 Task: Change  the formatting of the data to Which is Greater than 5, in conditional formating, put the option 'Green Fill with Dark Green Text. . 'add another formatting option Format As Table, insert the option Orangee Table style Medium 3 , change the format of Column Width to AutoFit Column Width and sort the data in descending order In the sheet   Summit Sales review   book
Action: Mouse moved to (46, 200)
Screenshot: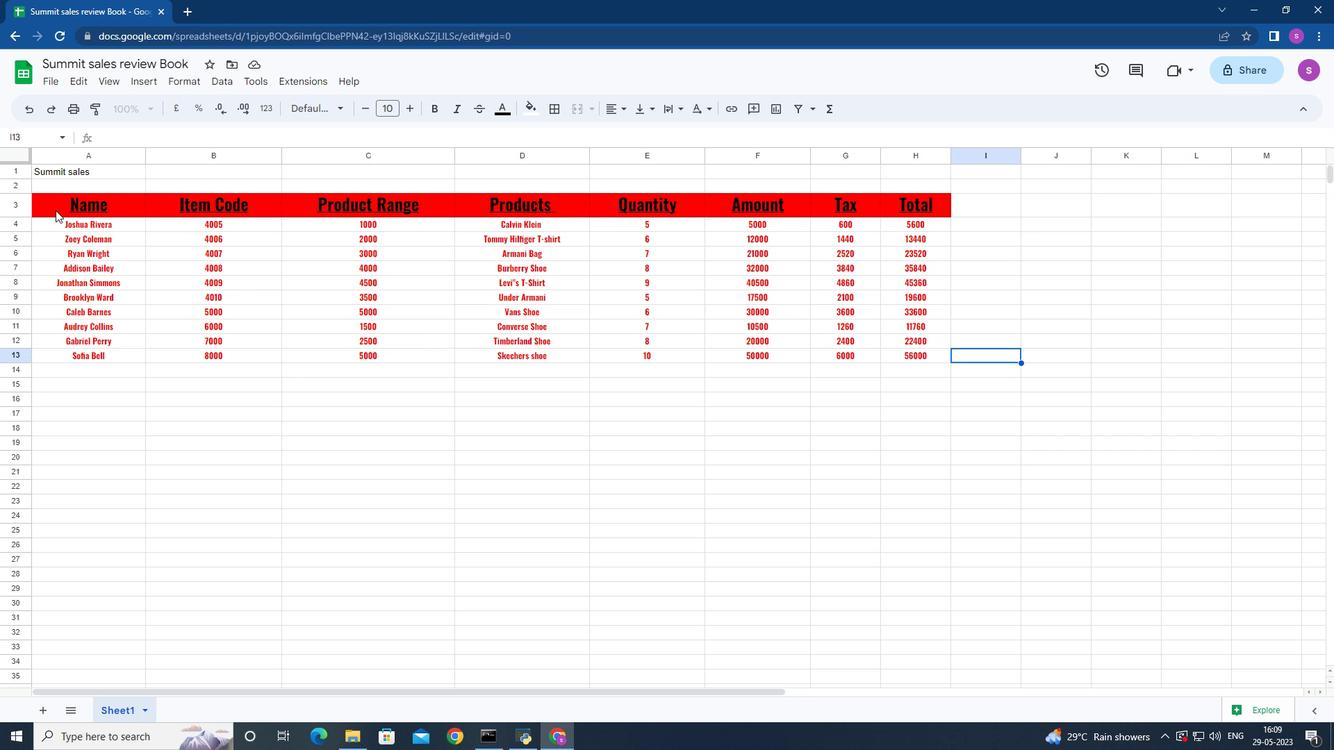 
Action: Mouse pressed left at (46, 200)
Screenshot: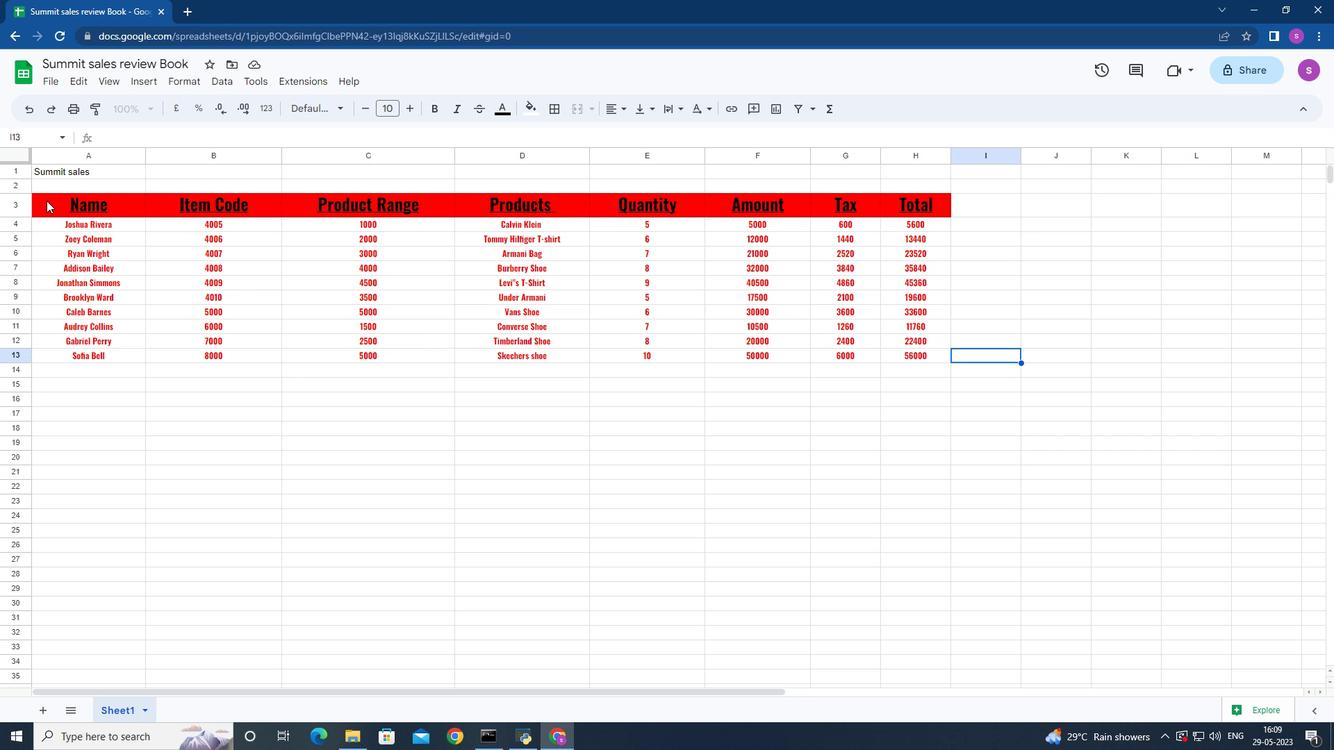 
Action: Mouse moved to (216, 77)
Screenshot: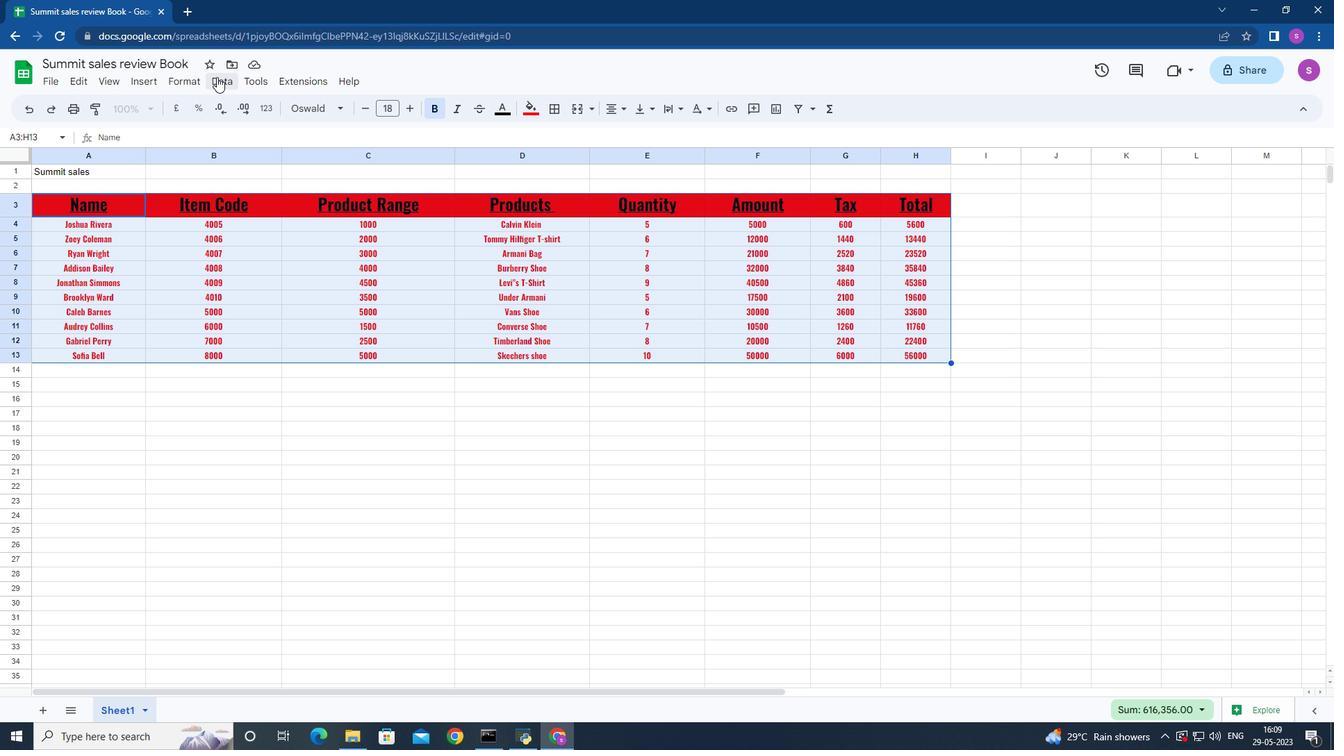 
Action: Mouse pressed left at (216, 77)
Screenshot: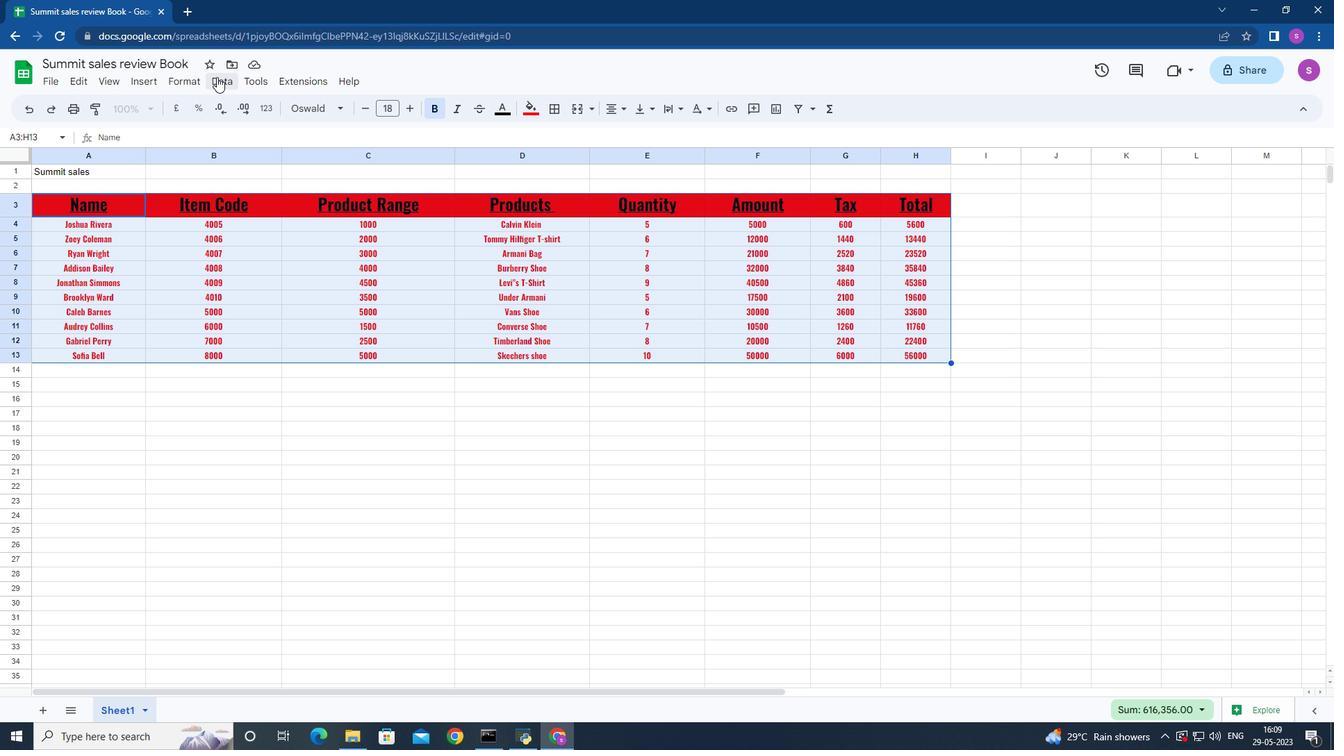 
Action: Mouse moved to (756, 567)
Screenshot: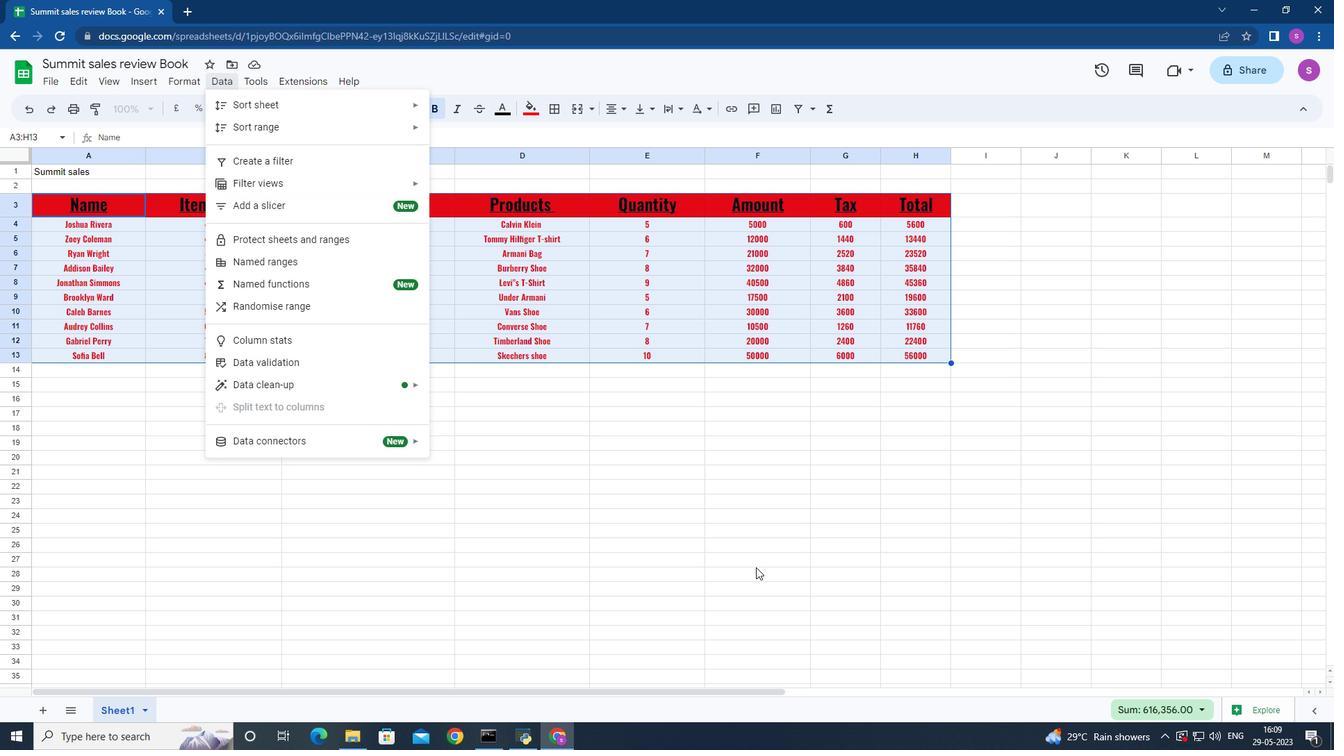 
Action: Mouse pressed left at (756, 567)
Screenshot: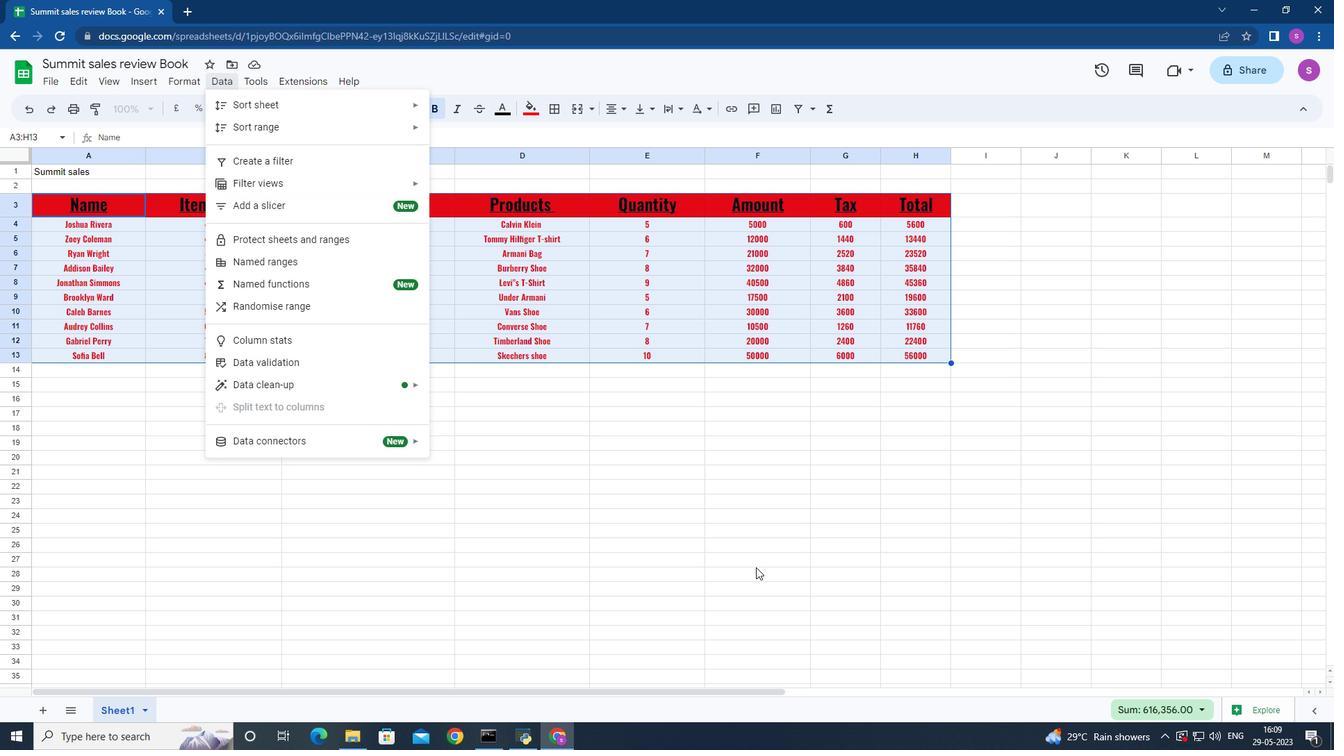
Action: Mouse moved to (47, 214)
Screenshot: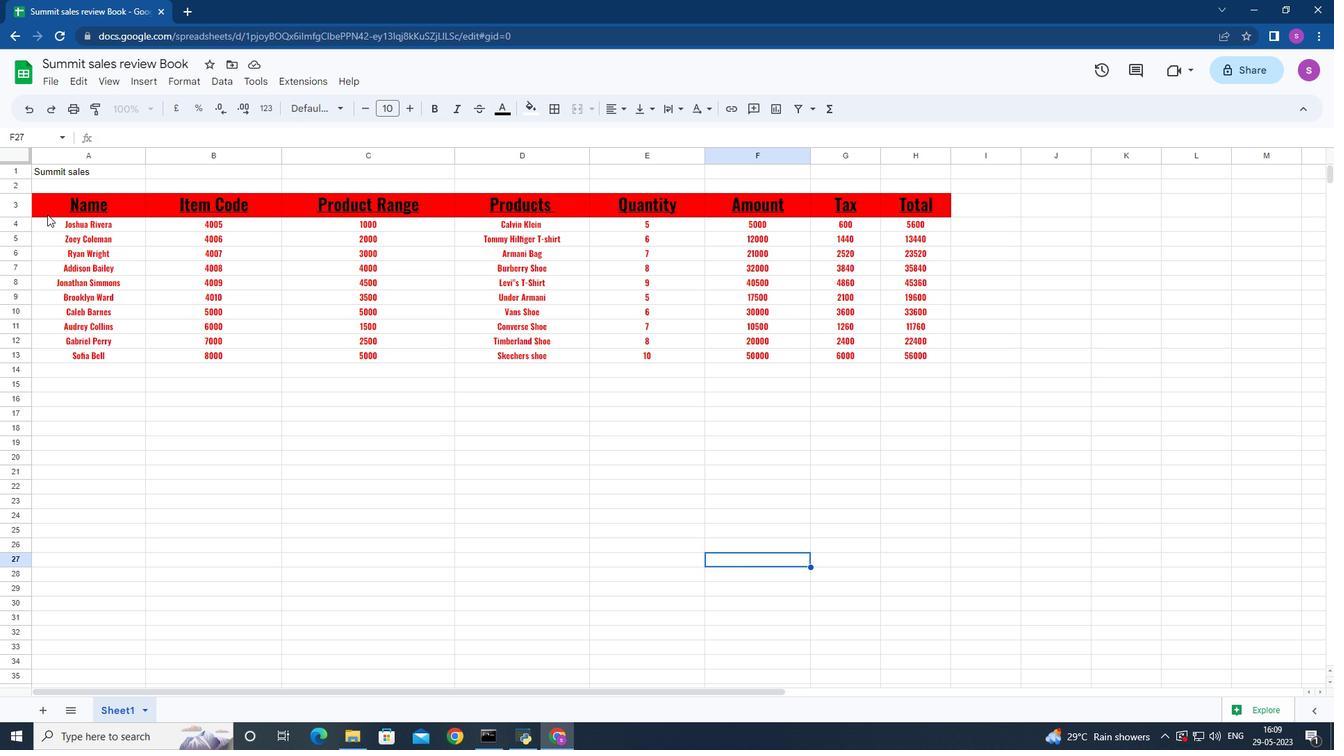 
Action: Mouse pressed left at (47, 214)
Screenshot: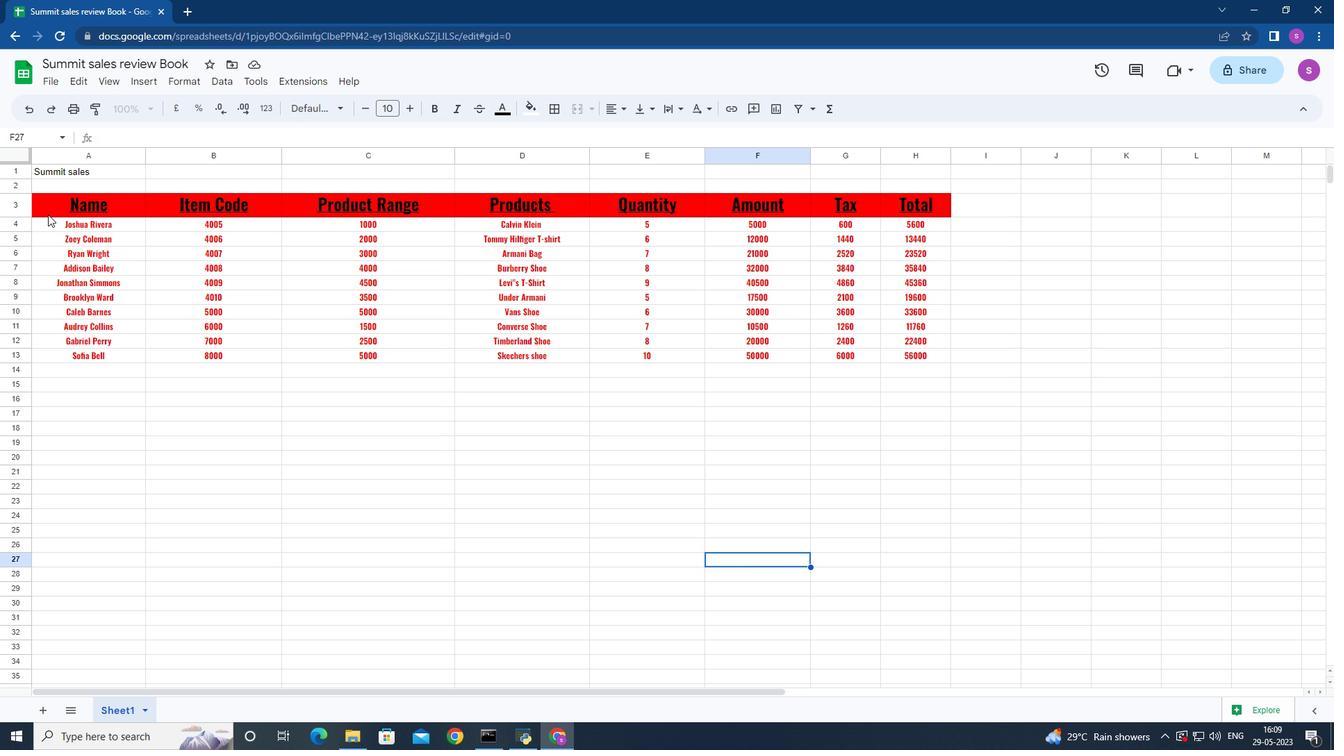 
Action: Mouse moved to (175, 82)
Screenshot: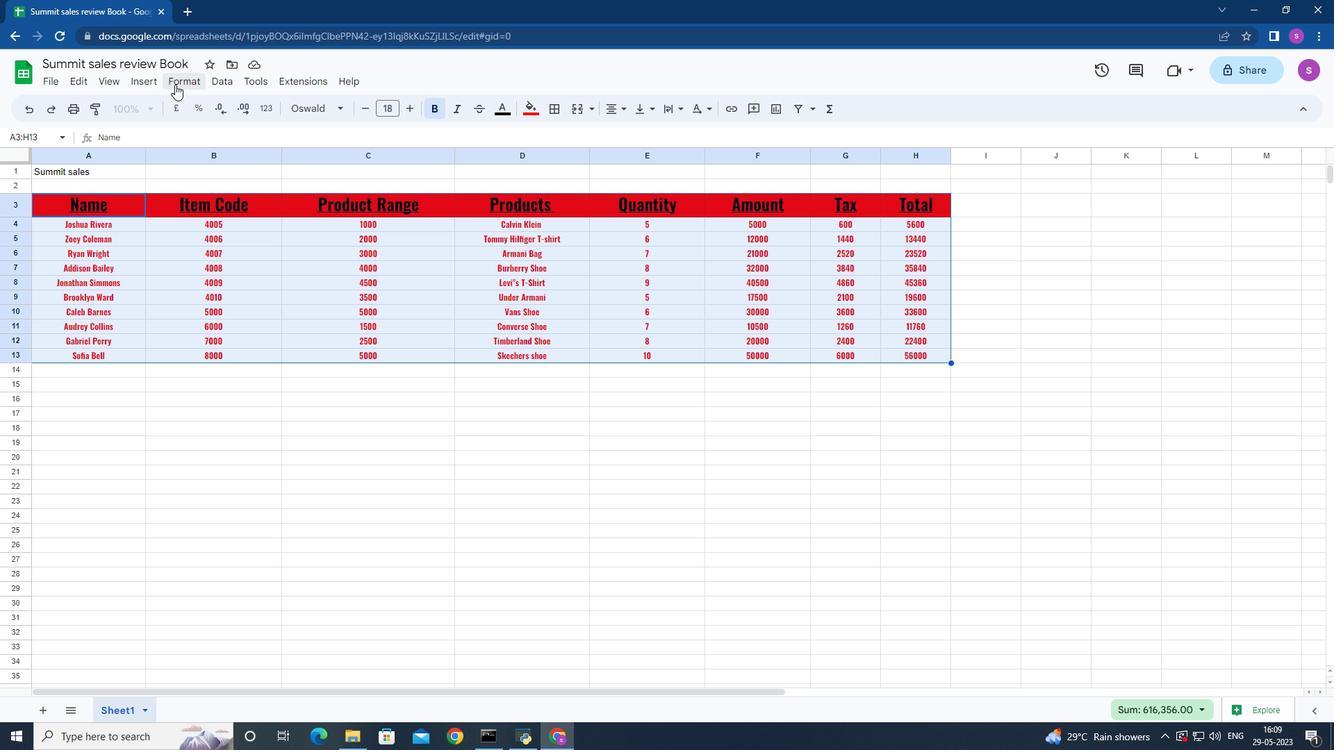 
Action: Mouse pressed left at (175, 82)
Screenshot: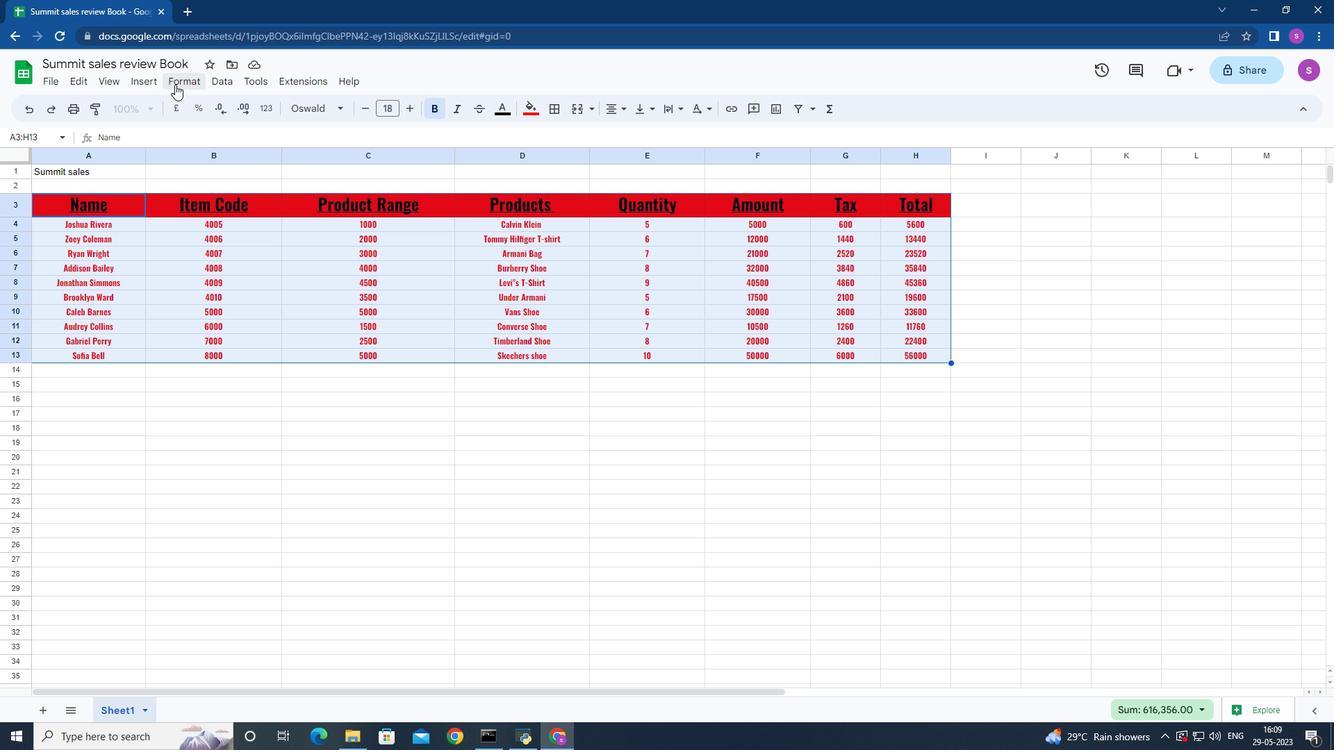 
Action: Mouse moved to (244, 316)
Screenshot: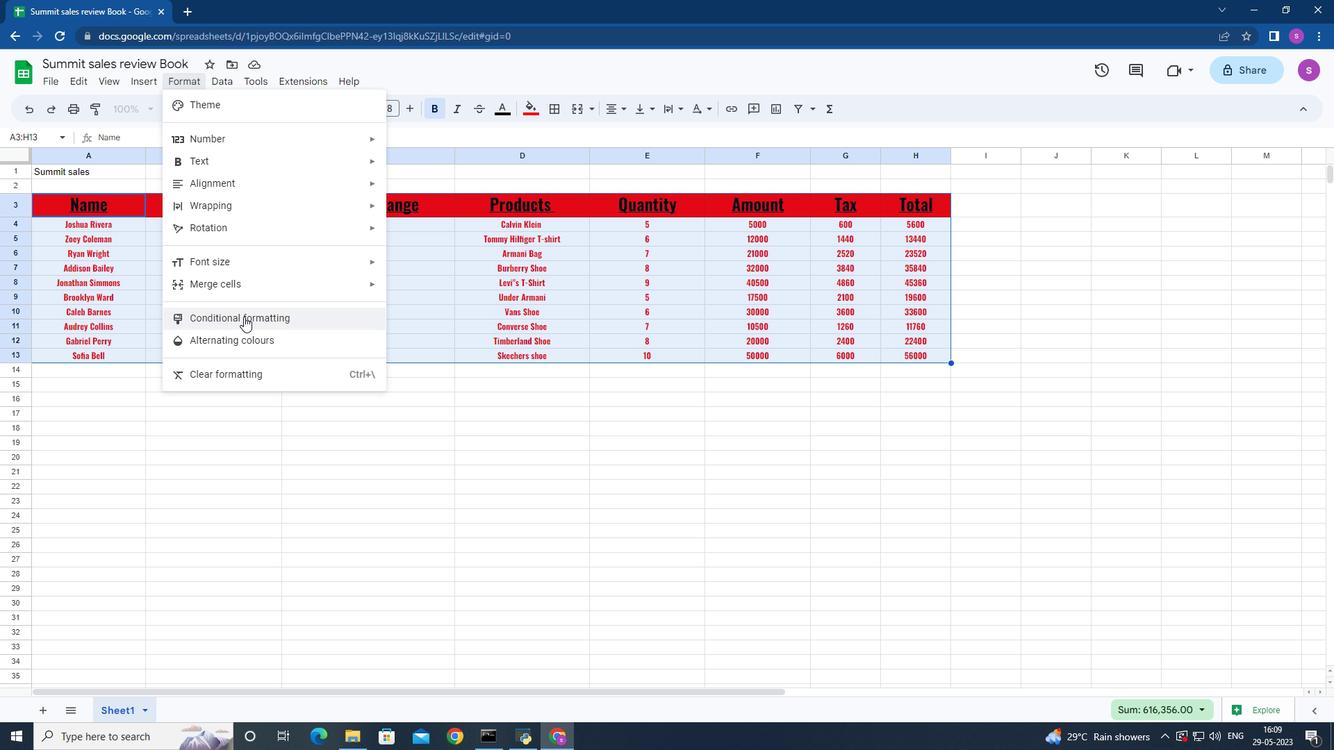 
Action: Mouse pressed left at (244, 316)
Screenshot: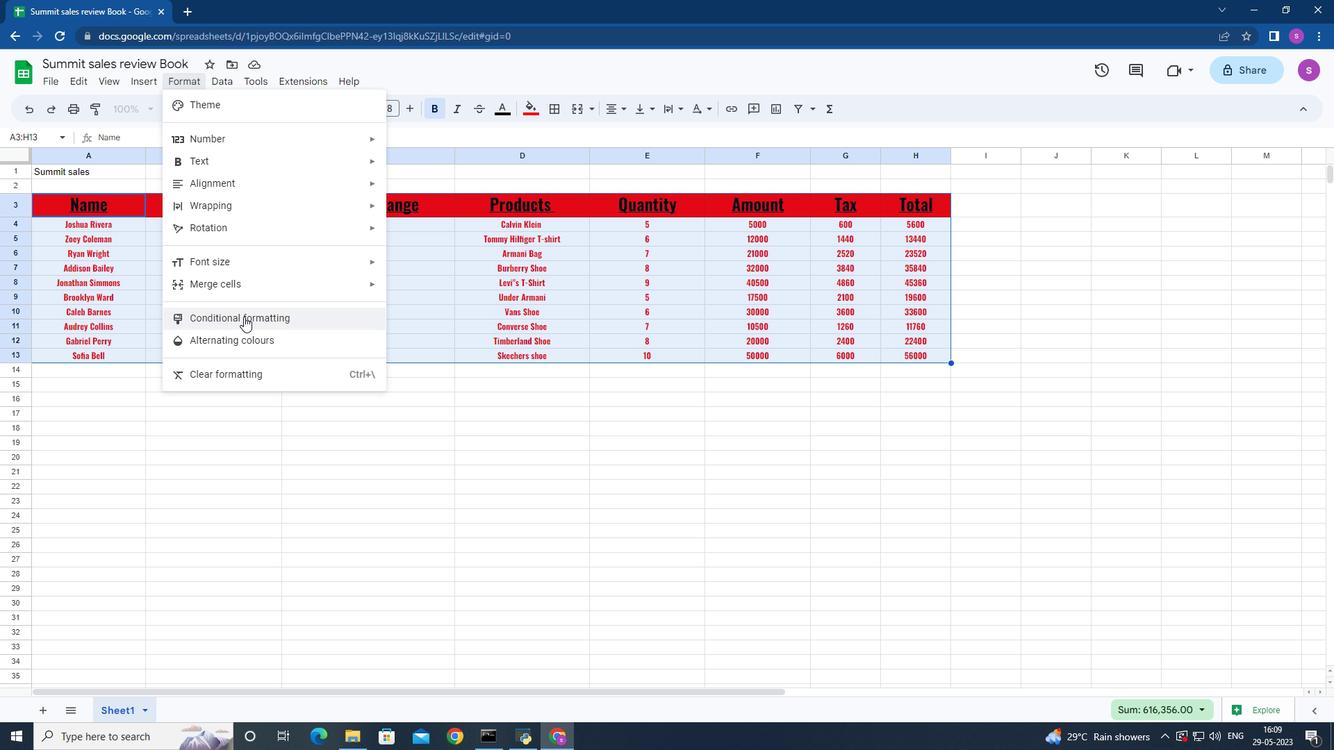 
Action: Mouse moved to (1289, 295)
Screenshot: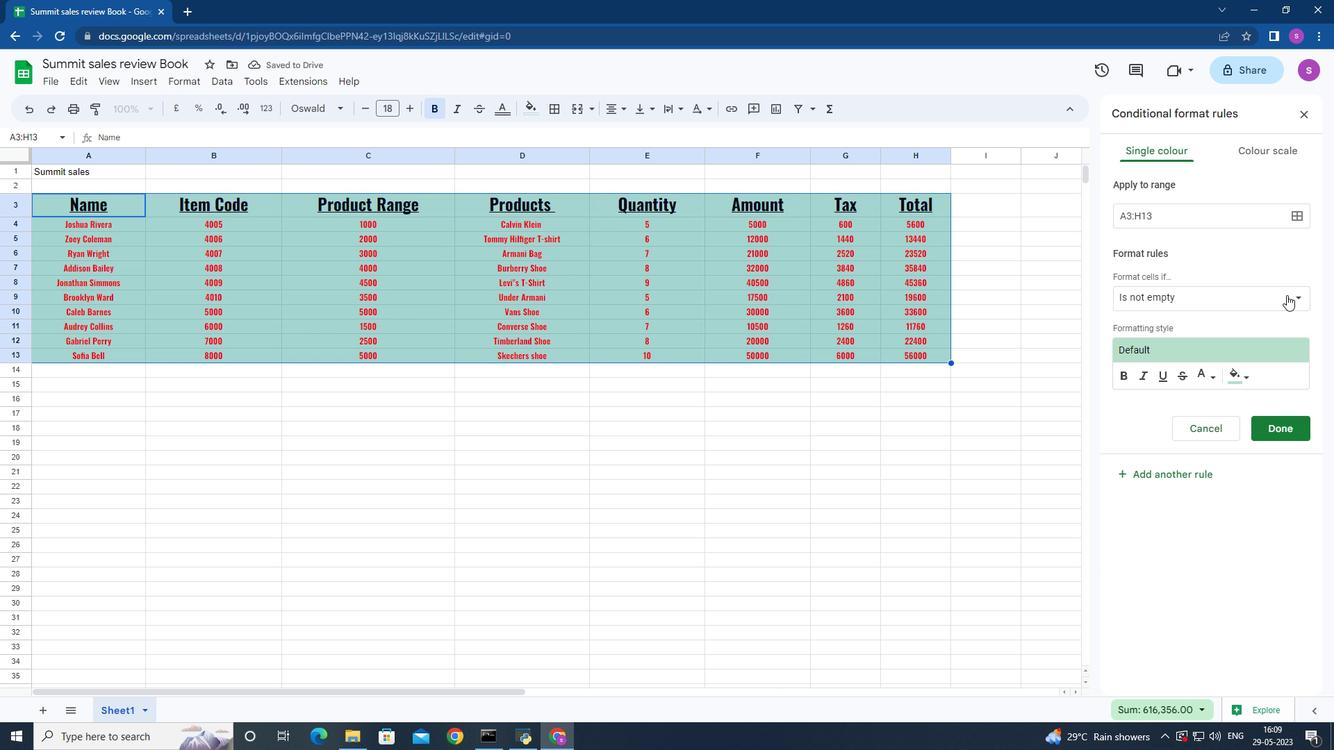 
Action: Mouse pressed left at (1289, 295)
Screenshot: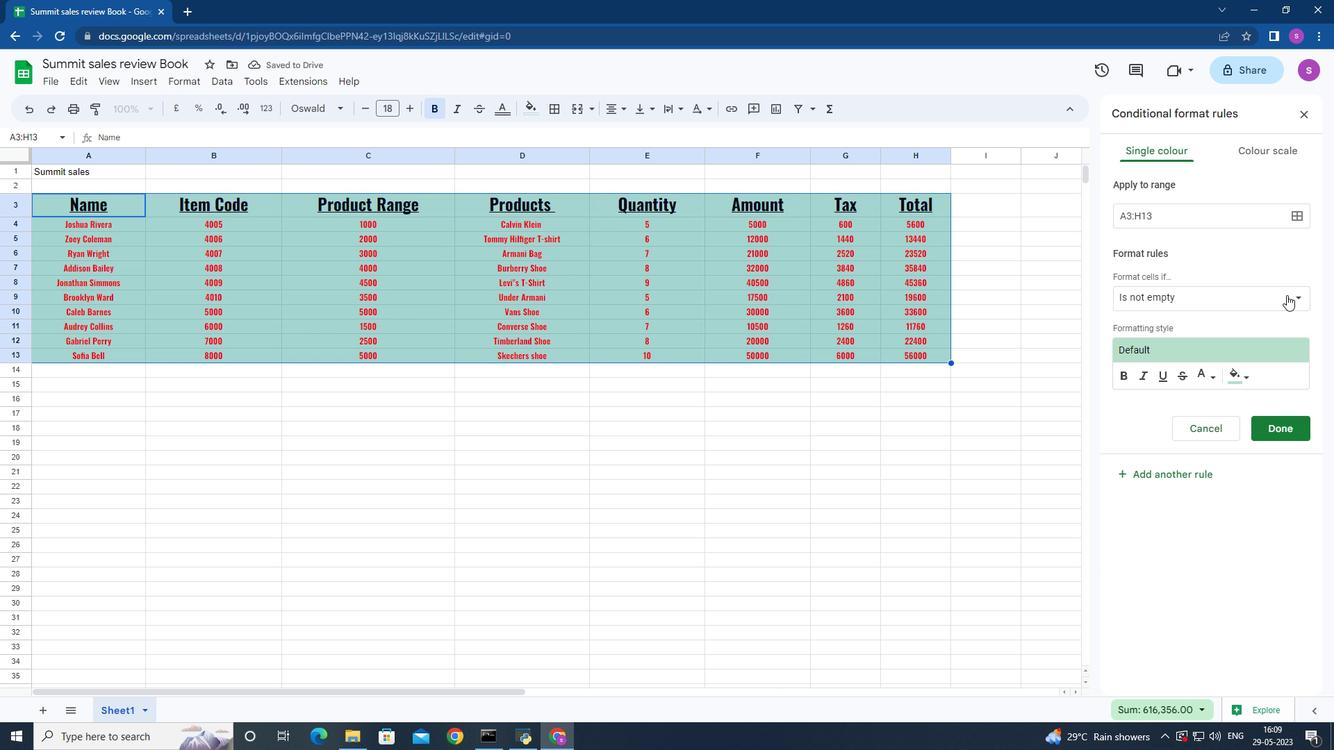 
Action: Mouse moved to (1187, 519)
Screenshot: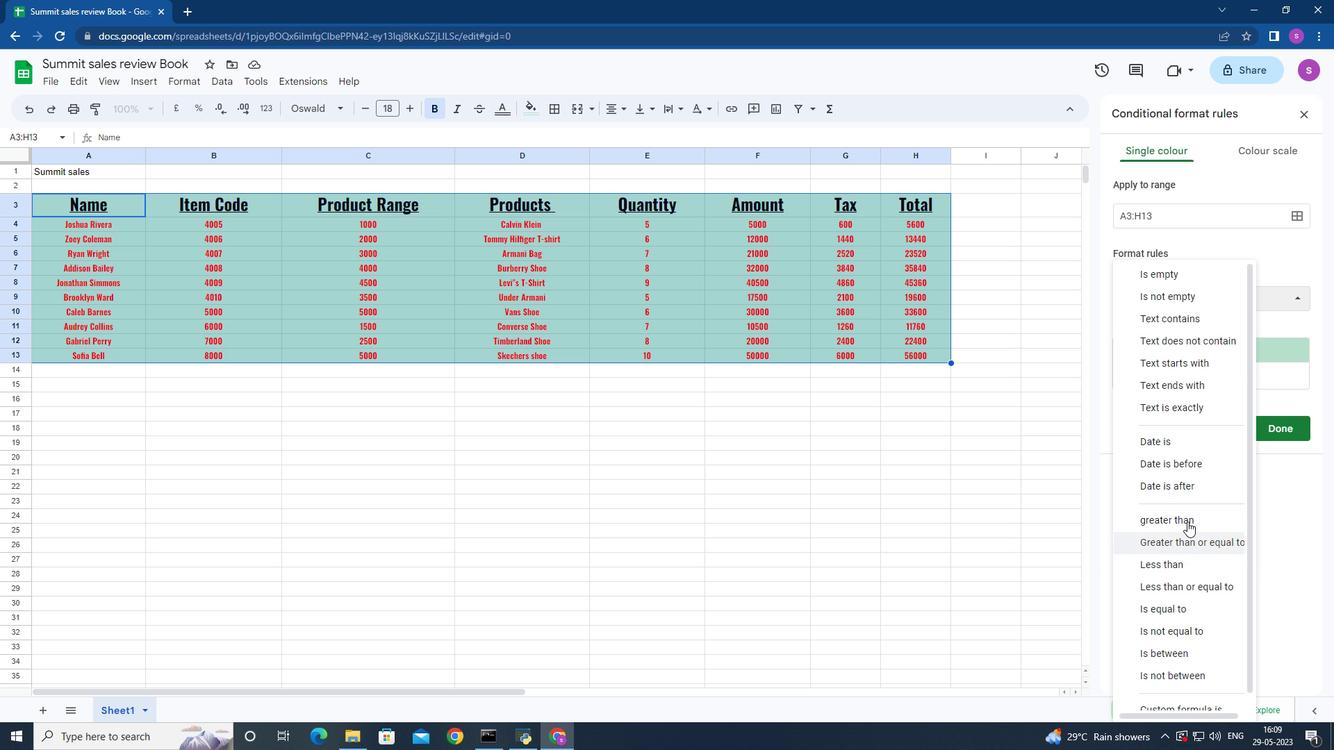 
Action: Mouse pressed left at (1187, 519)
Screenshot: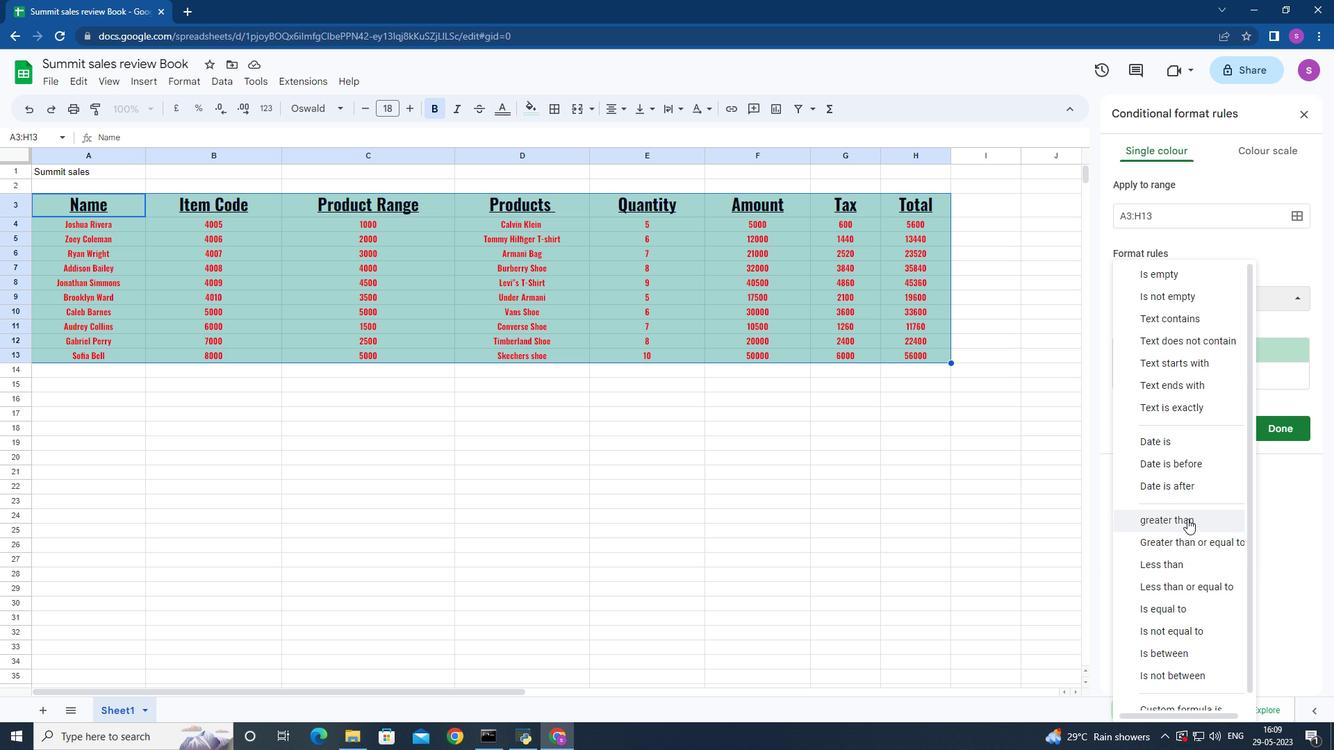 
Action: Mouse moved to (1139, 329)
Screenshot: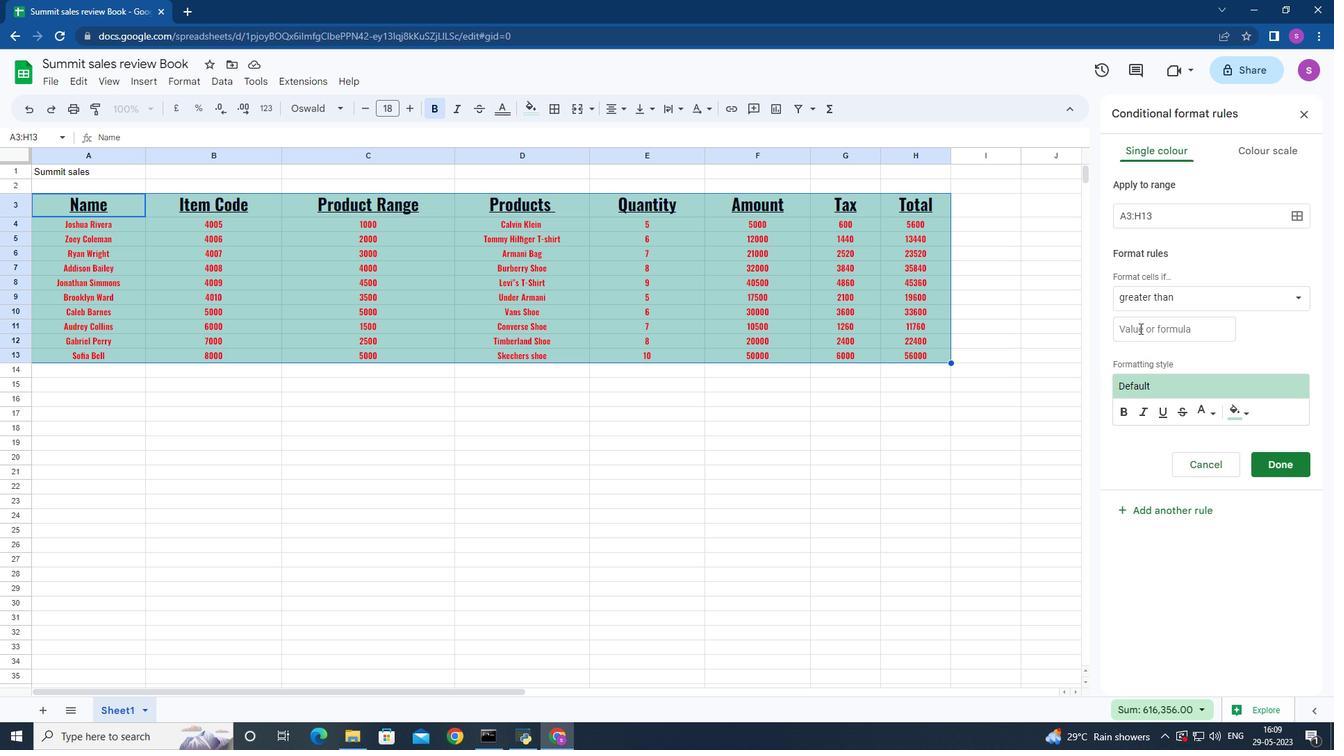 
Action: Mouse pressed left at (1139, 329)
Screenshot: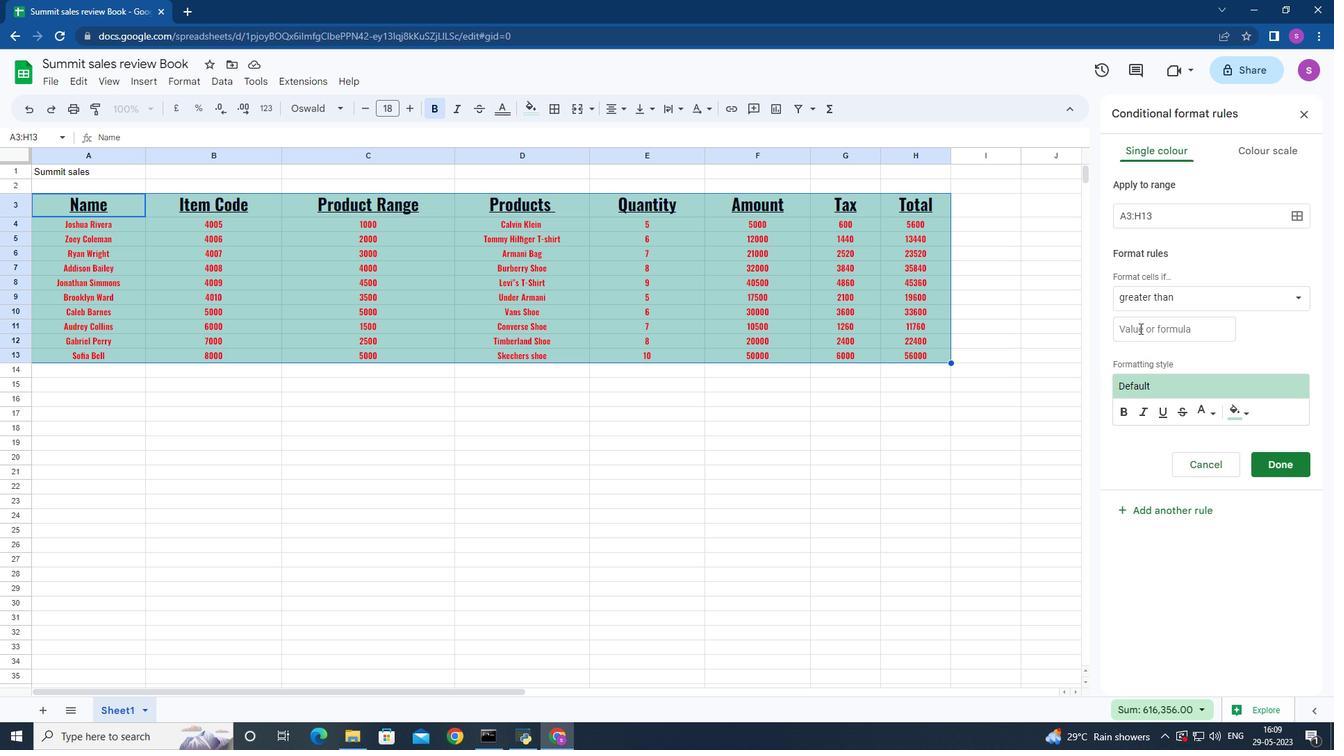
Action: Mouse moved to (1137, 329)
Screenshot: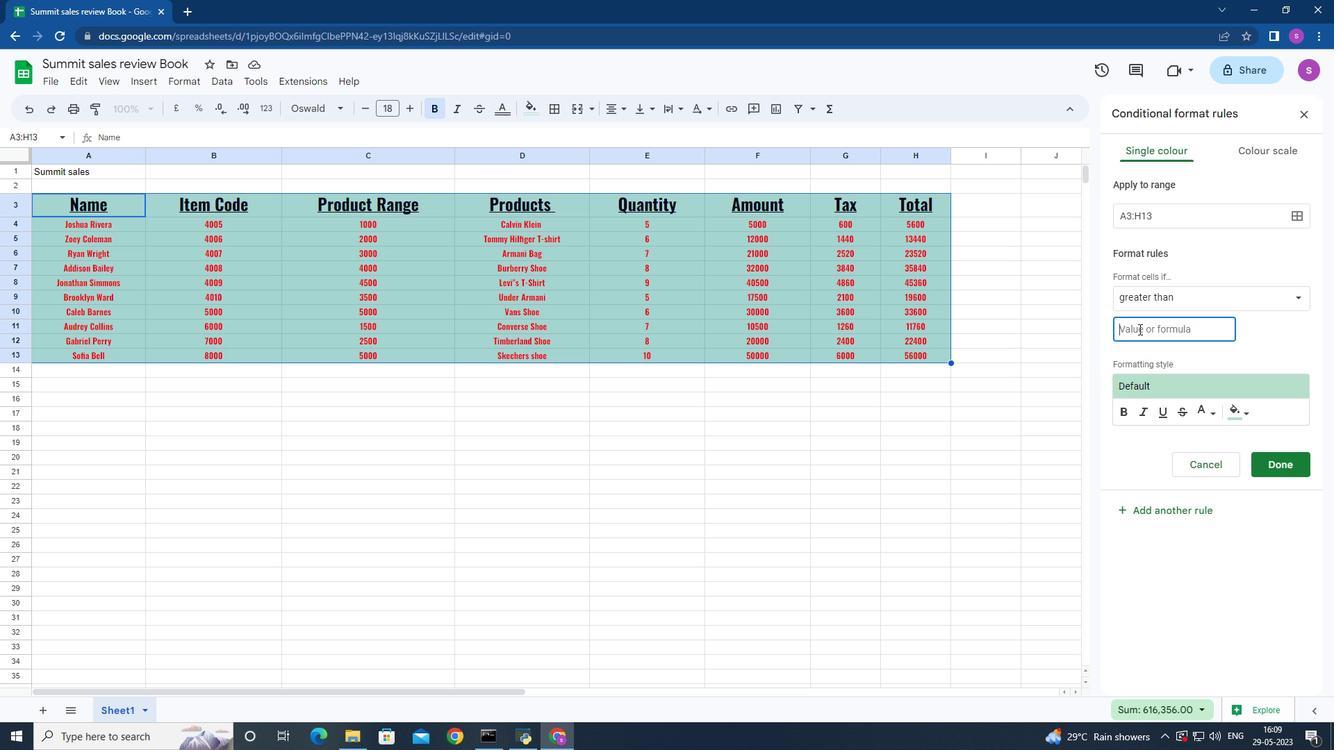 
Action: Key pressed 5
Screenshot: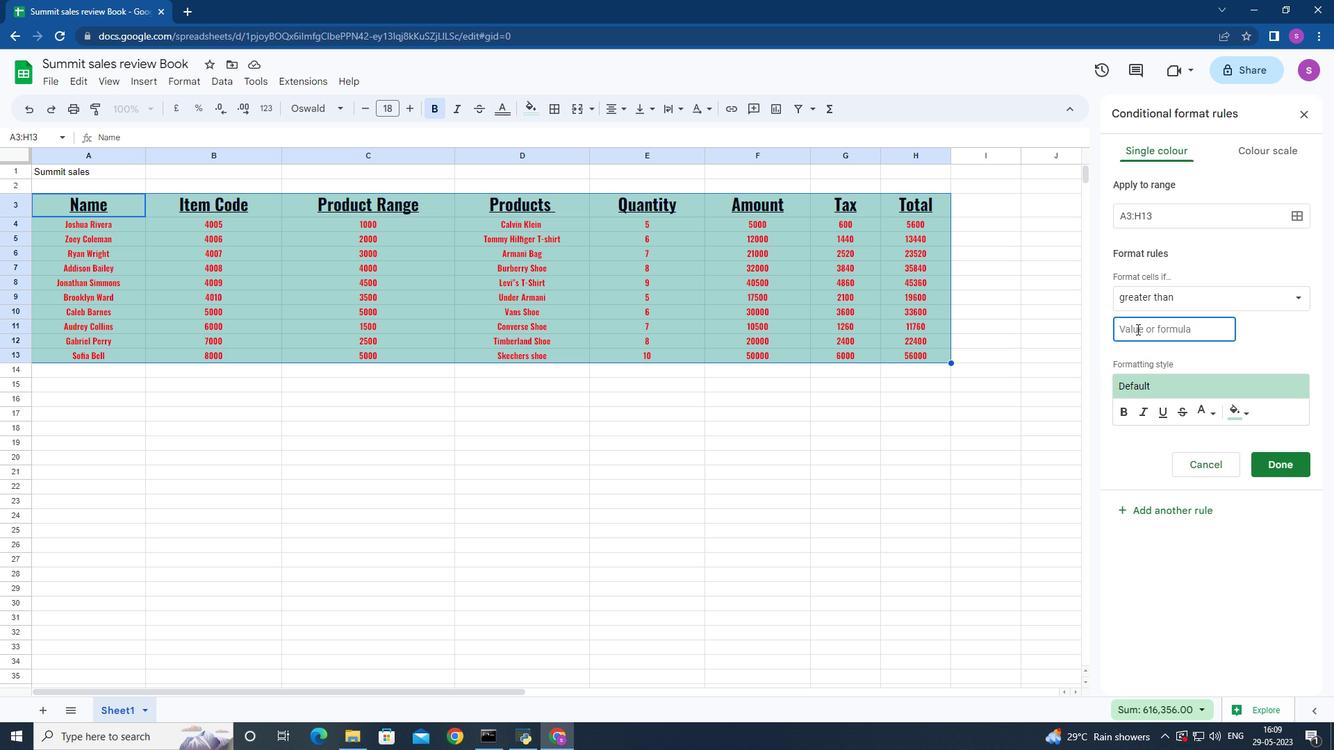 
Action: Mouse moved to (1244, 412)
Screenshot: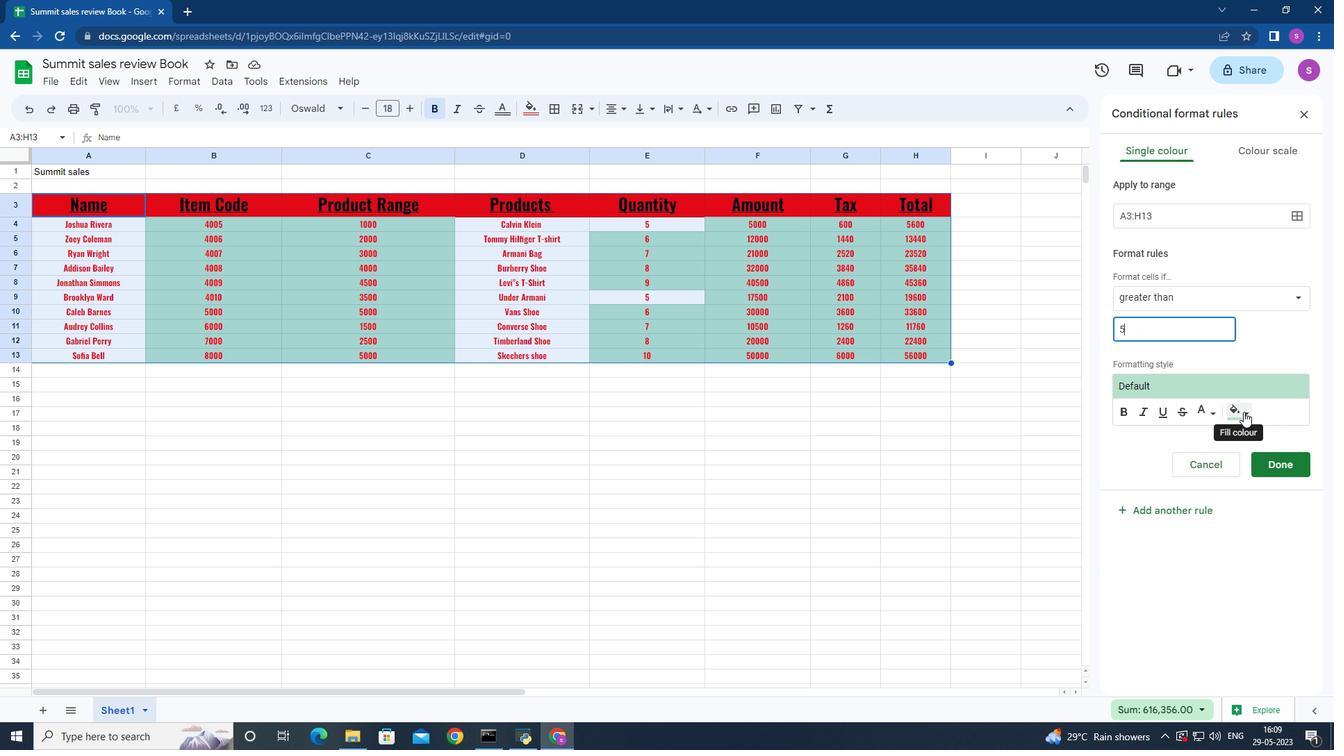 
Action: Mouse pressed left at (1244, 412)
Screenshot: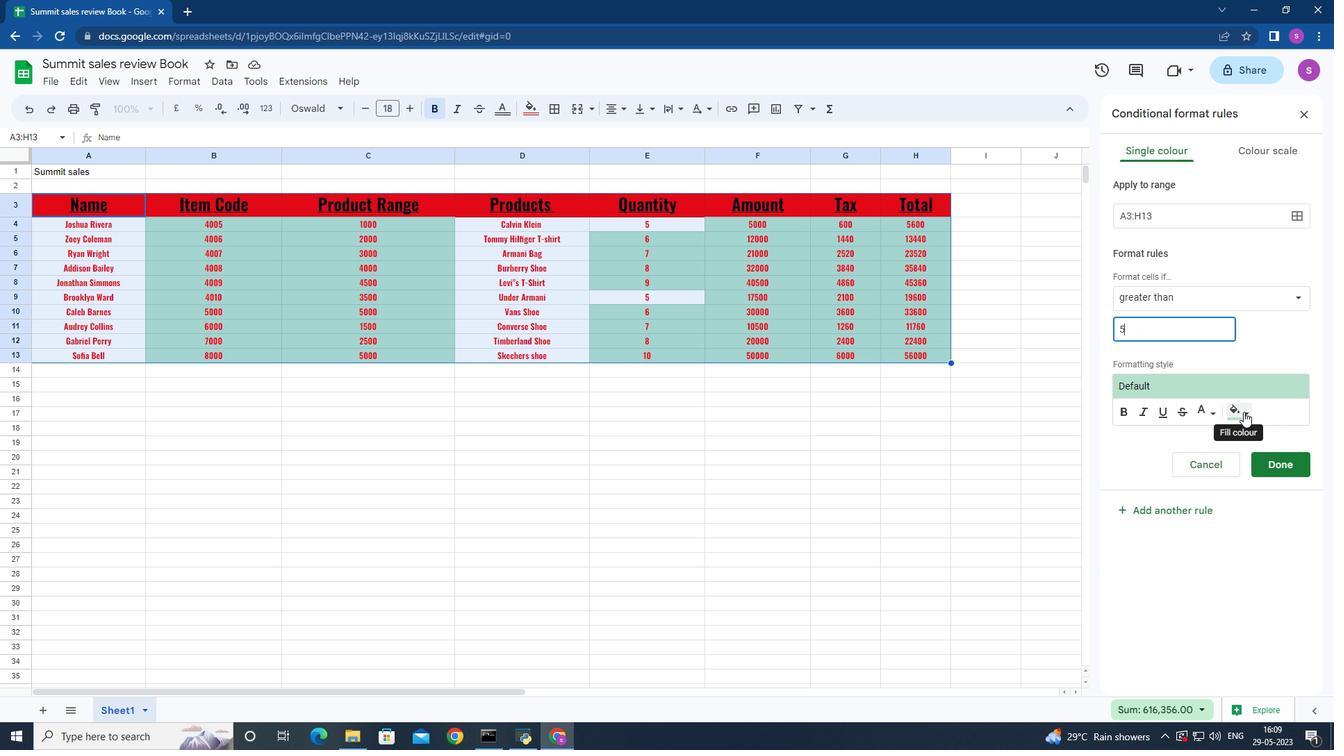 
Action: Mouse moved to (1159, 535)
Screenshot: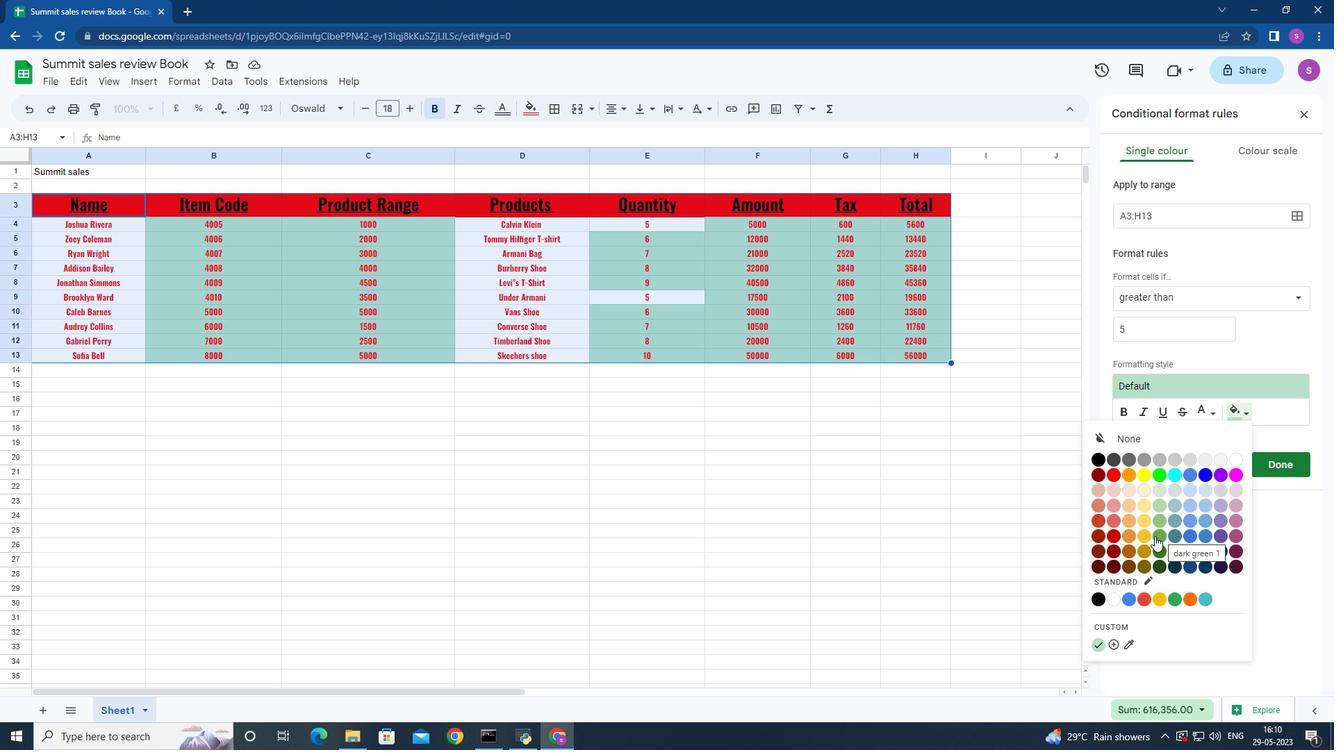 
Action: Mouse pressed left at (1159, 535)
Screenshot: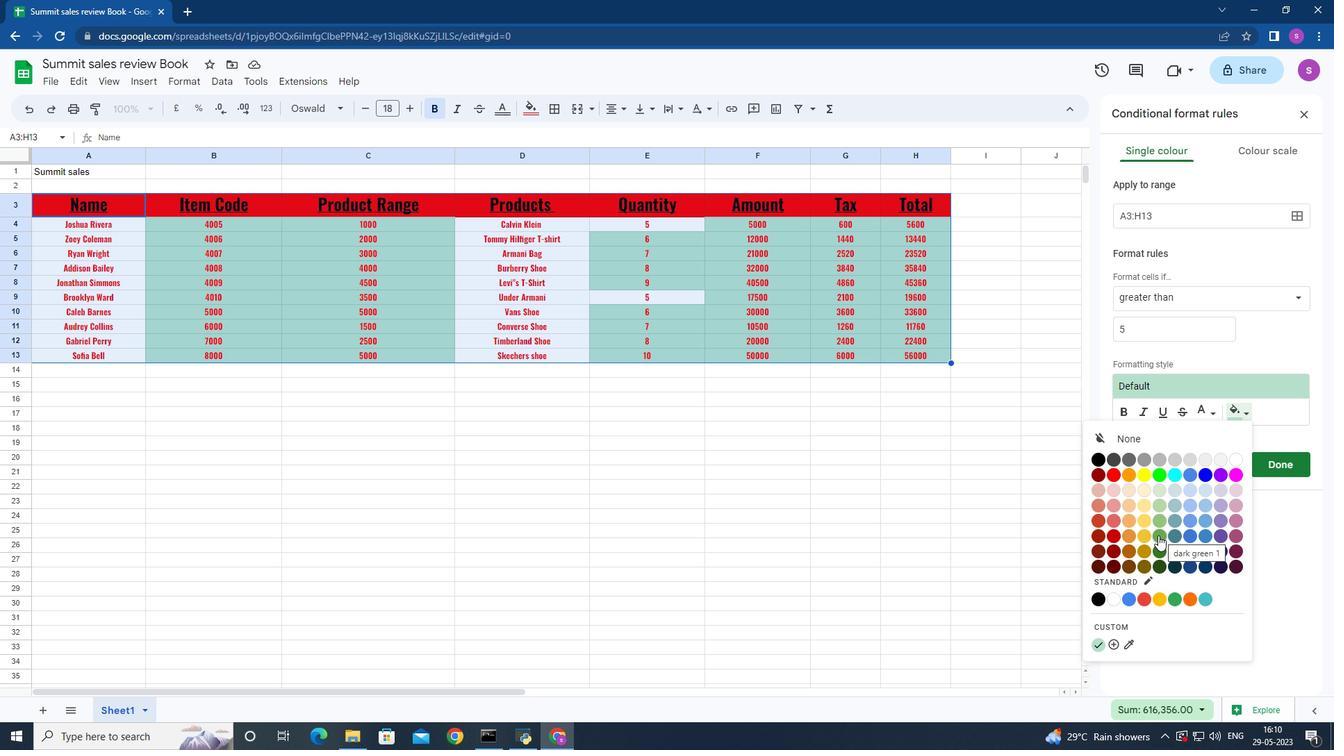 
Action: Mouse moved to (1210, 412)
Screenshot: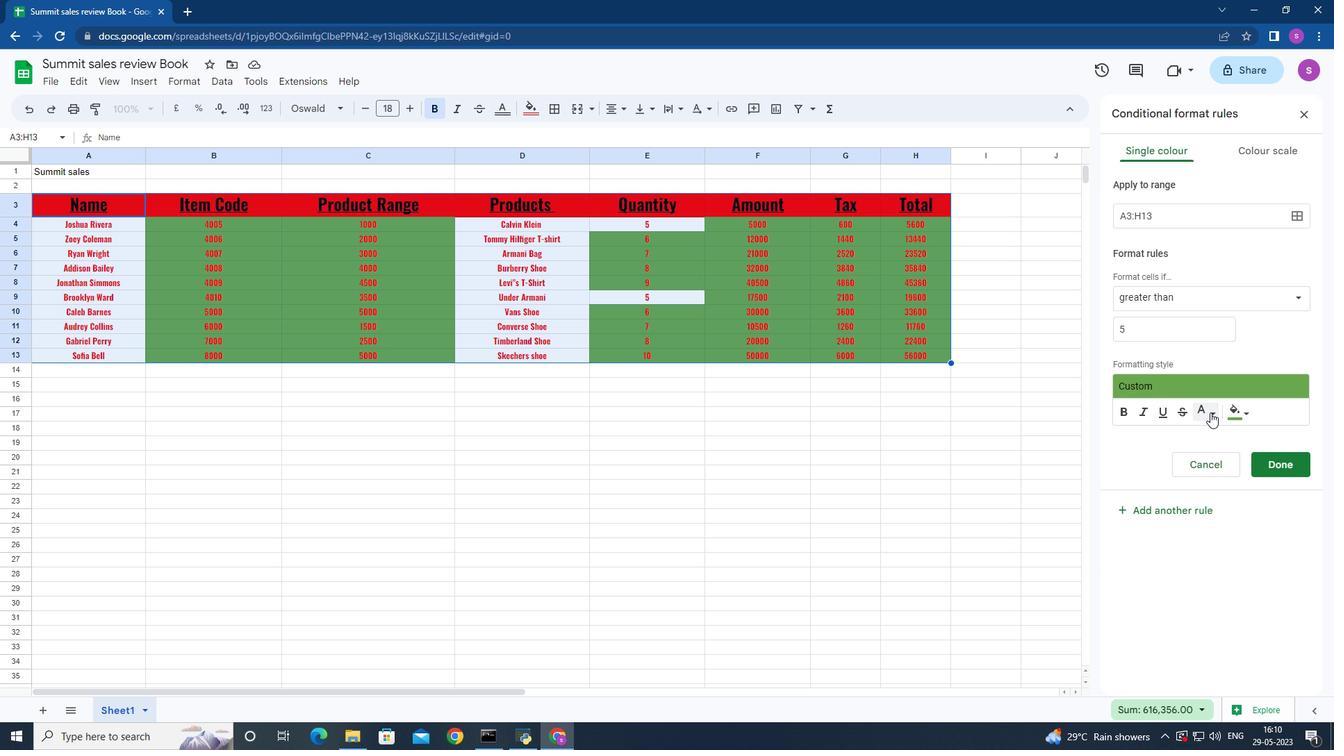 
Action: Mouse pressed left at (1210, 412)
Screenshot: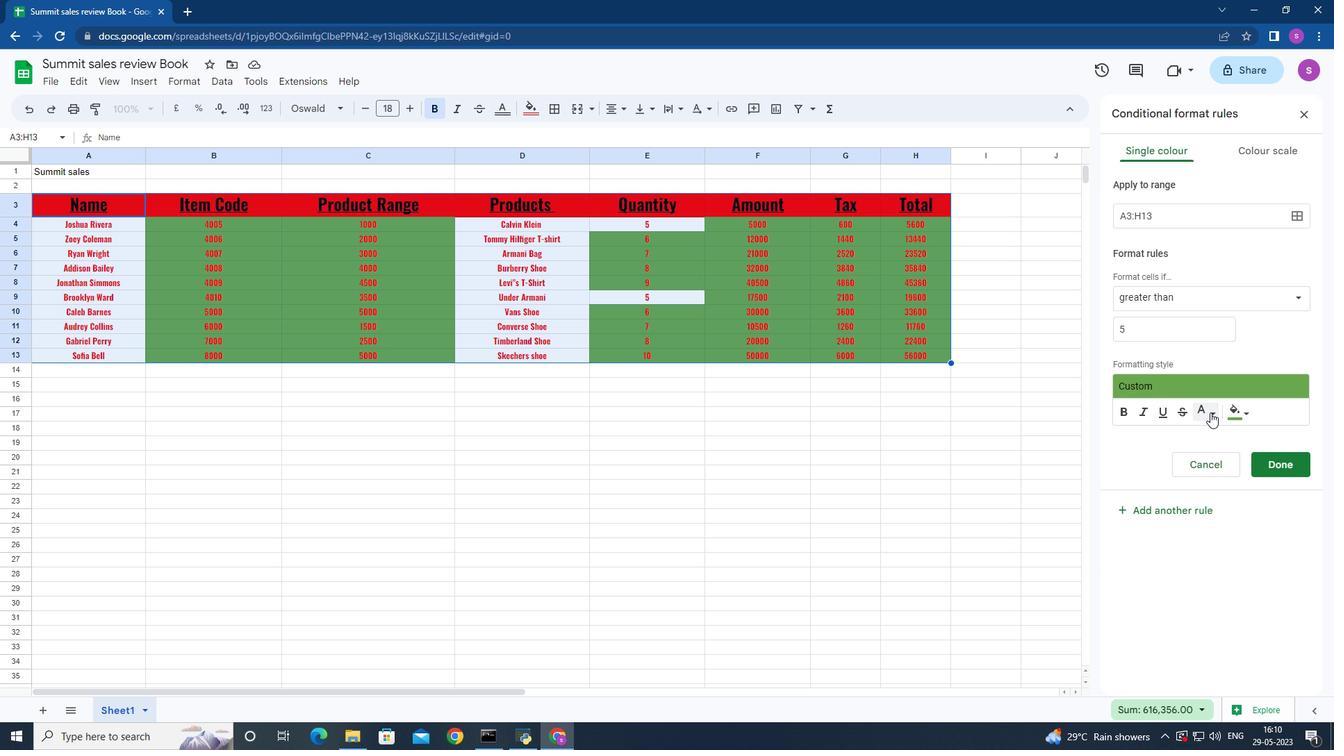 
Action: Mouse moved to (1128, 560)
Screenshot: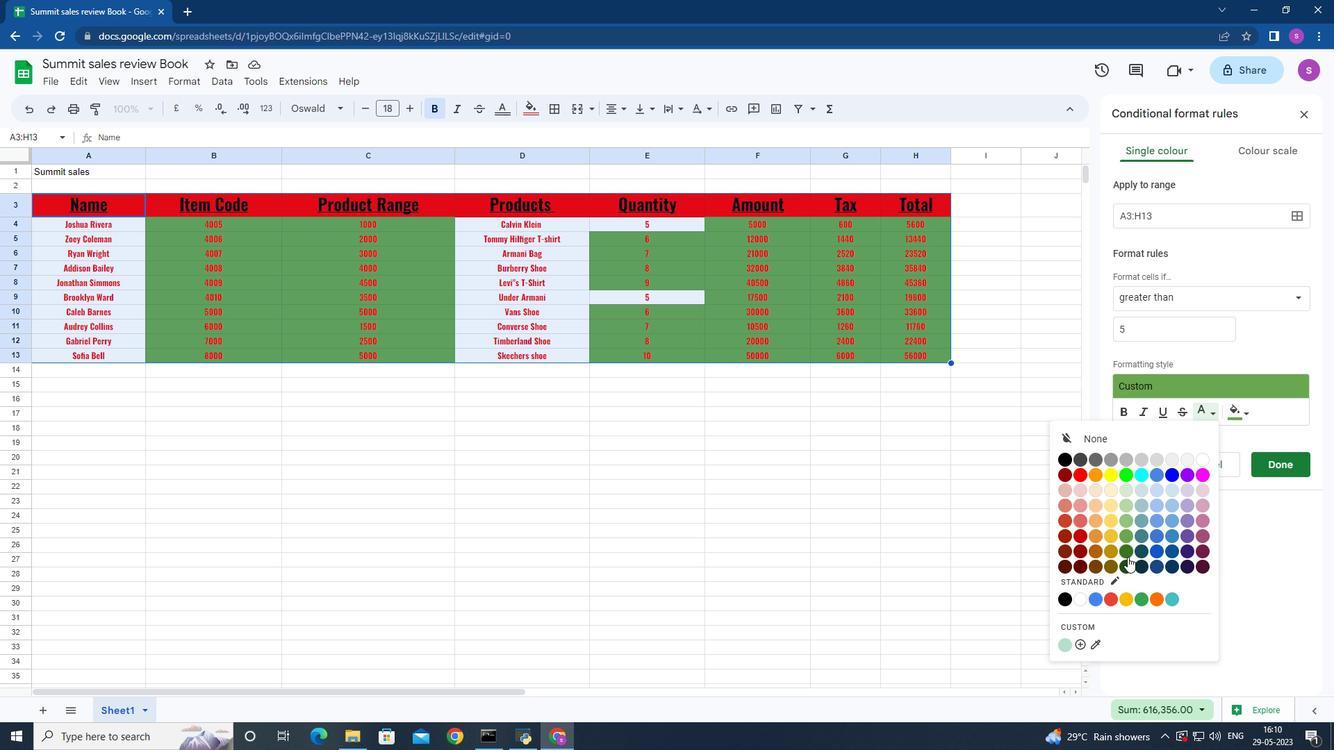
Action: Mouse pressed left at (1128, 560)
Screenshot: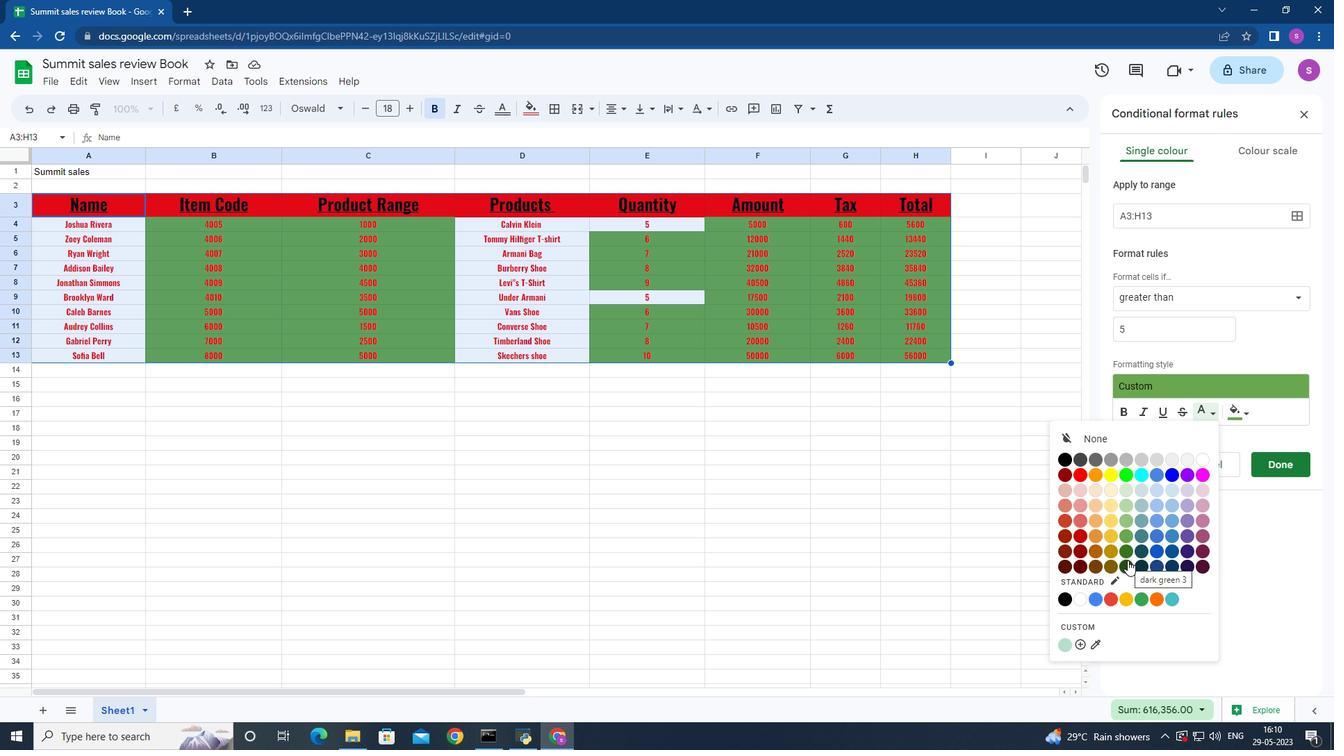 
Action: Mouse moved to (1278, 465)
Screenshot: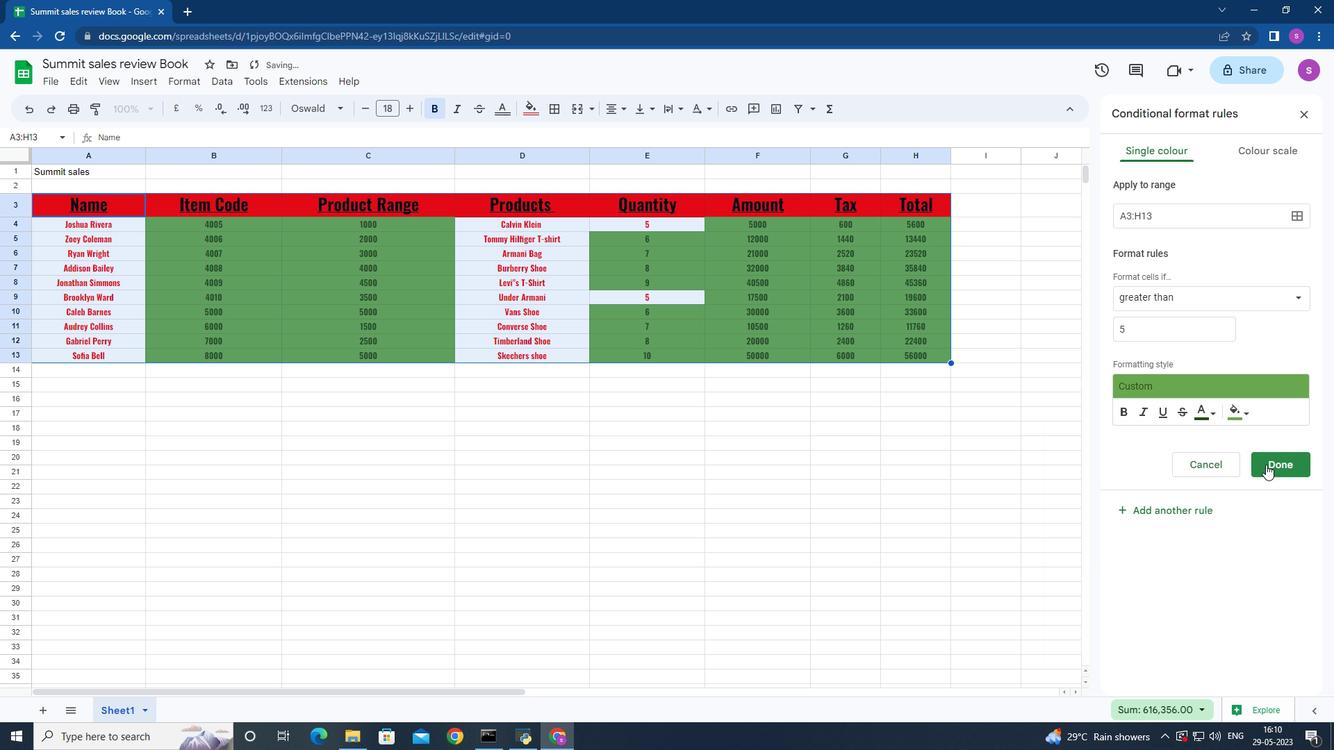 
Action: Mouse pressed left at (1278, 465)
Screenshot: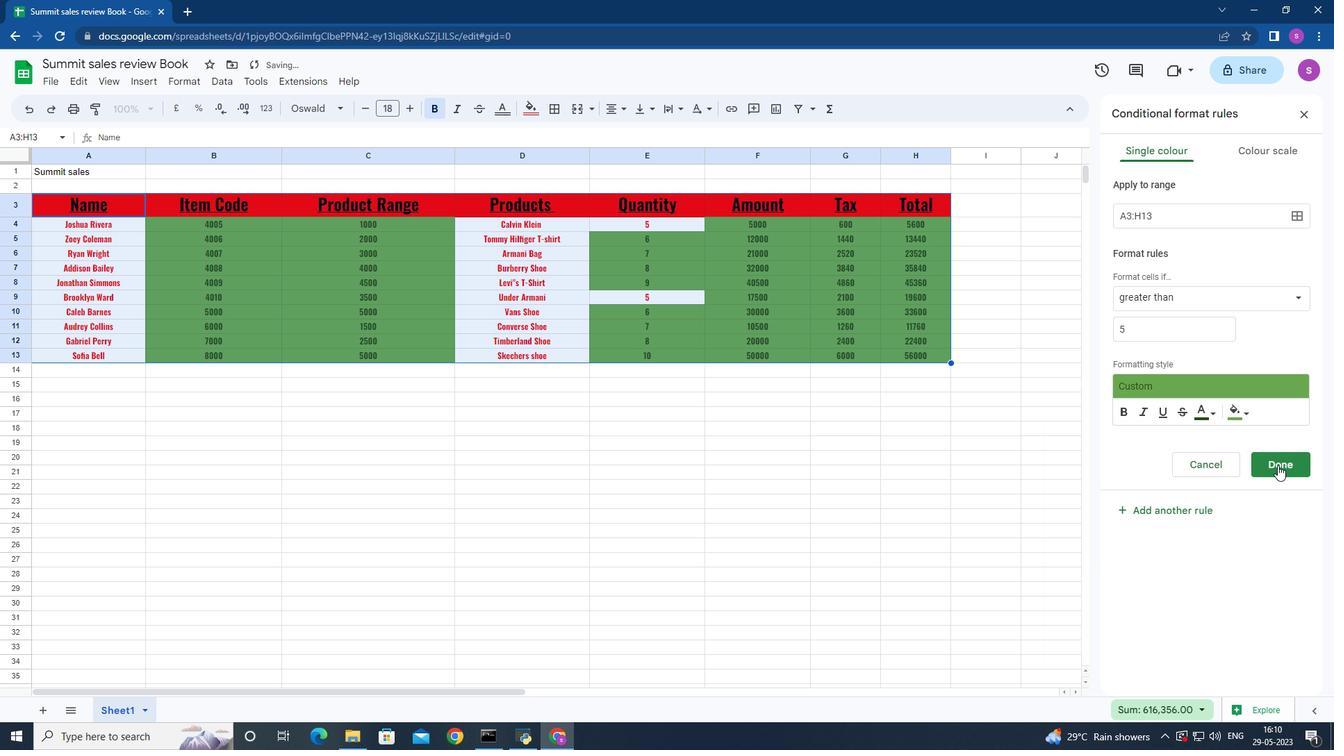 
Action: Mouse moved to (217, 80)
Screenshot: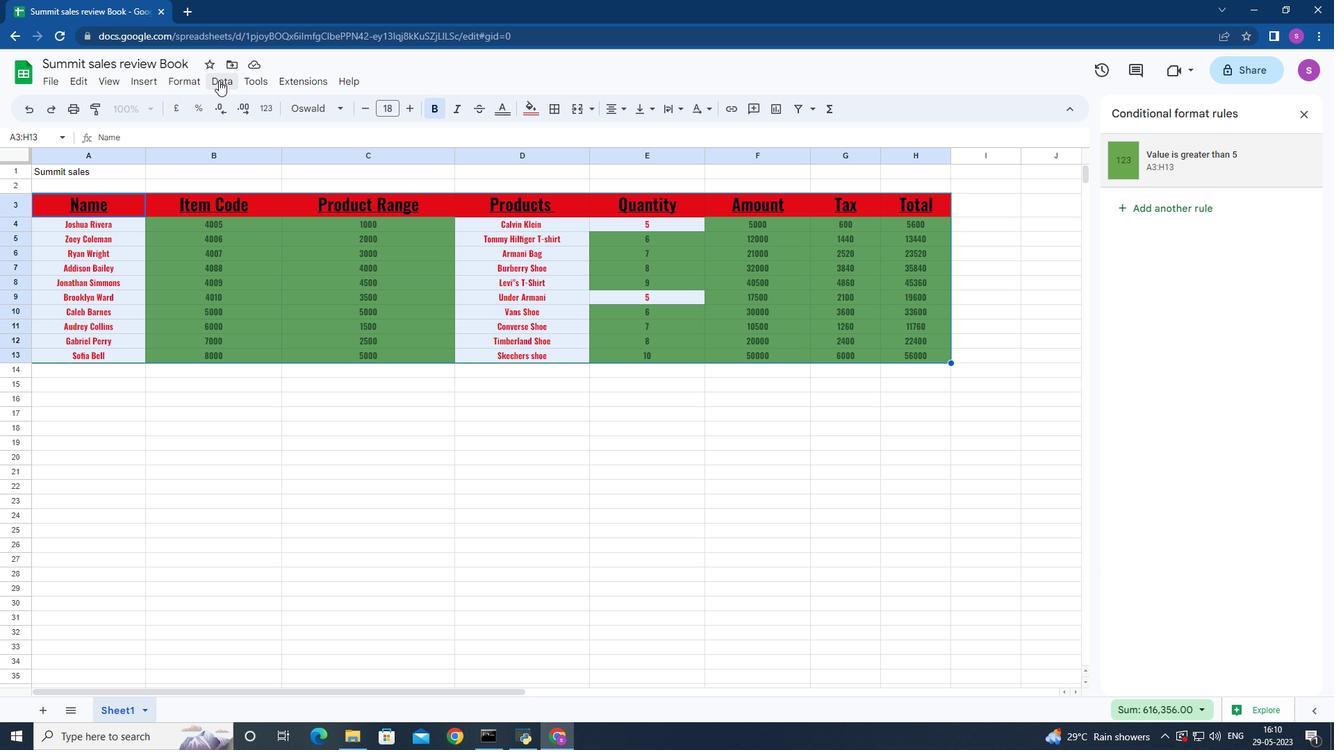 
Action: Mouse pressed left at (217, 80)
Screenshot: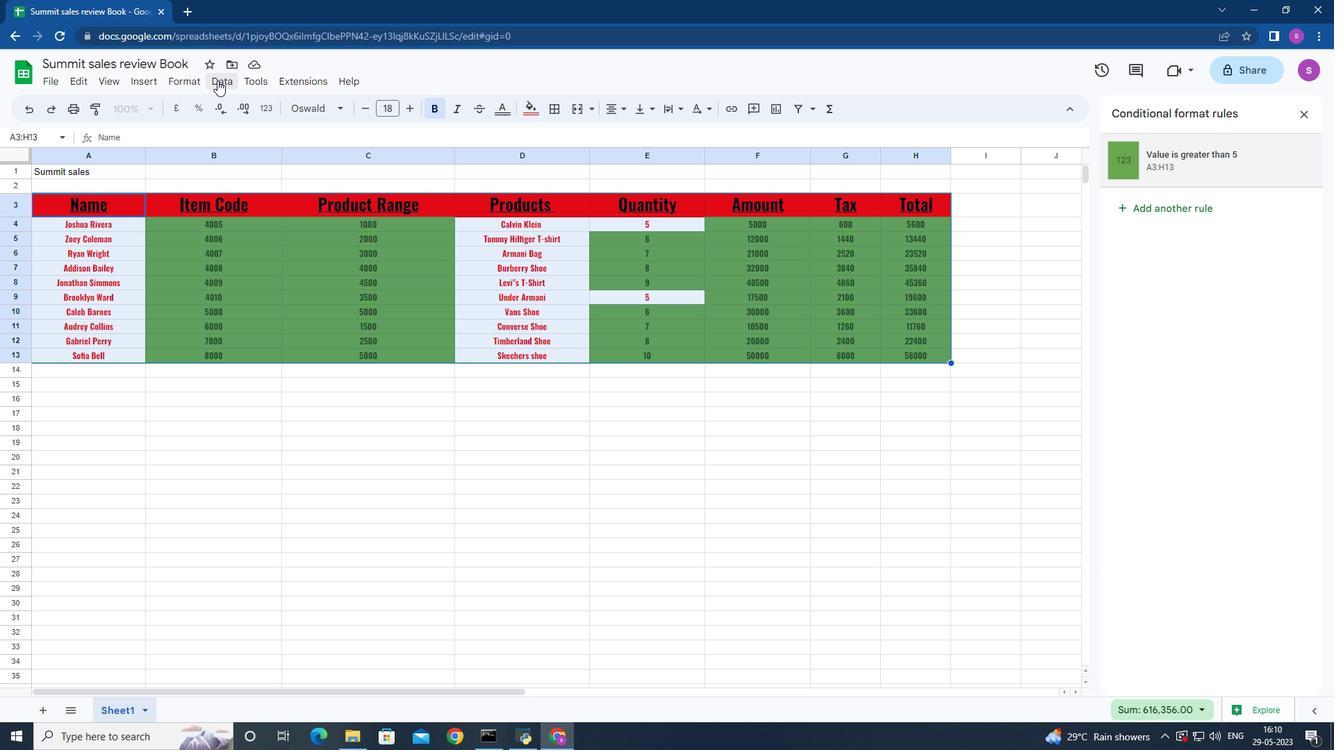 
Action: Mouse moved to (176, 78)
Screenshot: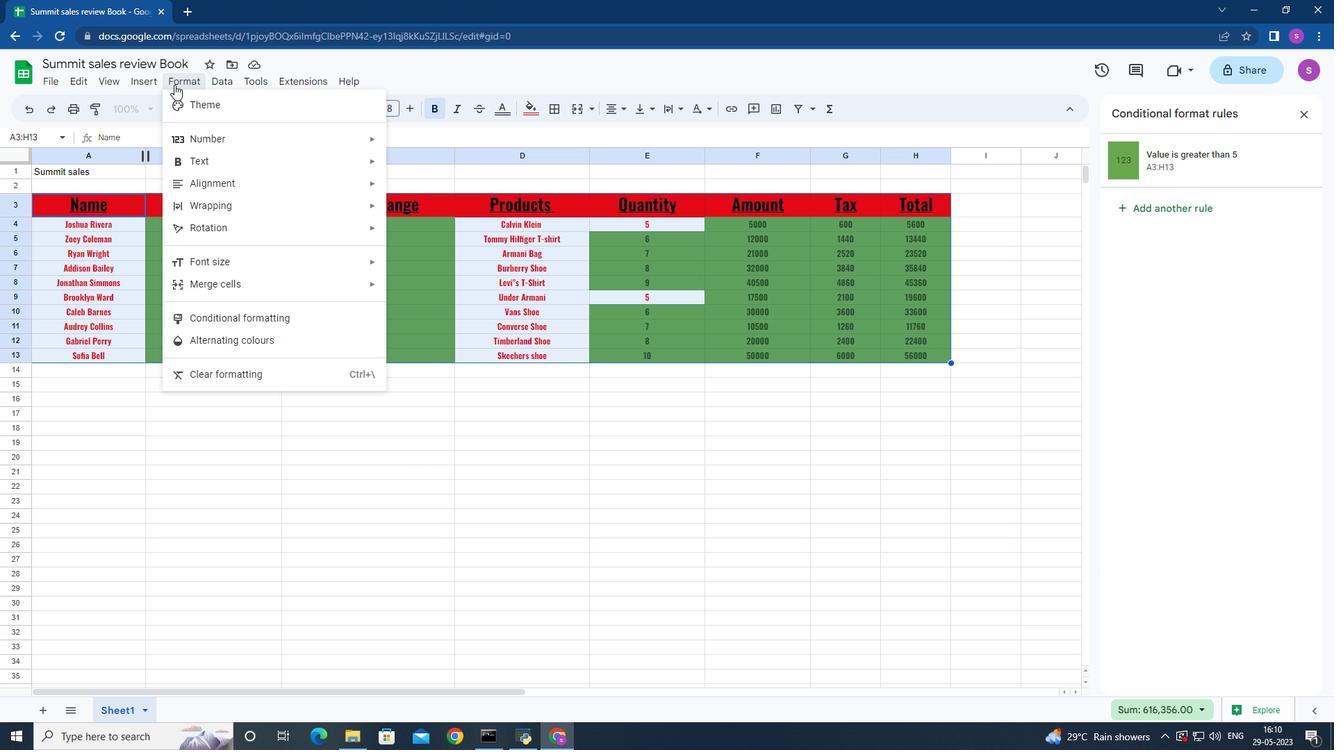 
Action: Mouse pressed left at (176, 78)
Screenshot: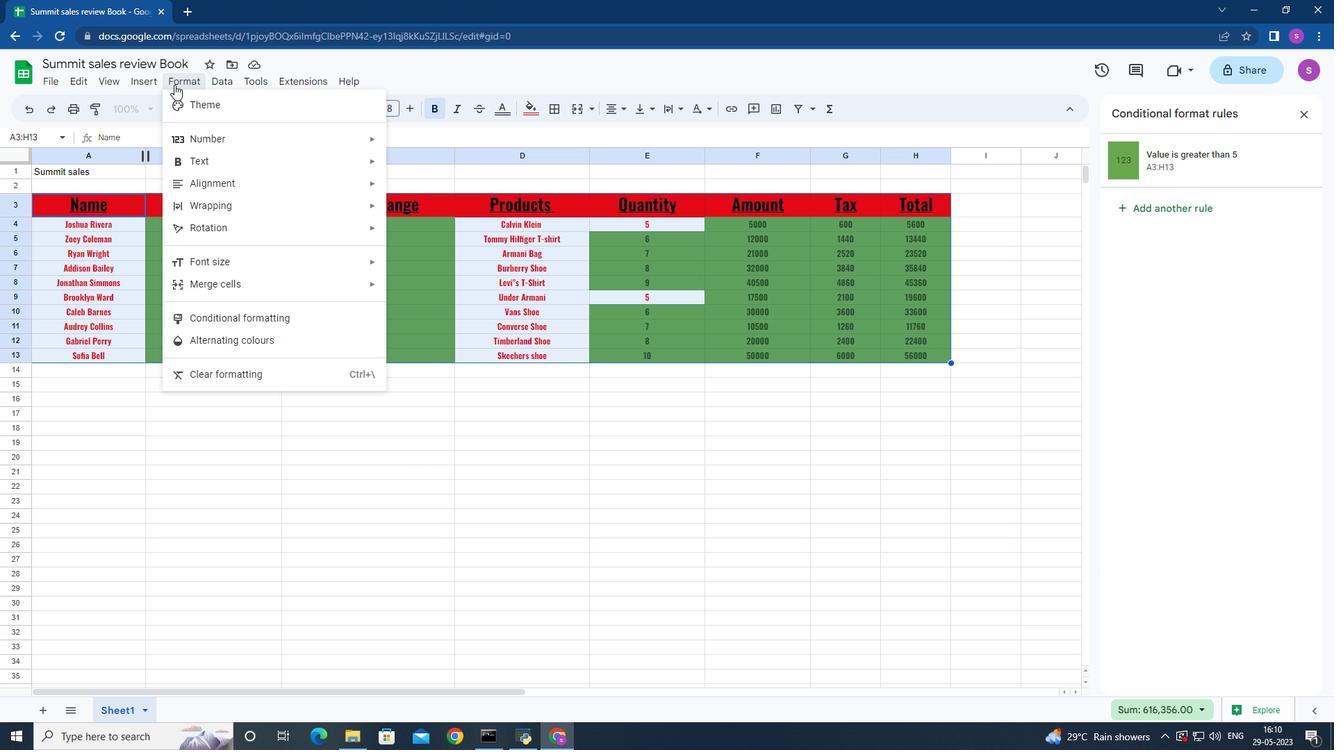 
Action: Mouse pressed left at (176, 78)
Screenshot: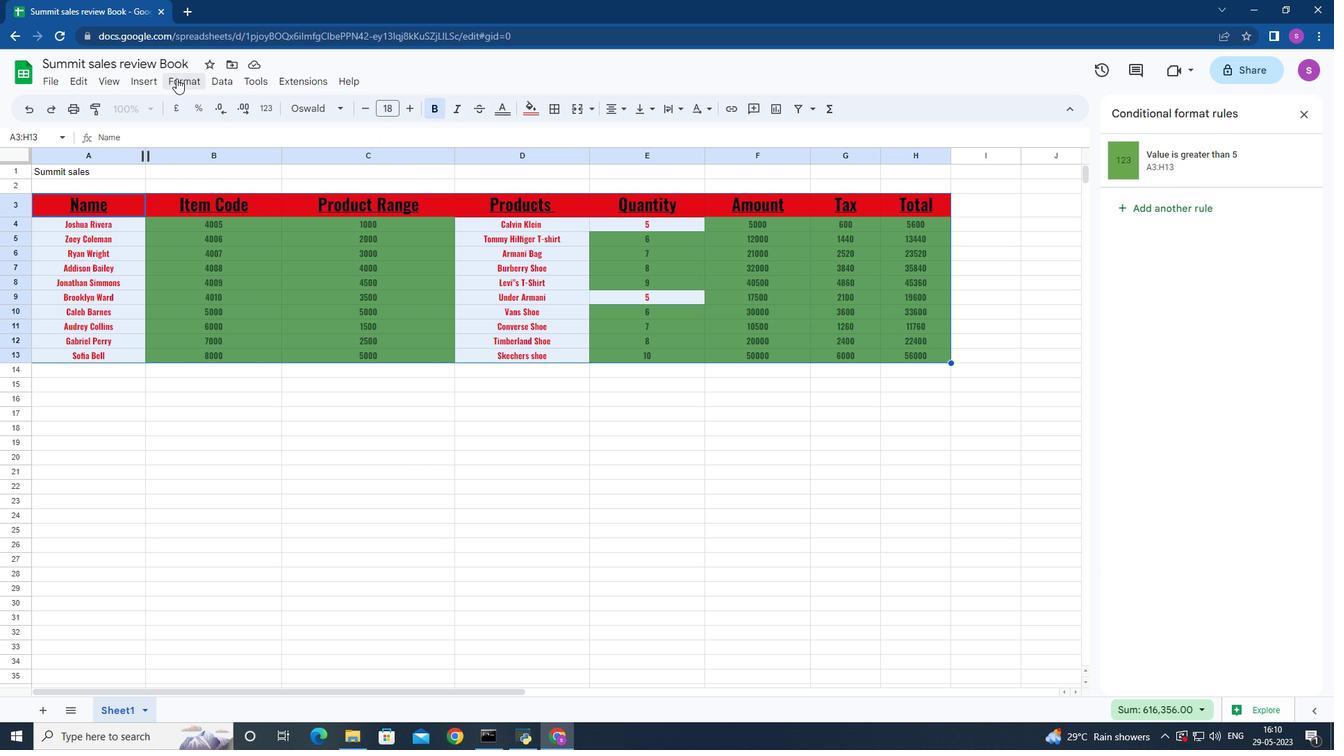 
Action: Mouse moved to (435, 438)
Screenshot: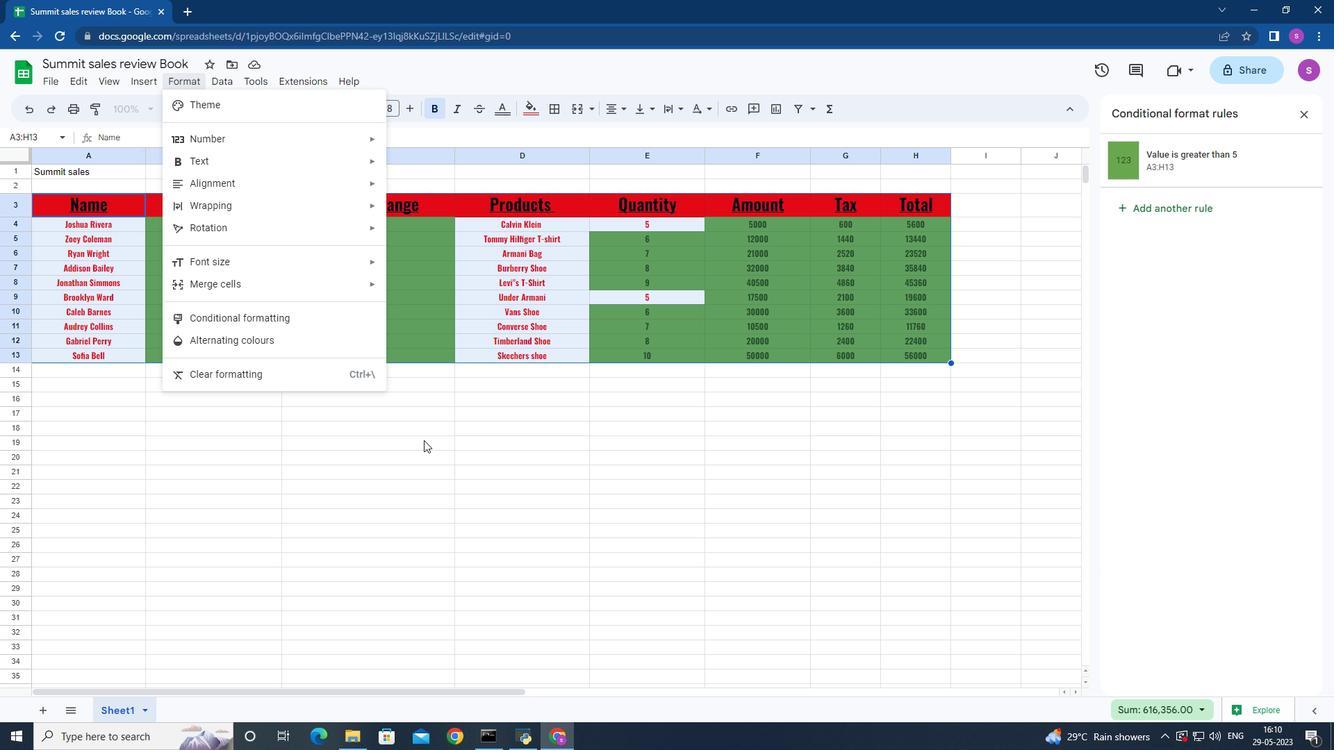 
Action: Mouse pressed left at (435, 438)
Screenshot: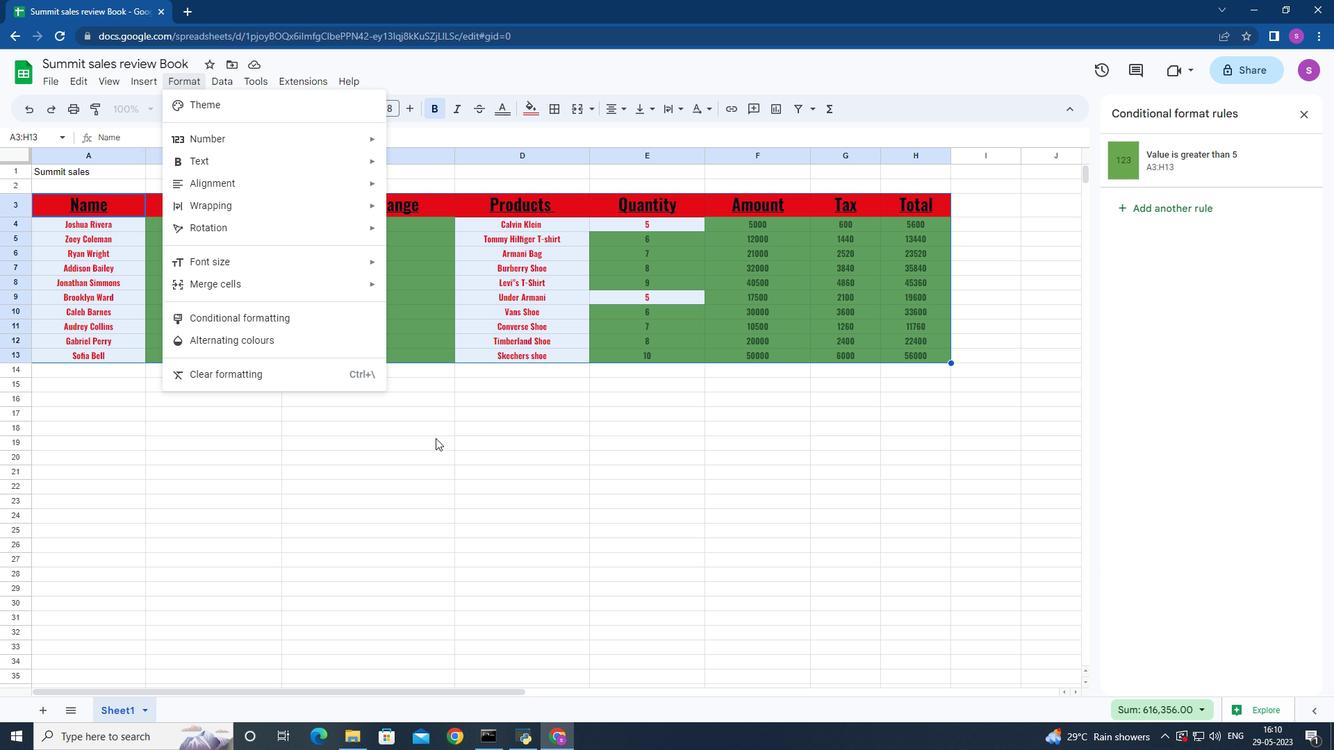 
Action: Mouse moved to (182, 78)
Screenshot: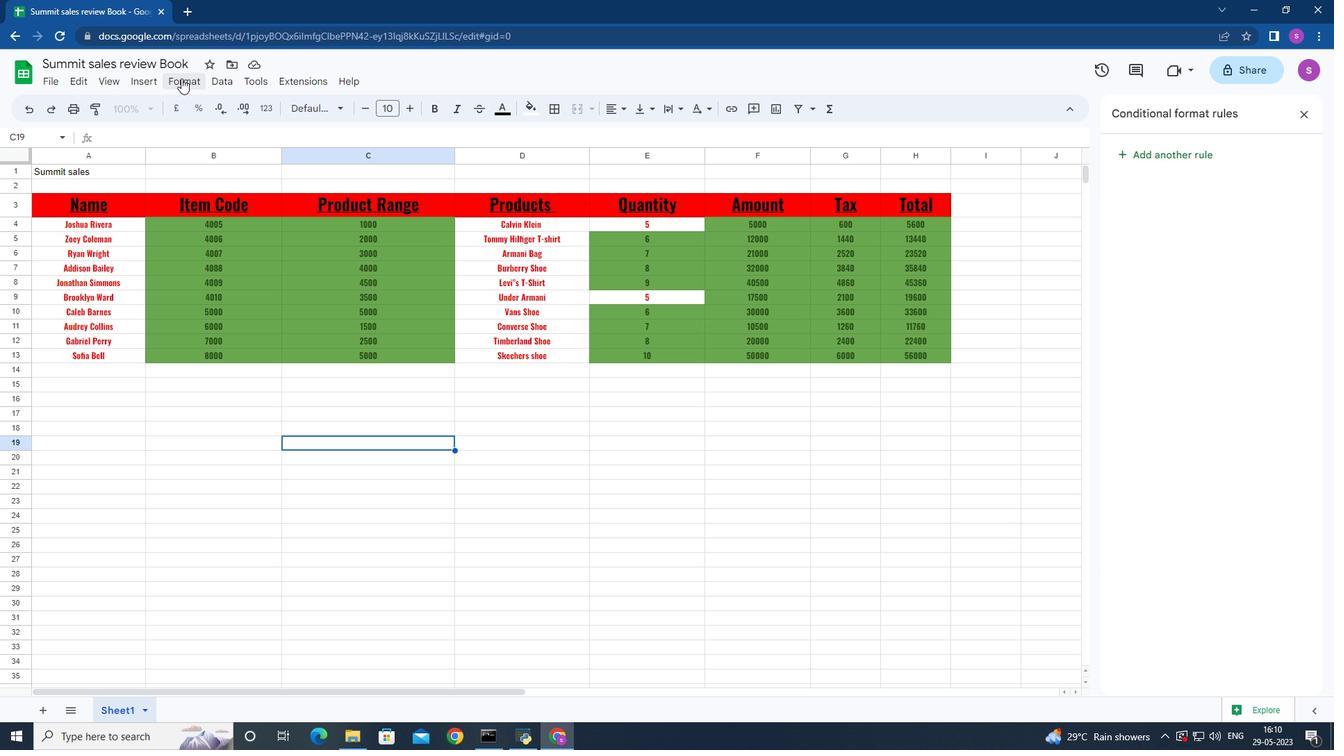 
Action: Mouse pressed left at (182, 78)
Screenshot: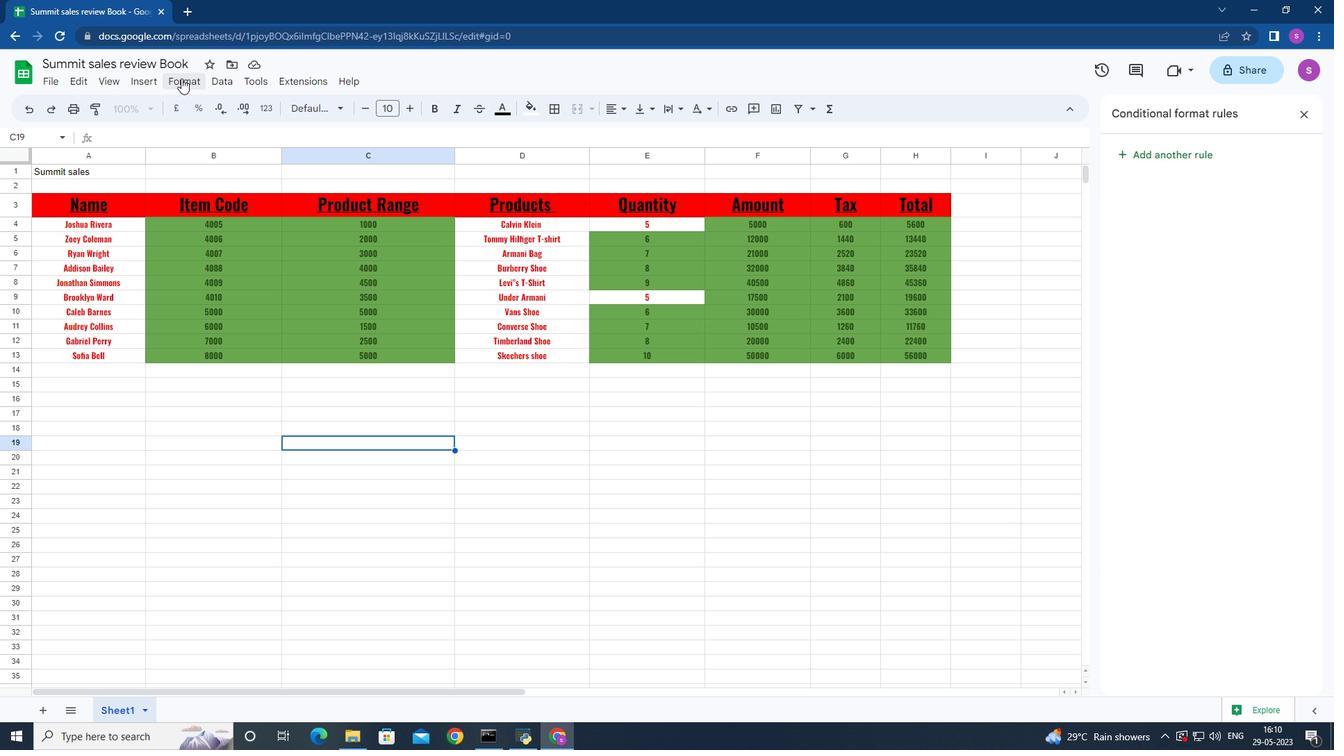
Action: Mouse moved to (251, 320)
Screenshot: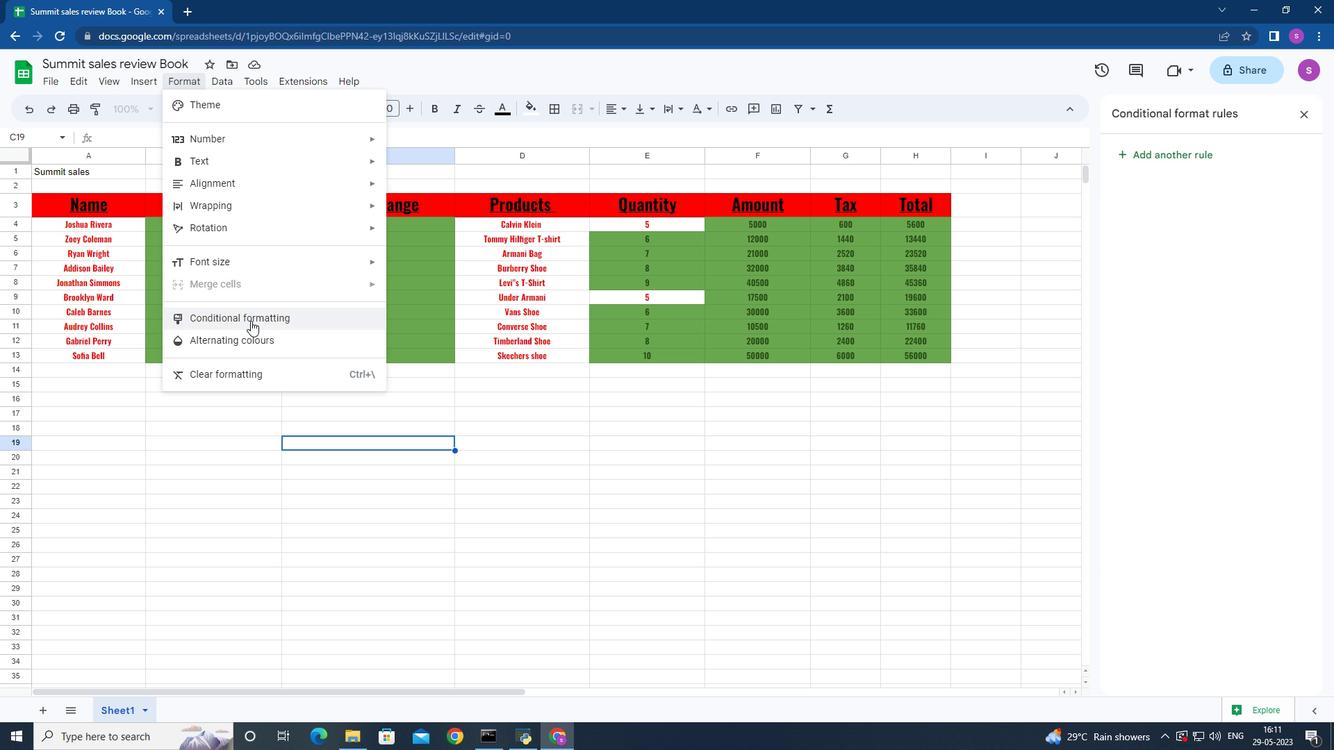 
Action: Mouse pressed left at (251, 320)
Screenshot: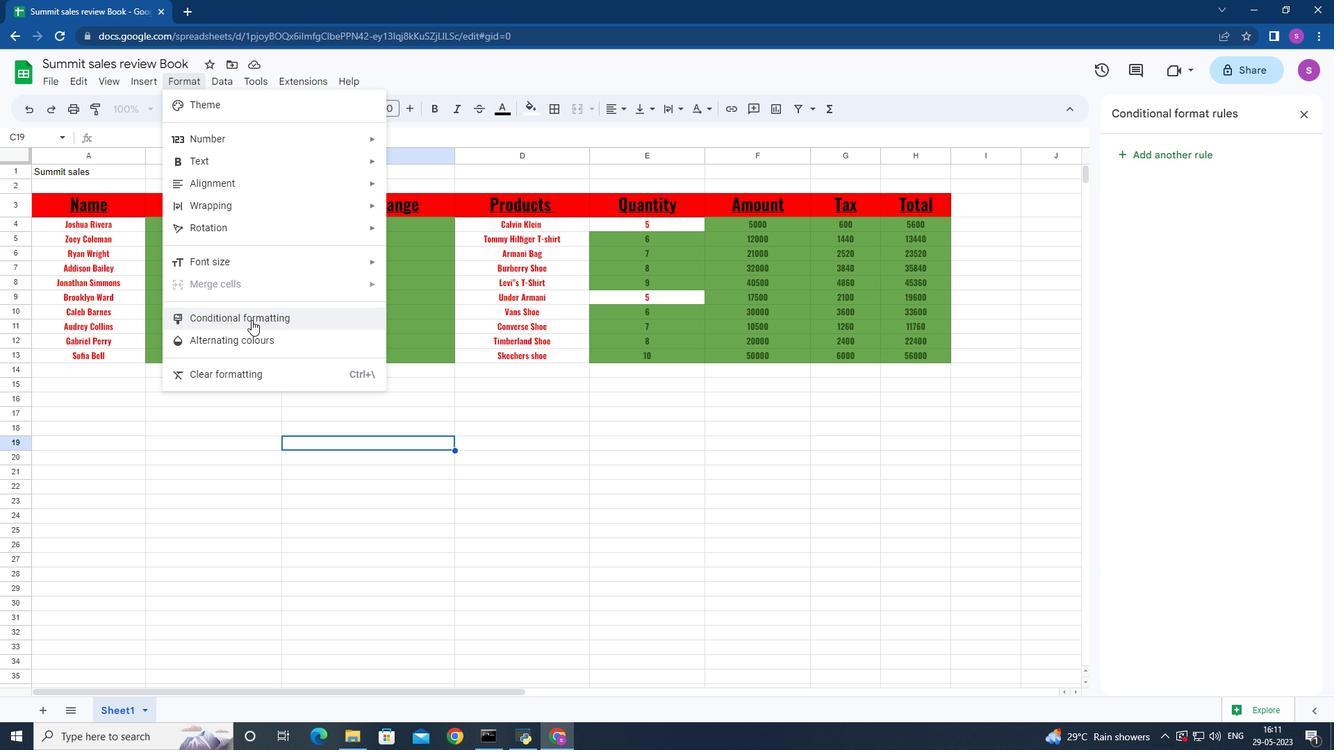 
Action: Mouse moved to (181, 82)
Screenshot: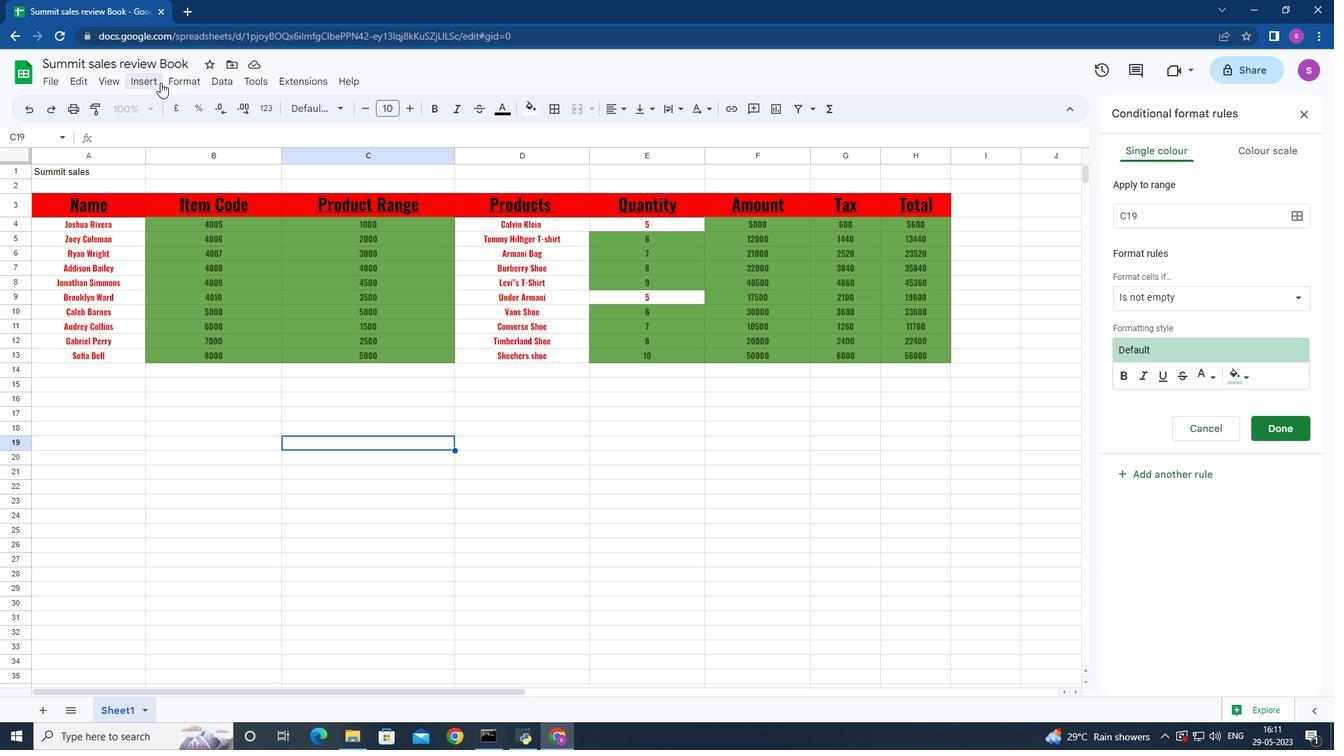 
Action: Mouse pressed left at (181, 82)
Screenshot: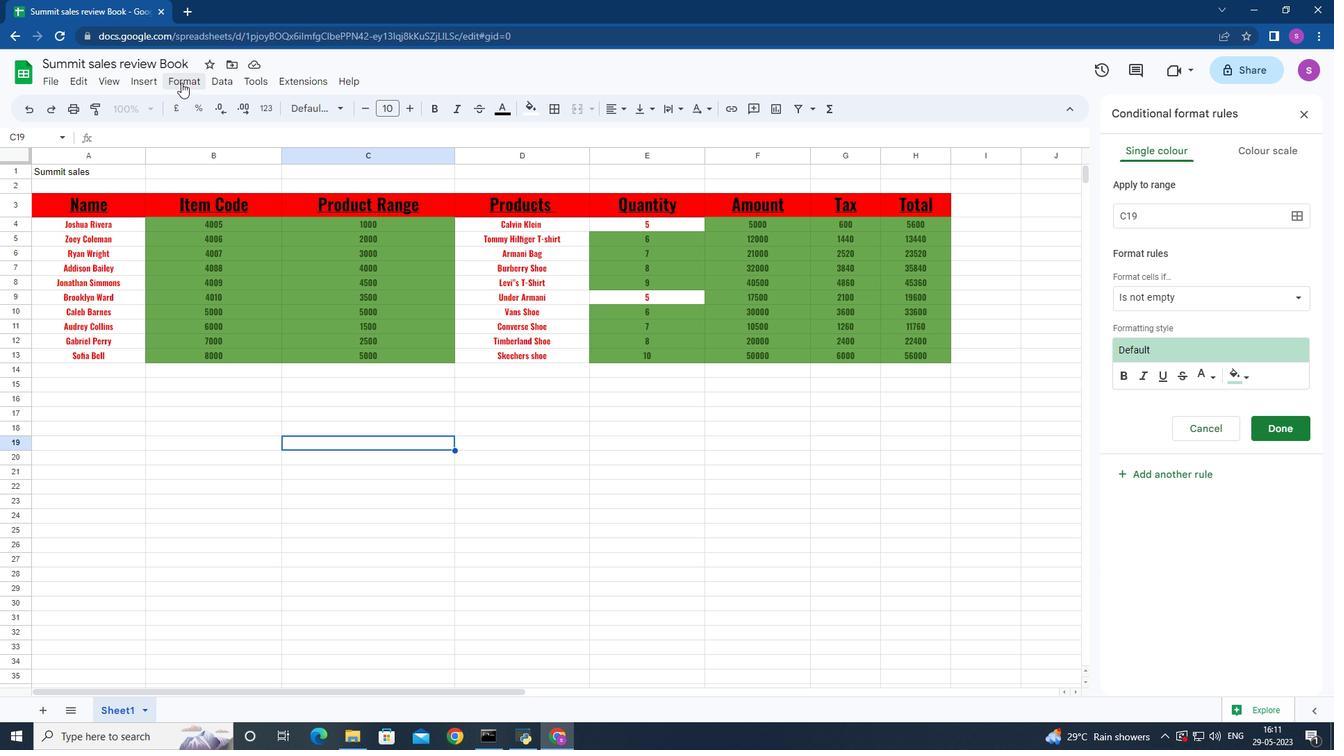 
Action: Mouse moved to (242, 345)
Screenshot: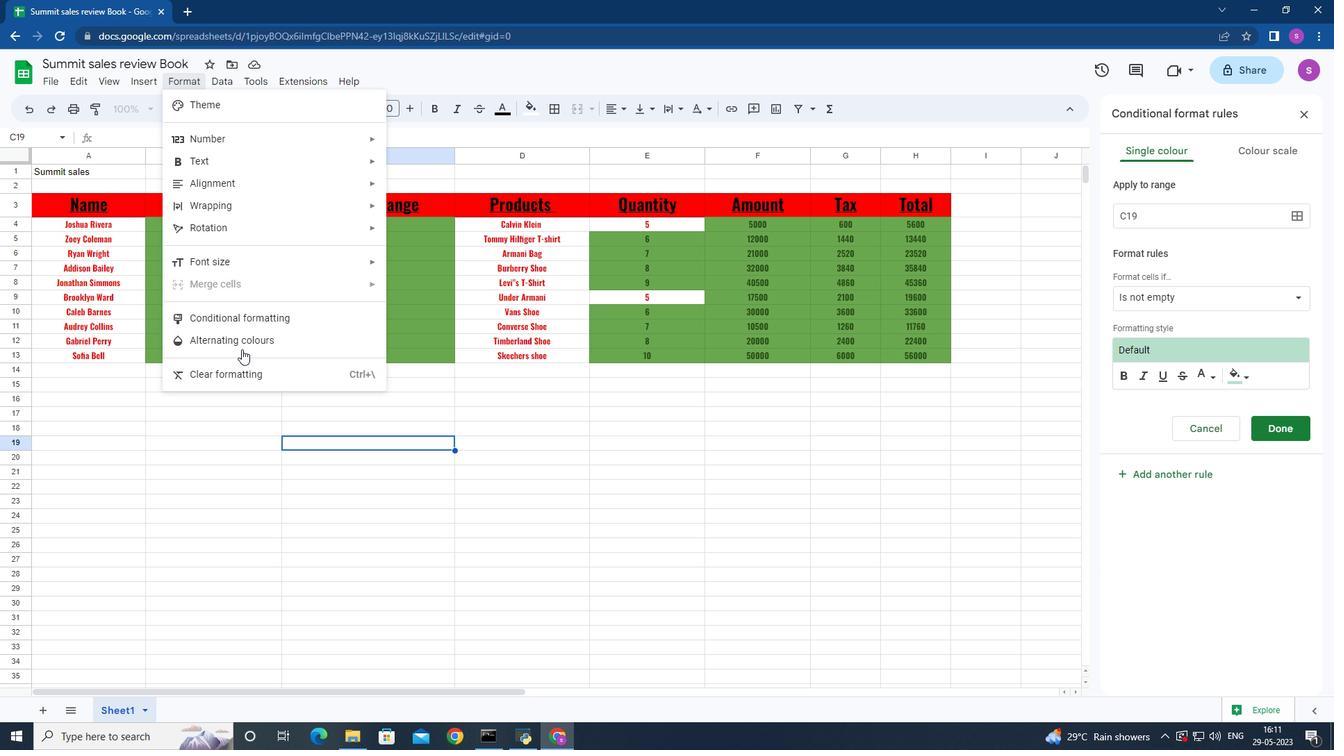 
Action: Mouse pressed left at (242, 345)
Screenshot: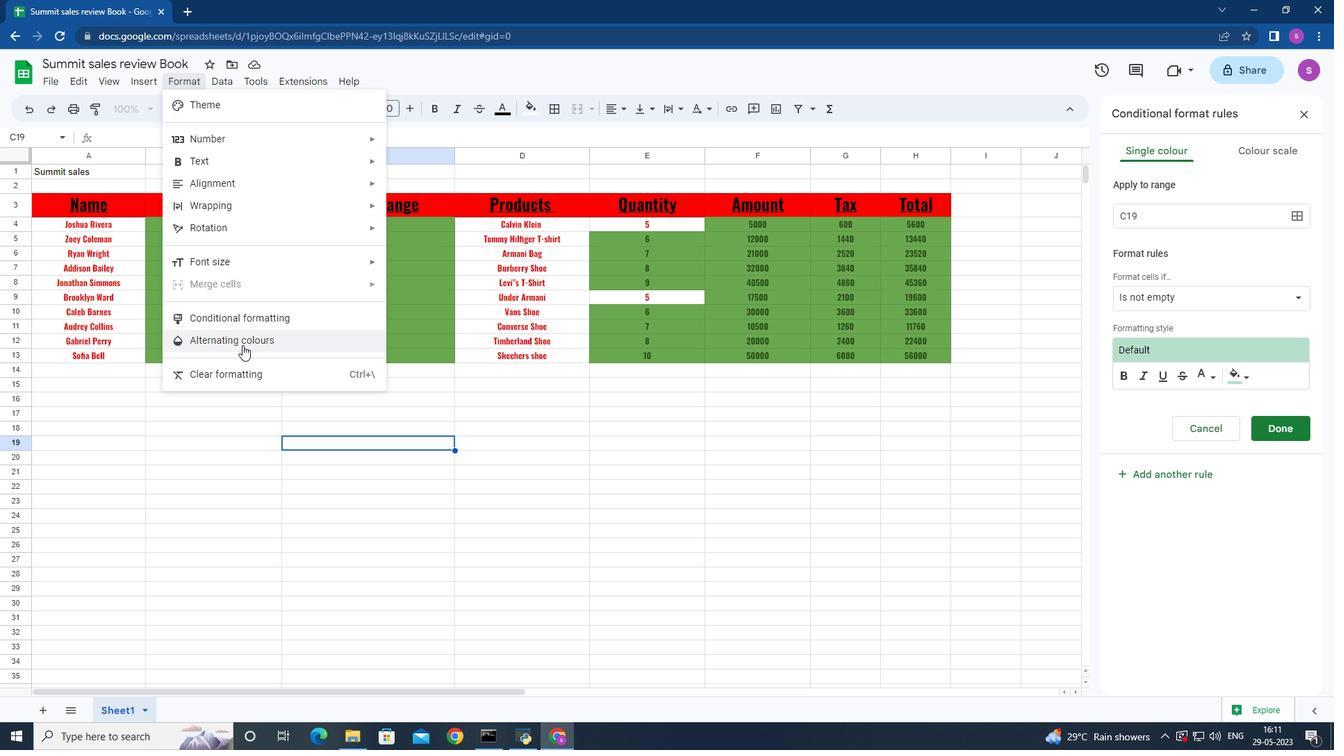 
Action: Mouse moved to (44, 205)
Screenshot: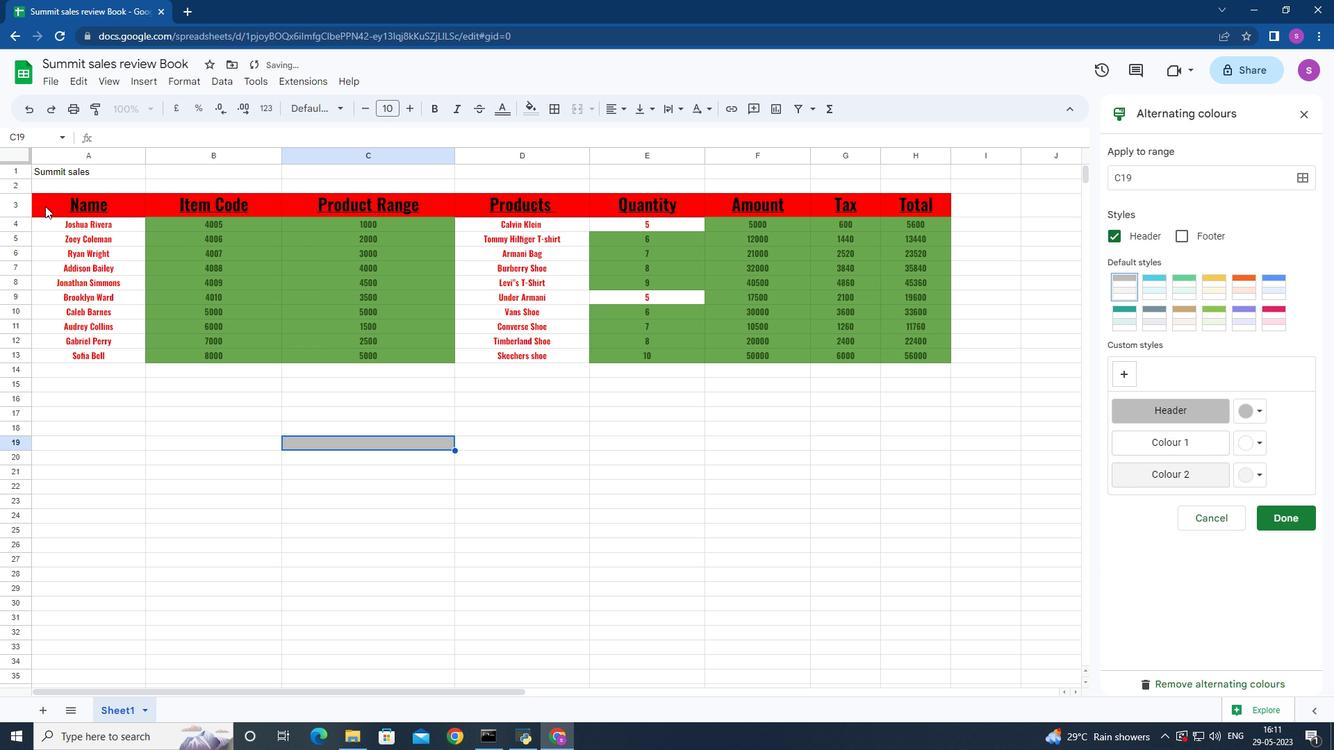 
Action: Mouse pressed left at (44, 205)
Screenshot: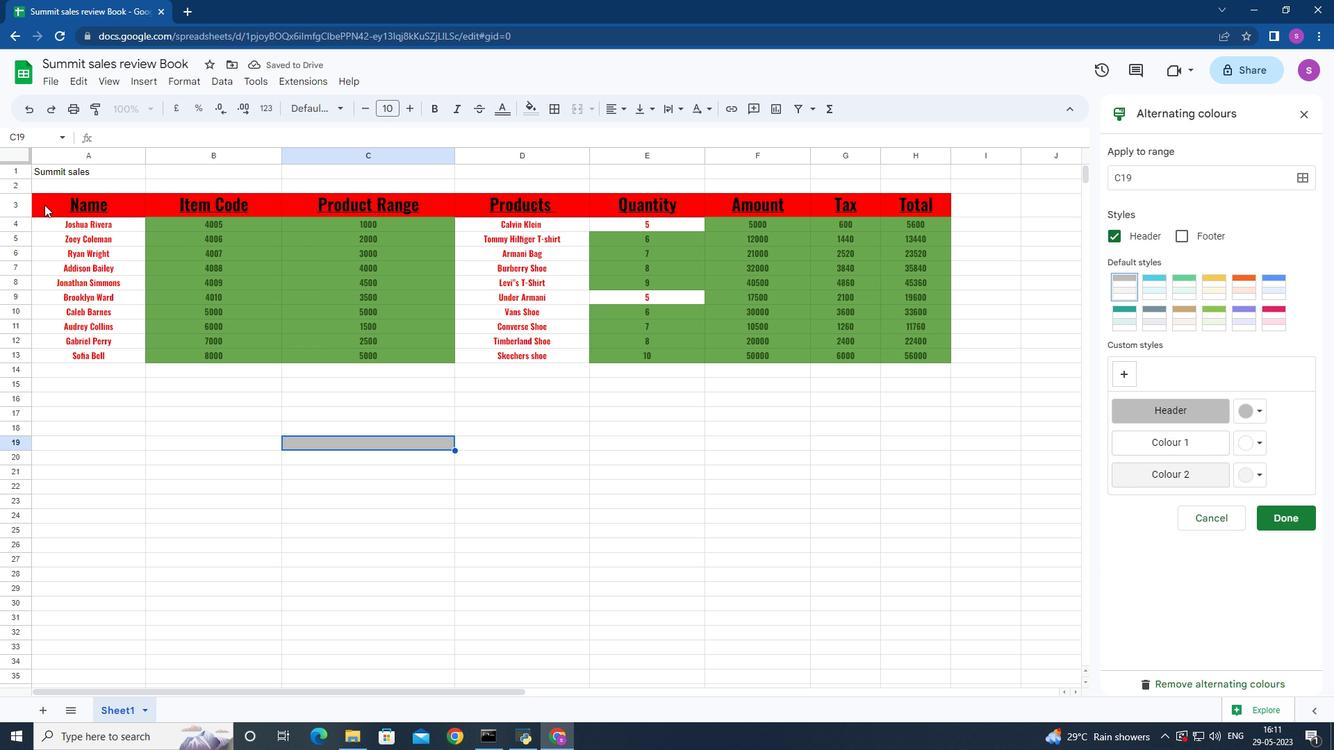 
Action: Mouse moved to (884, 523)
Screenshot: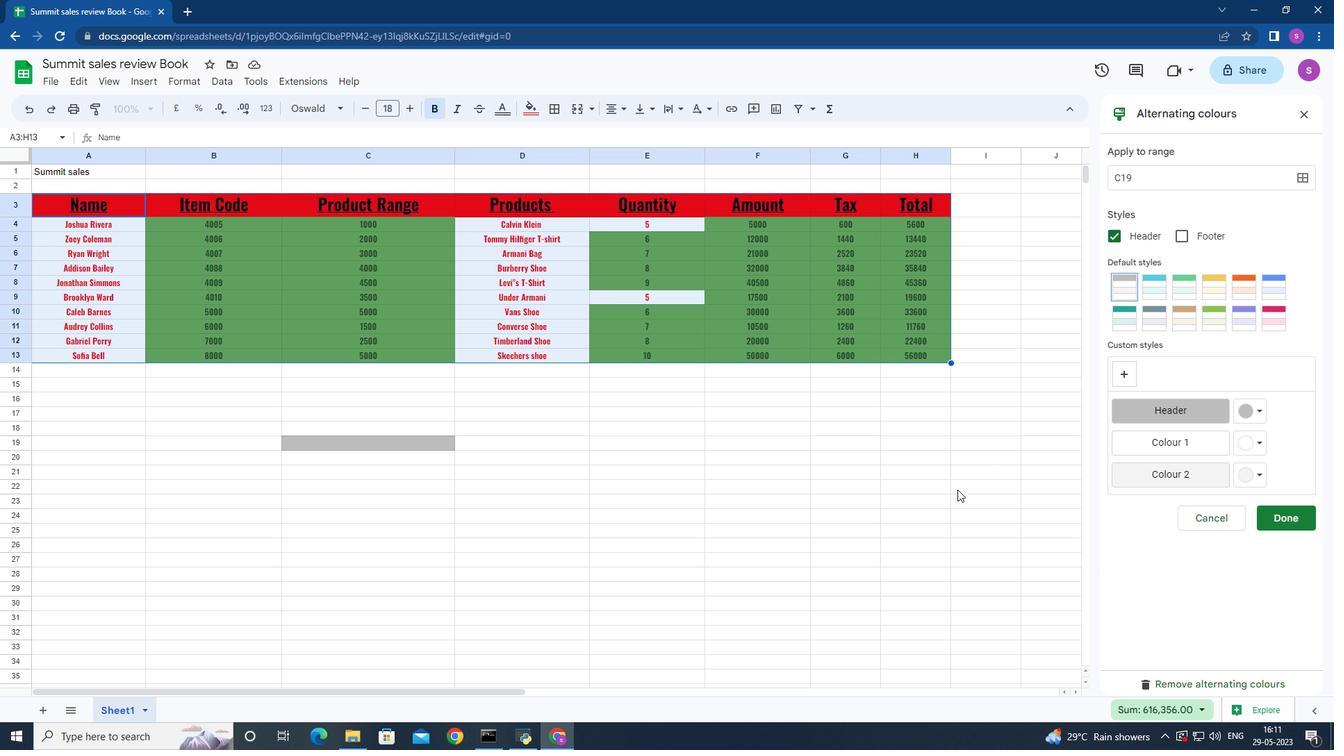 
Action: Mouse pressed left at (884, 523)
Screenshot: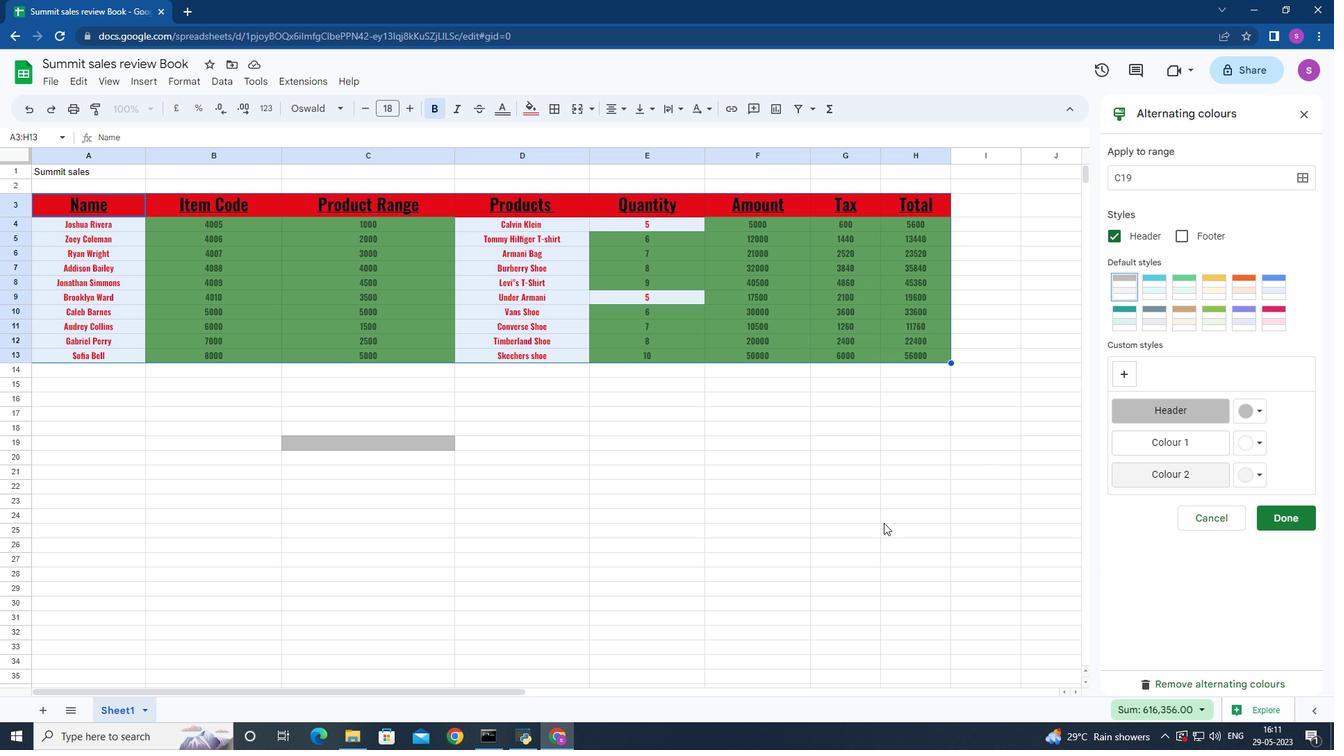 
Action: Mouse moved to (1304, 114)
Screenshot: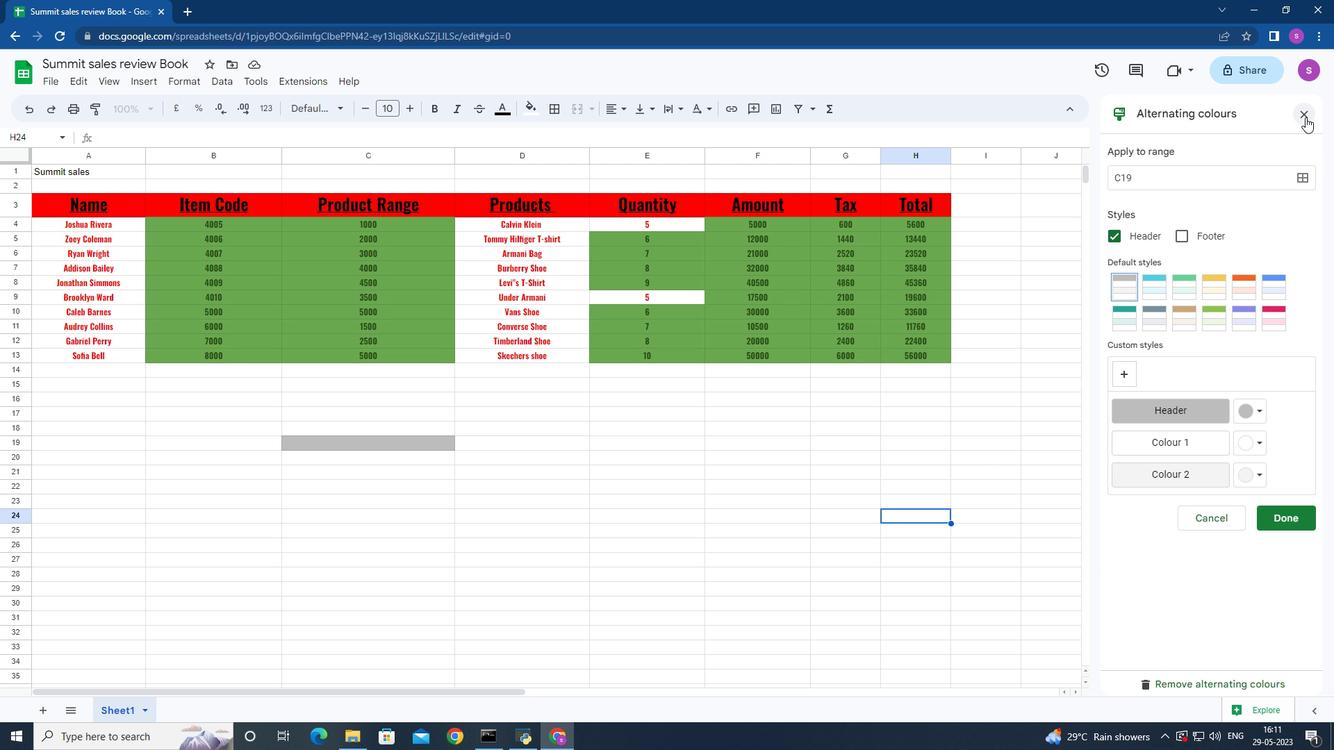 
Action: Mouse pressed left at (1304, 114)
Screenshot: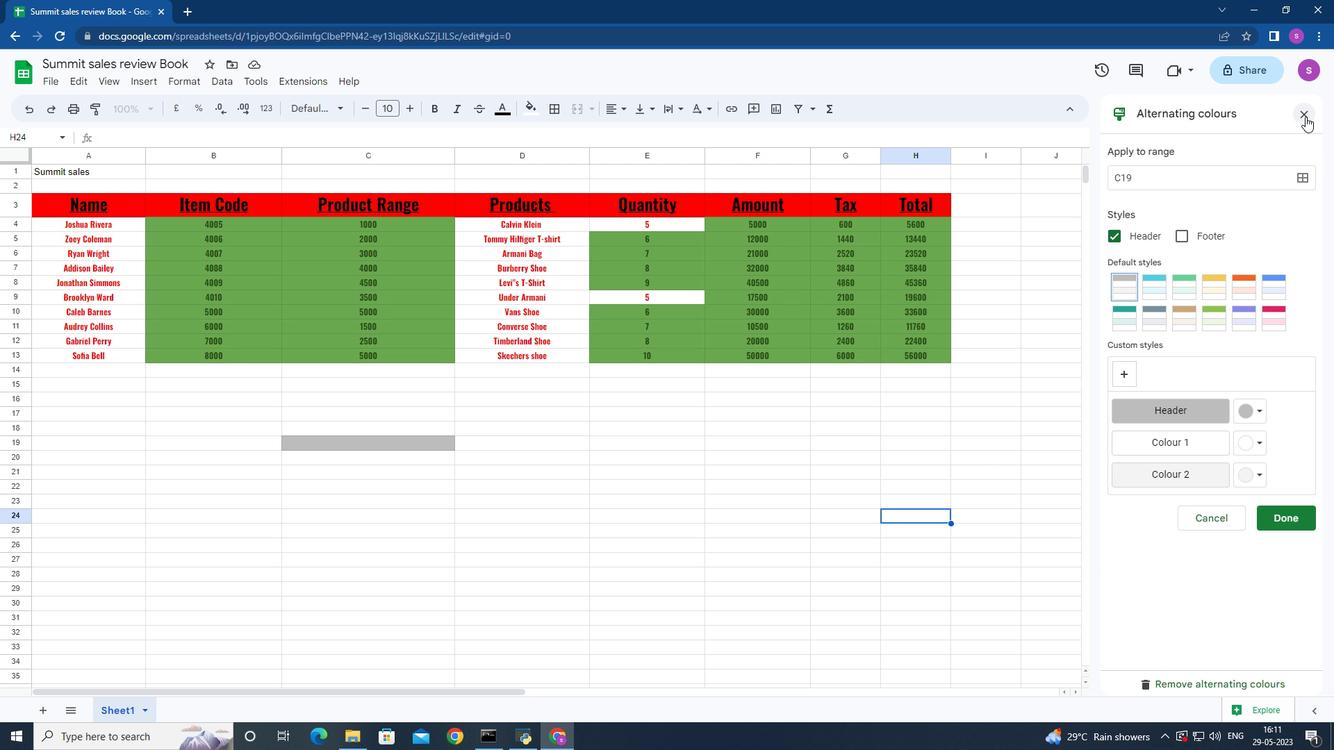 
Action: Mouse moved to (42, 198)
Screenshot: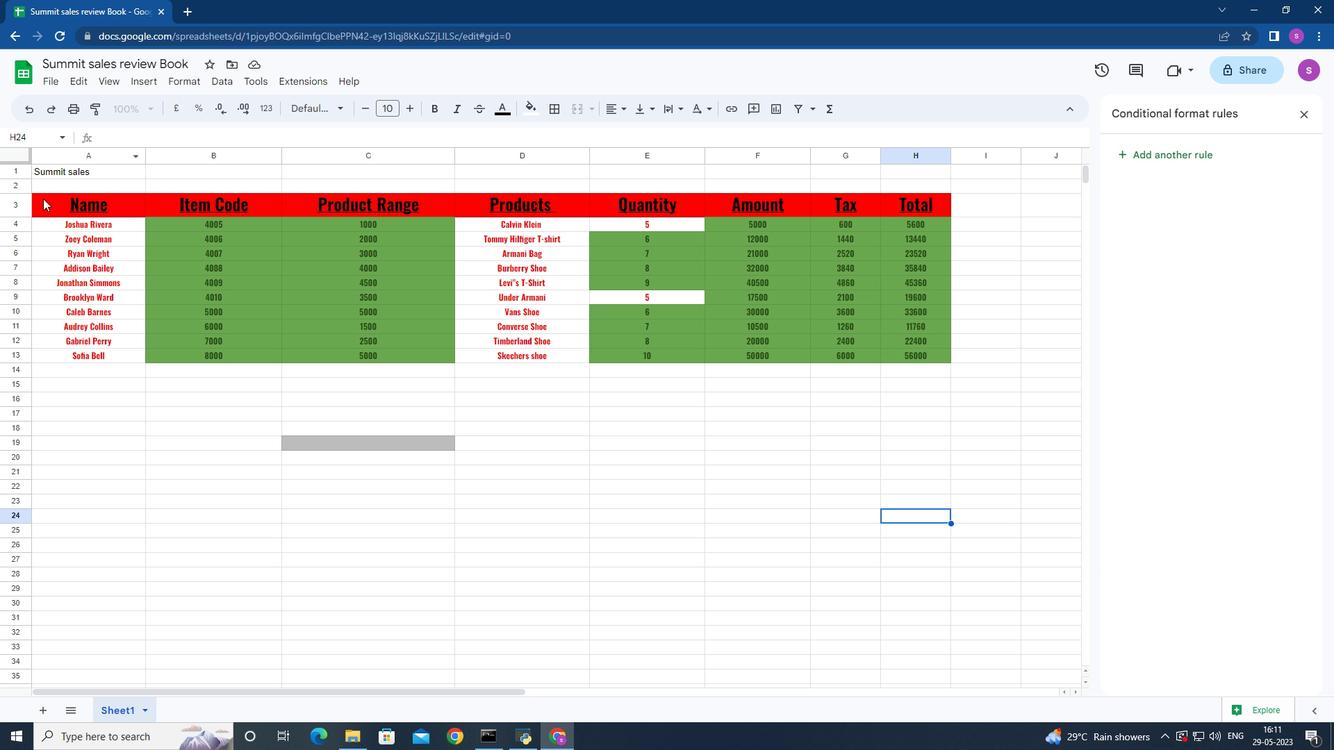 
Action: Mouse pressed left at (42, 198)
Screenshot: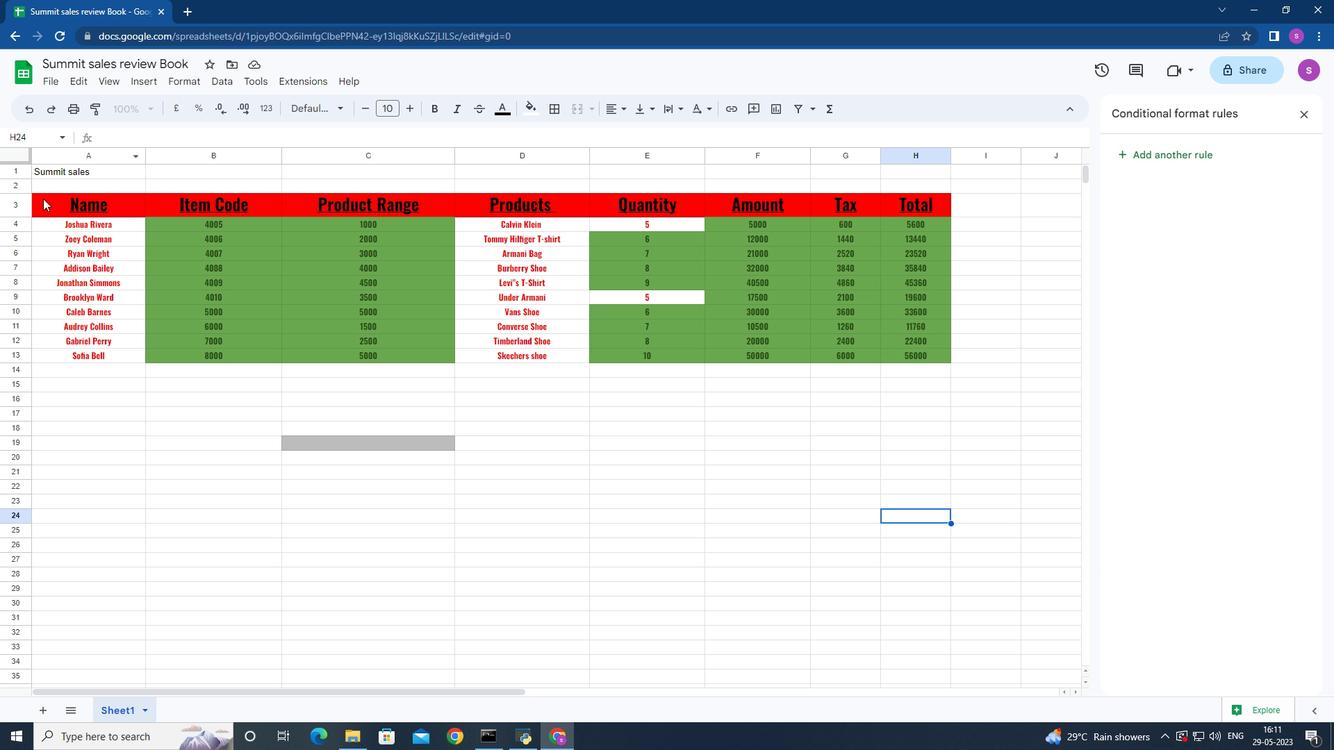 
Action: Mouse moved to (187, 79)
Screenshot: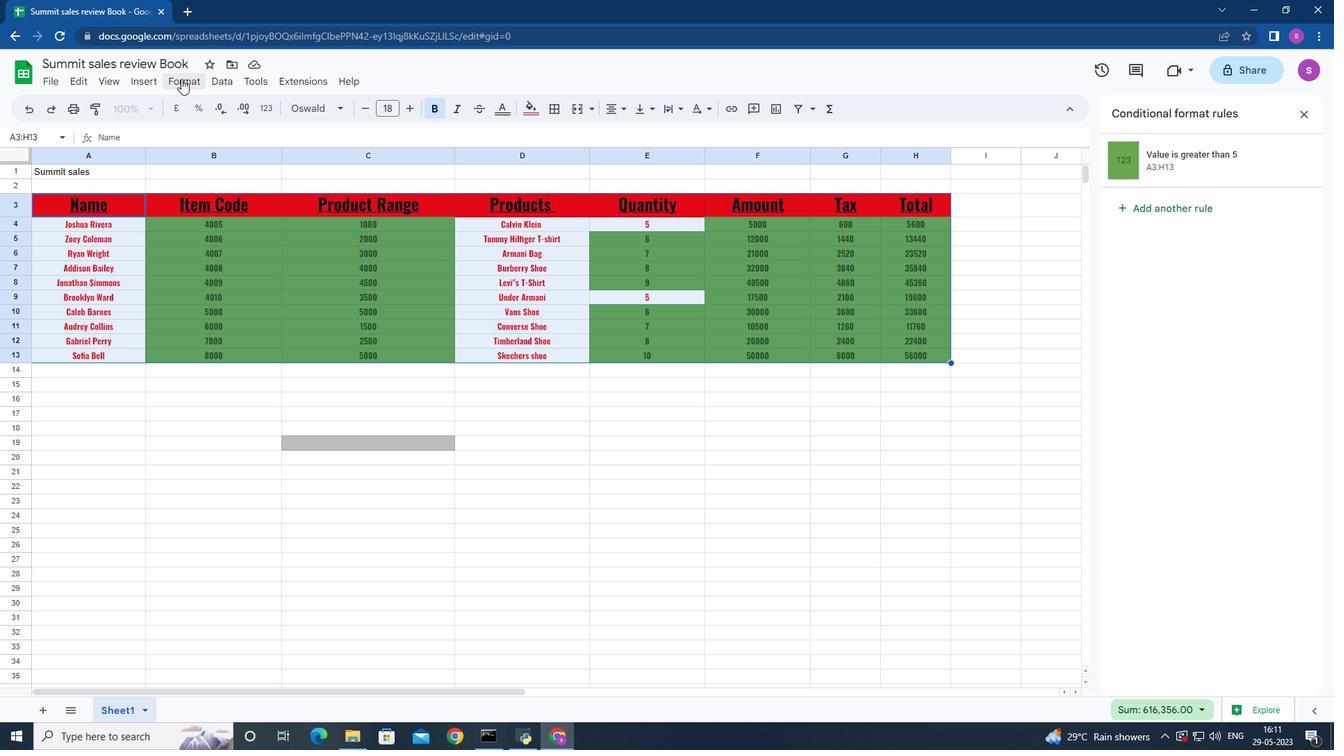 
Action: Mouse pressed left at (187, 79)
Screenshot: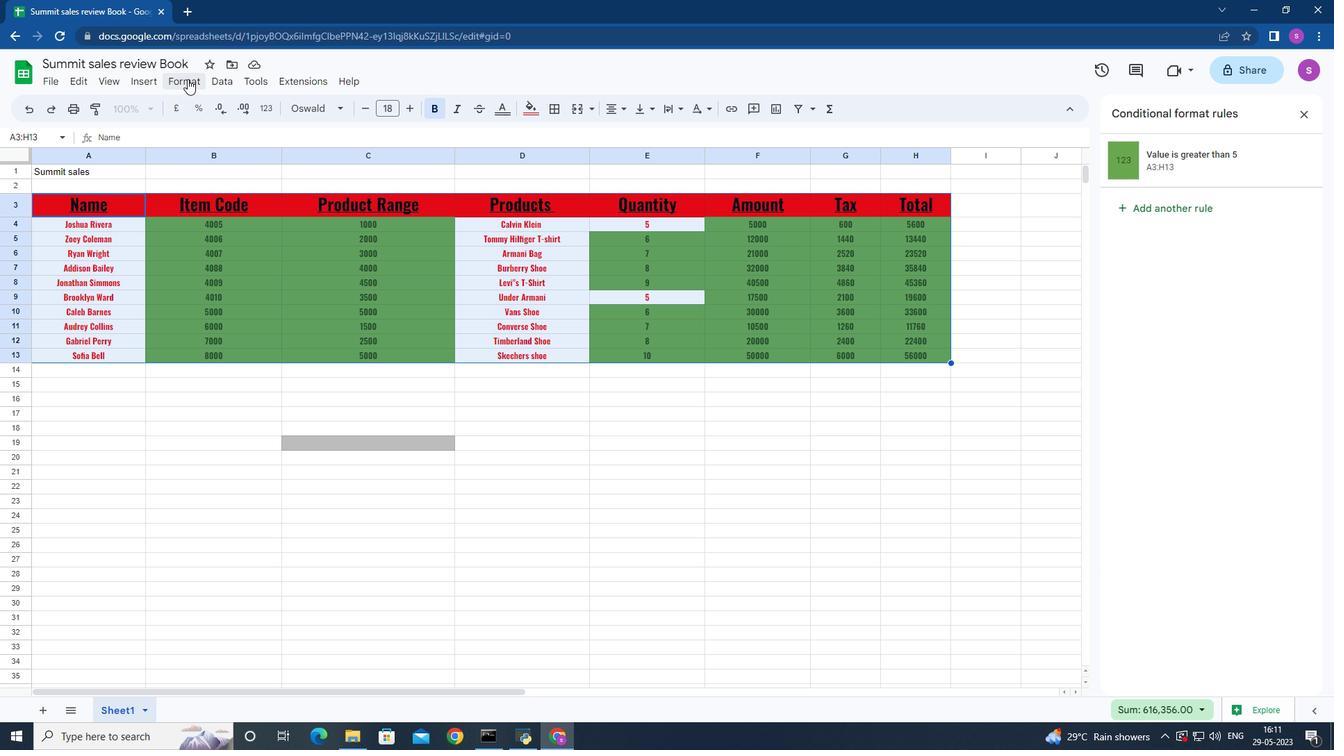 
Action: Mouse moved to (283, 341)
Screenshot: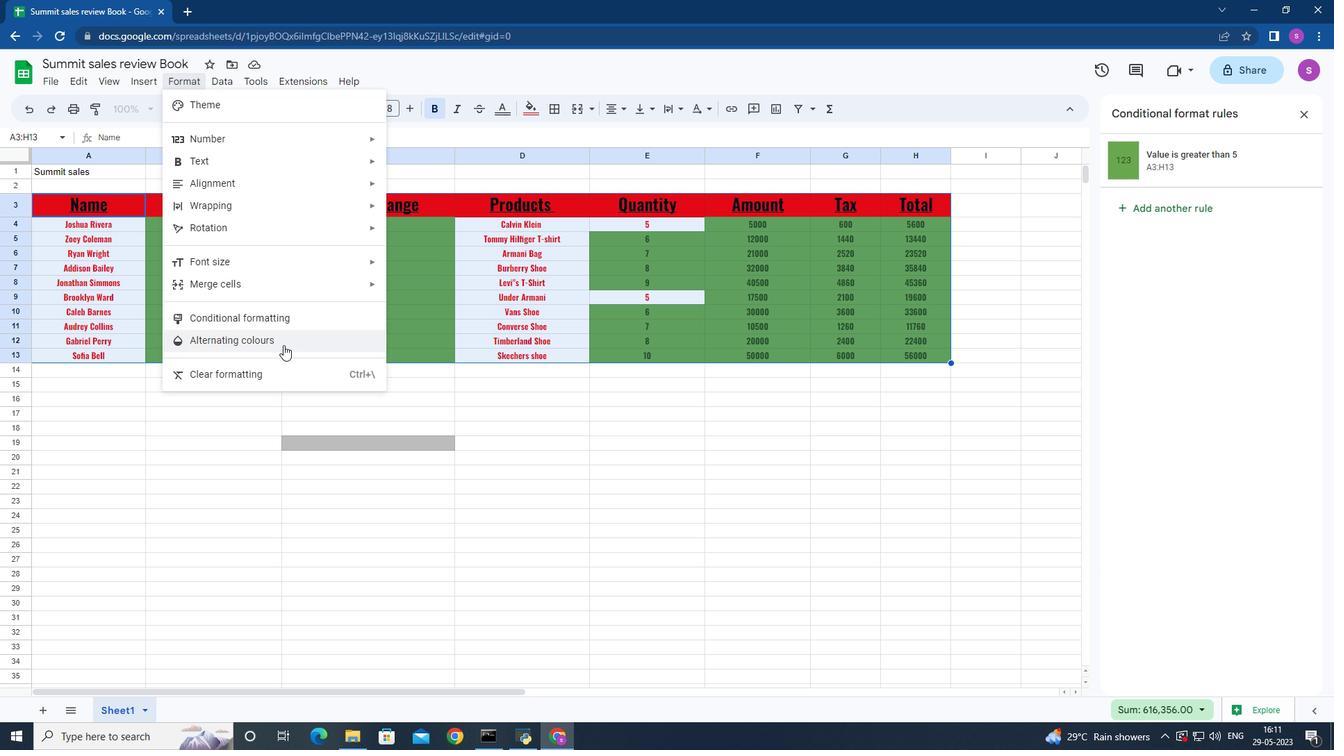 
Action: Mouse pressed left at (283, 341)
Screenshot: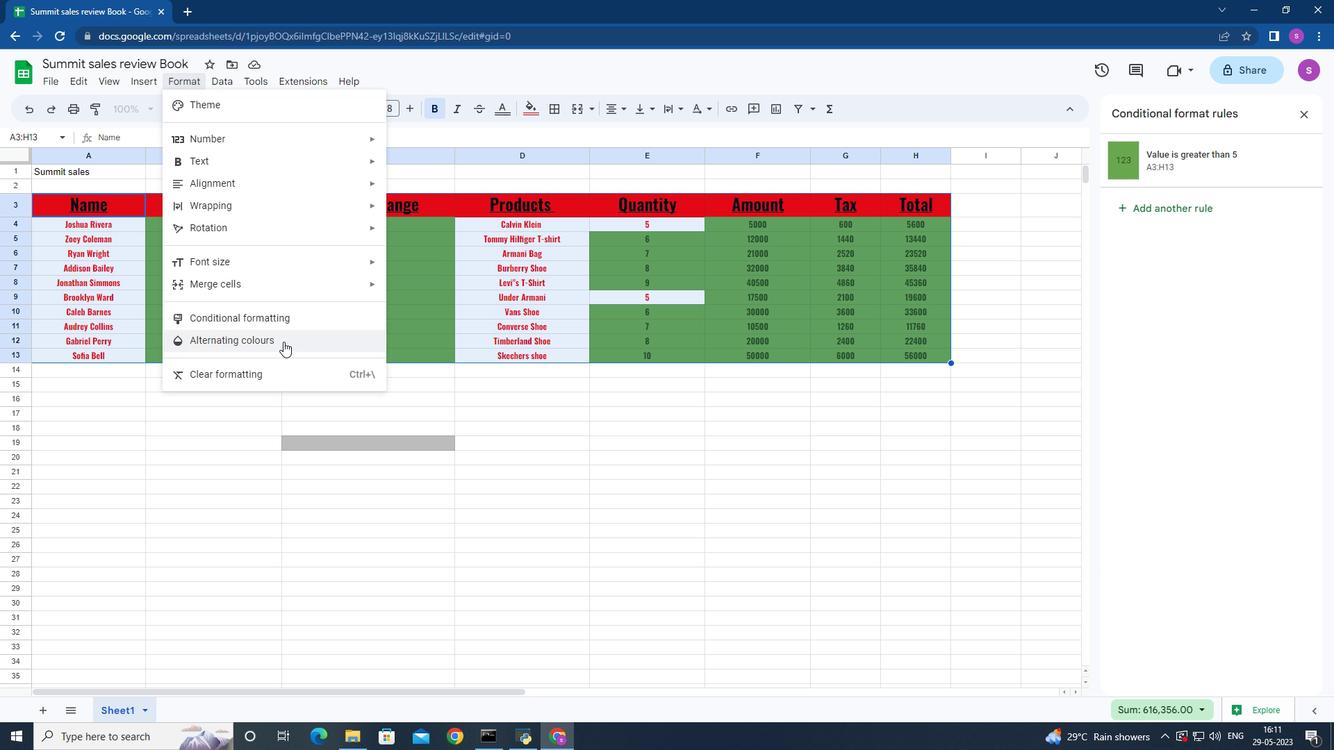 
Action: Mouse moved to (1258, 410)
Screenshot: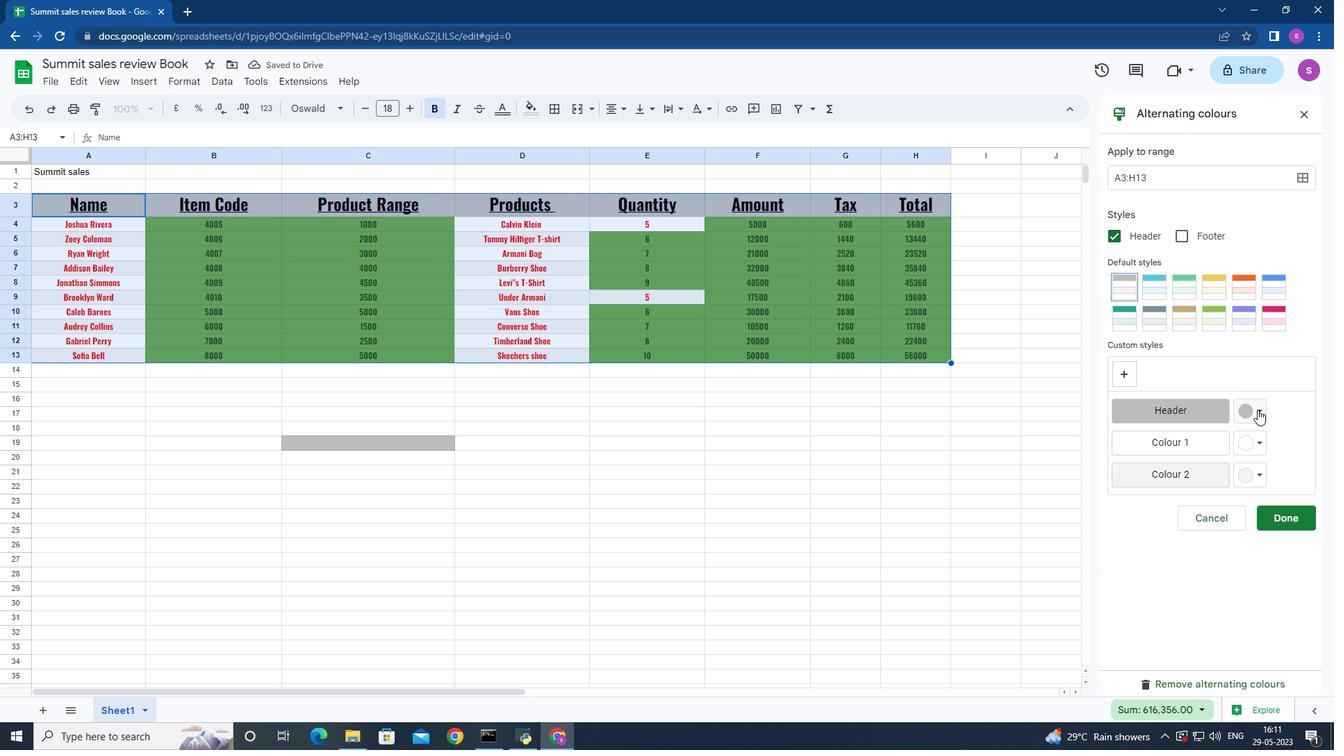 
Action: Mouse pressed left at (1258, 410)
Screenshot: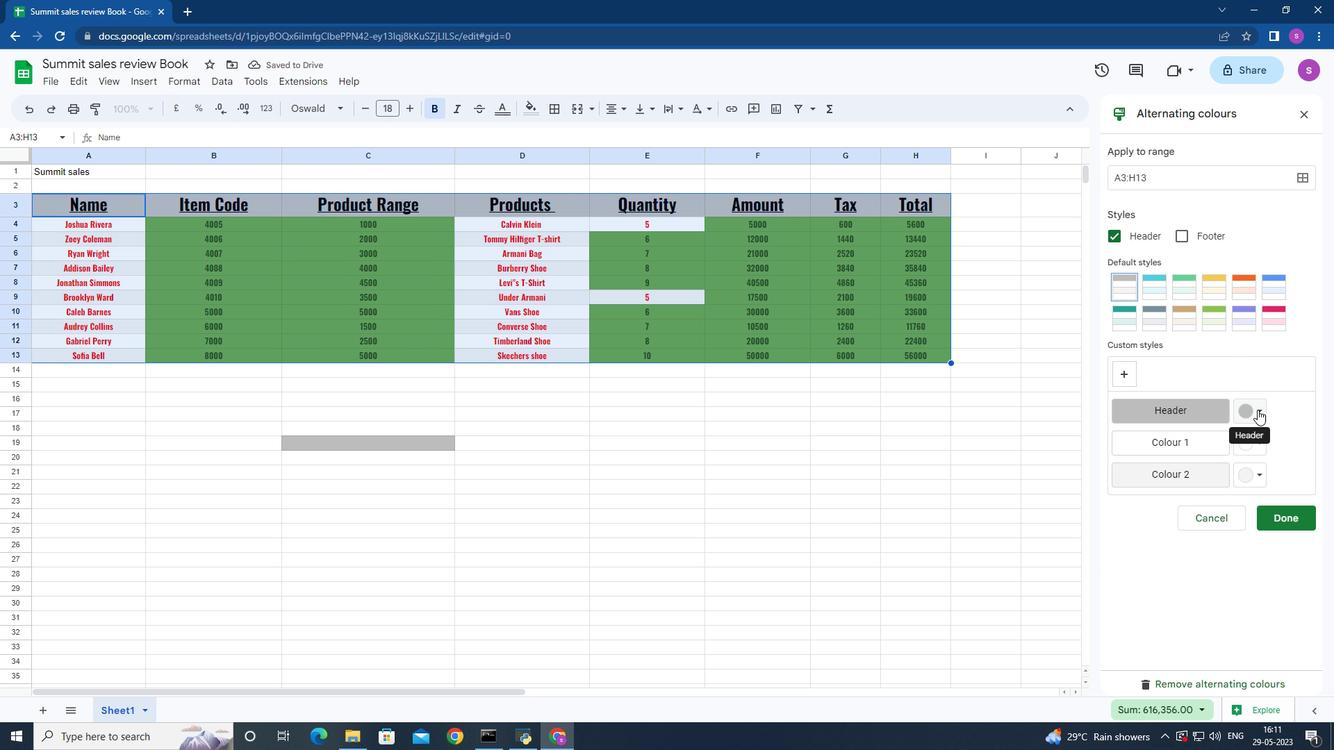 
Action: Mouse moved to (1251, 441)
Screenshot: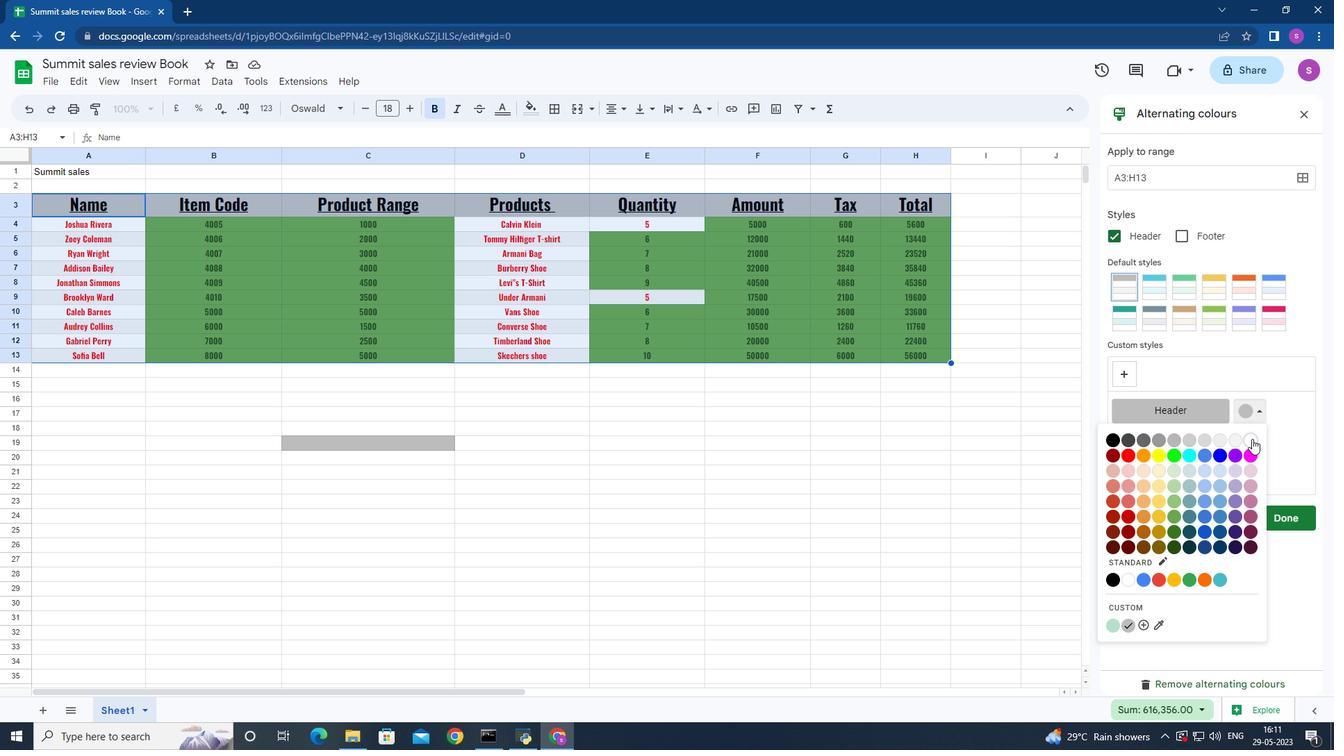 
Action: Mouse pressed left at (1251, 441)
Screenshot: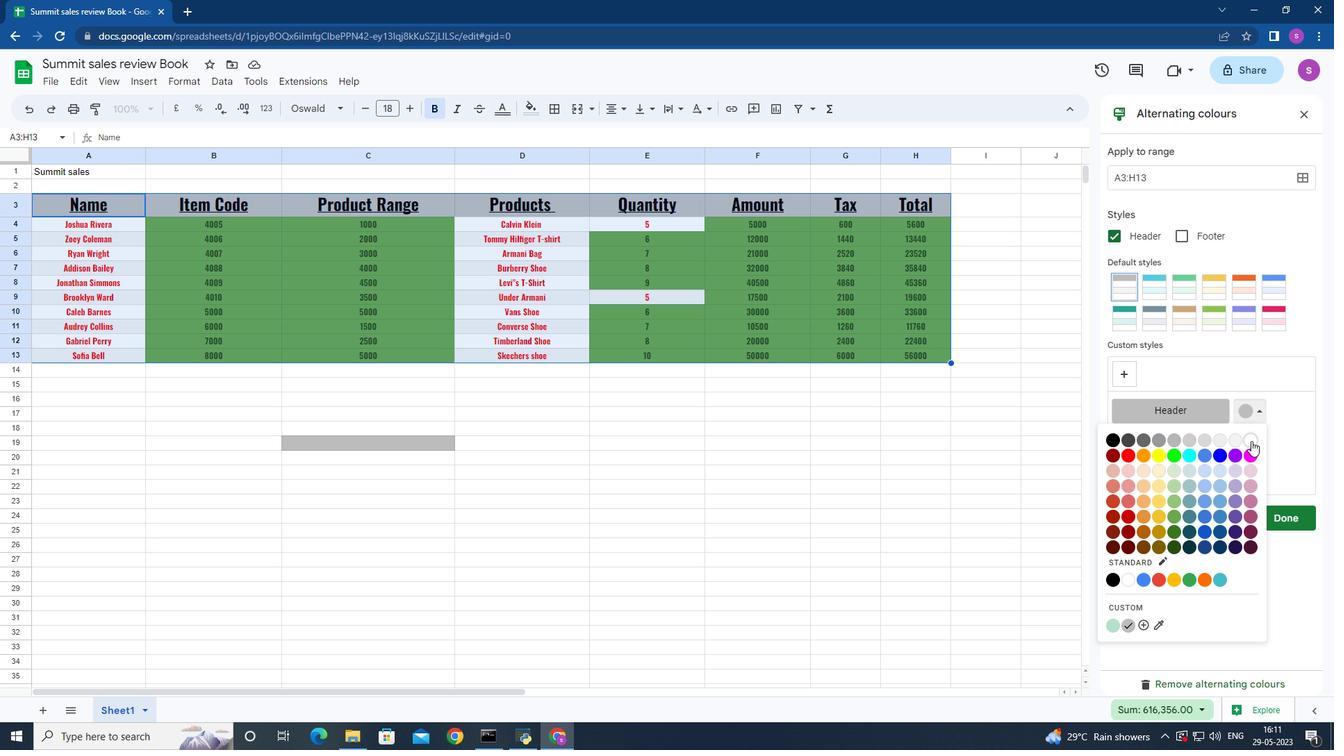 
Action: Mouse moved to (1262, 438)
Screenshot: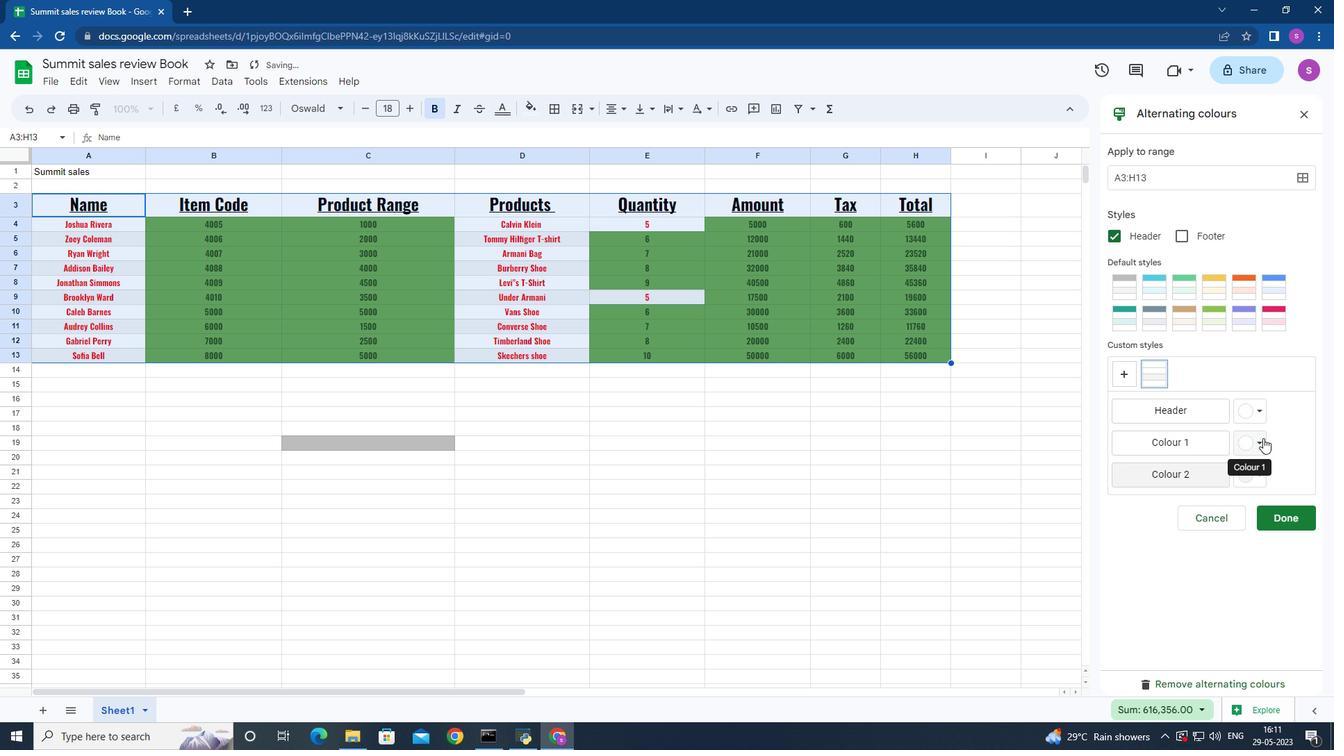 
Action: Mouse pressed left at (1262, 438)
Screenshot: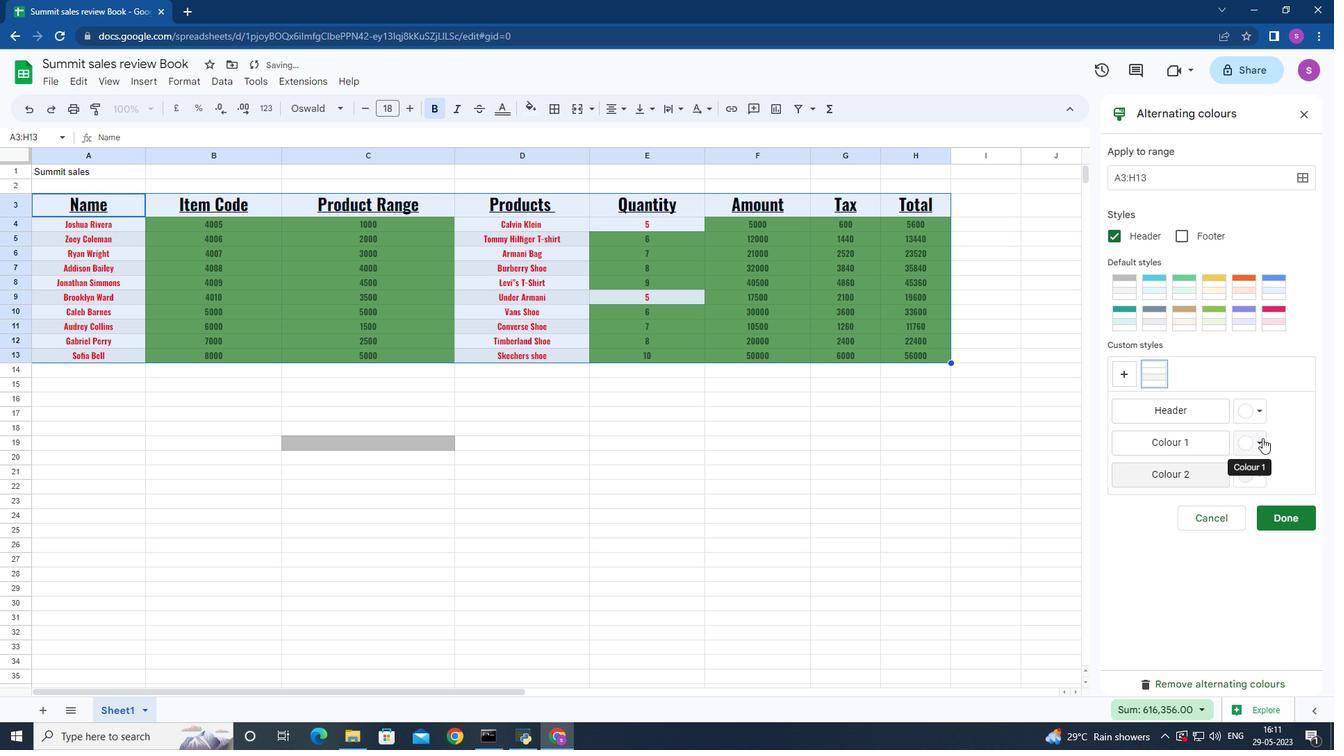 
Action: Mouse moved to (1145, 488)
Screenshot: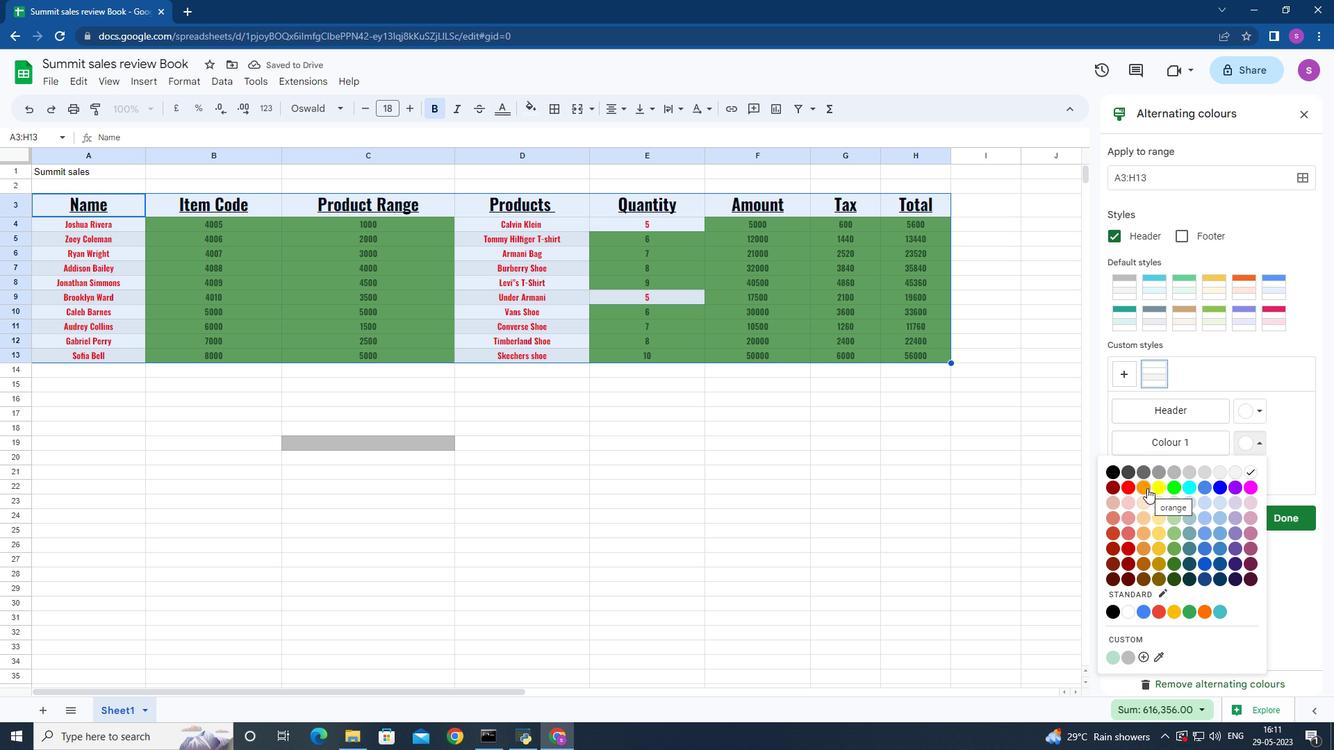 
Action: Mouse pressed left at (1145, 488)
Screenshot: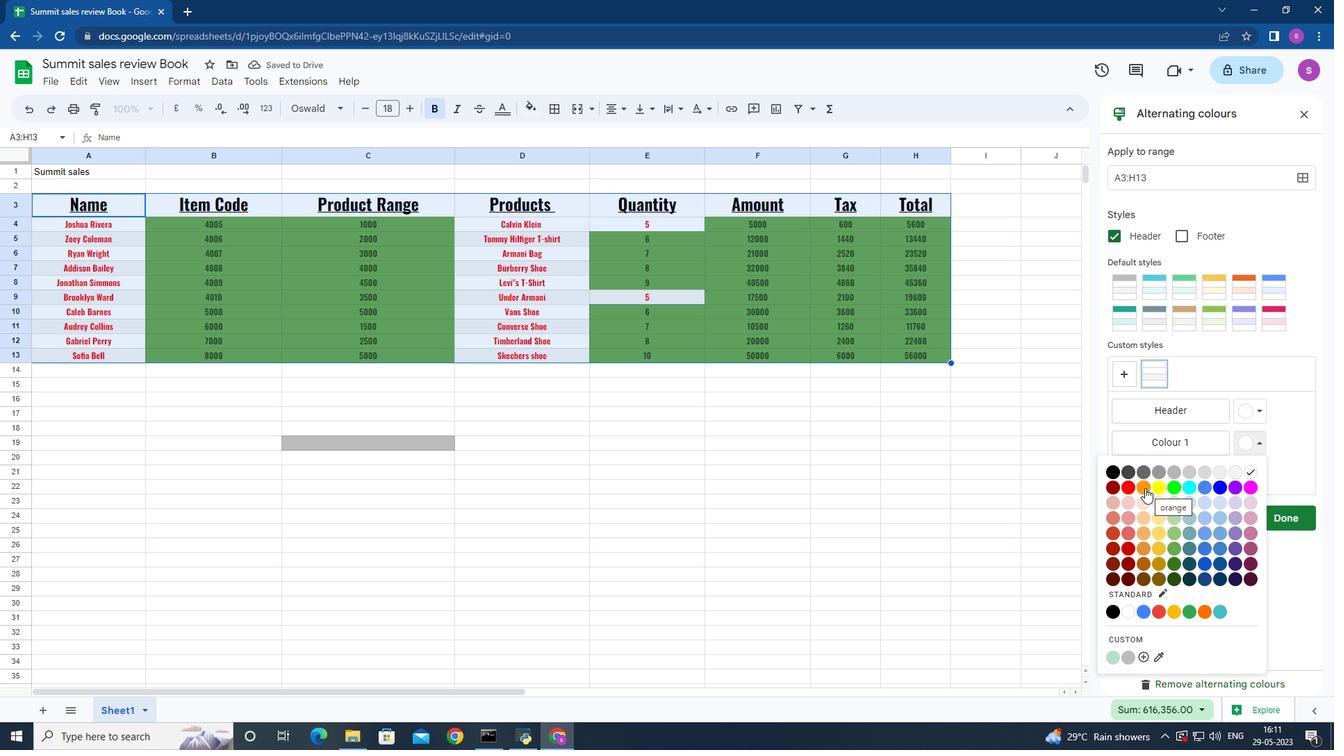 
Action: Mouse moved to (1259, 476)
Screenshot: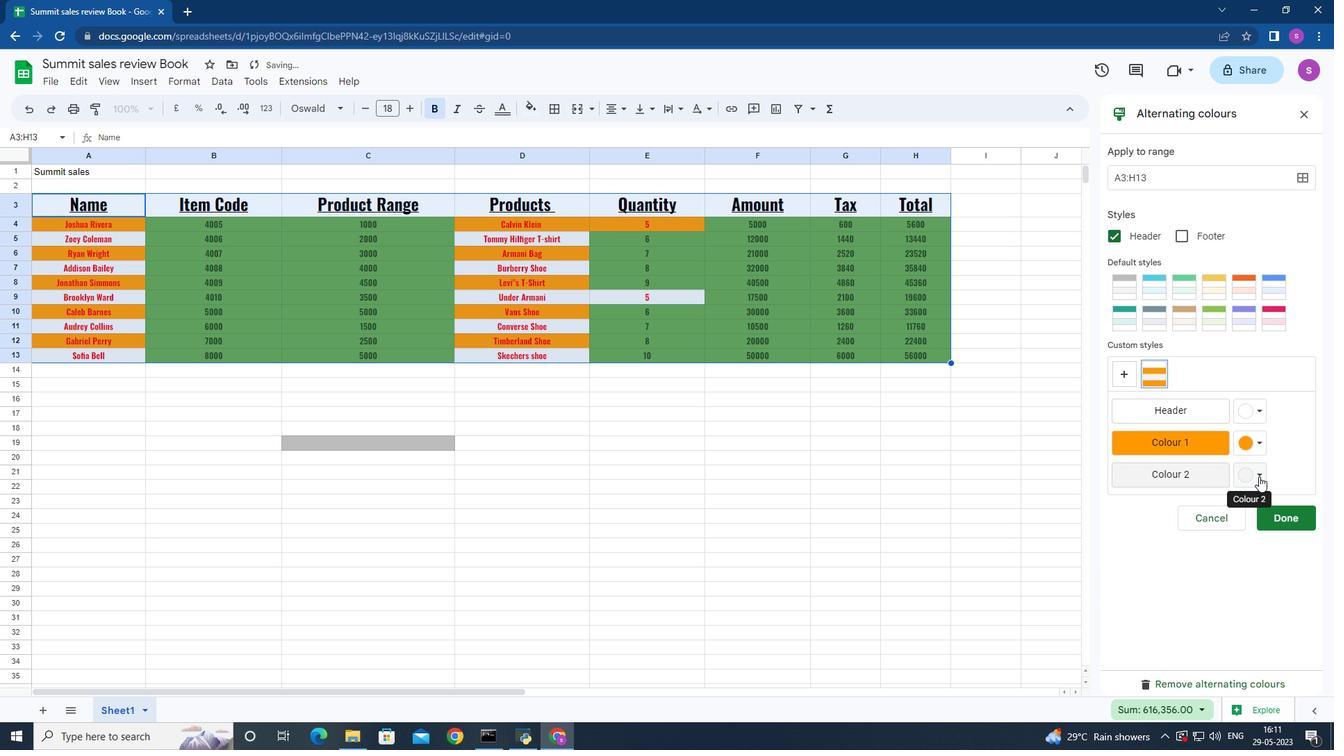 
Action: Mouse pressed left at (1259, 476)
Screenshot: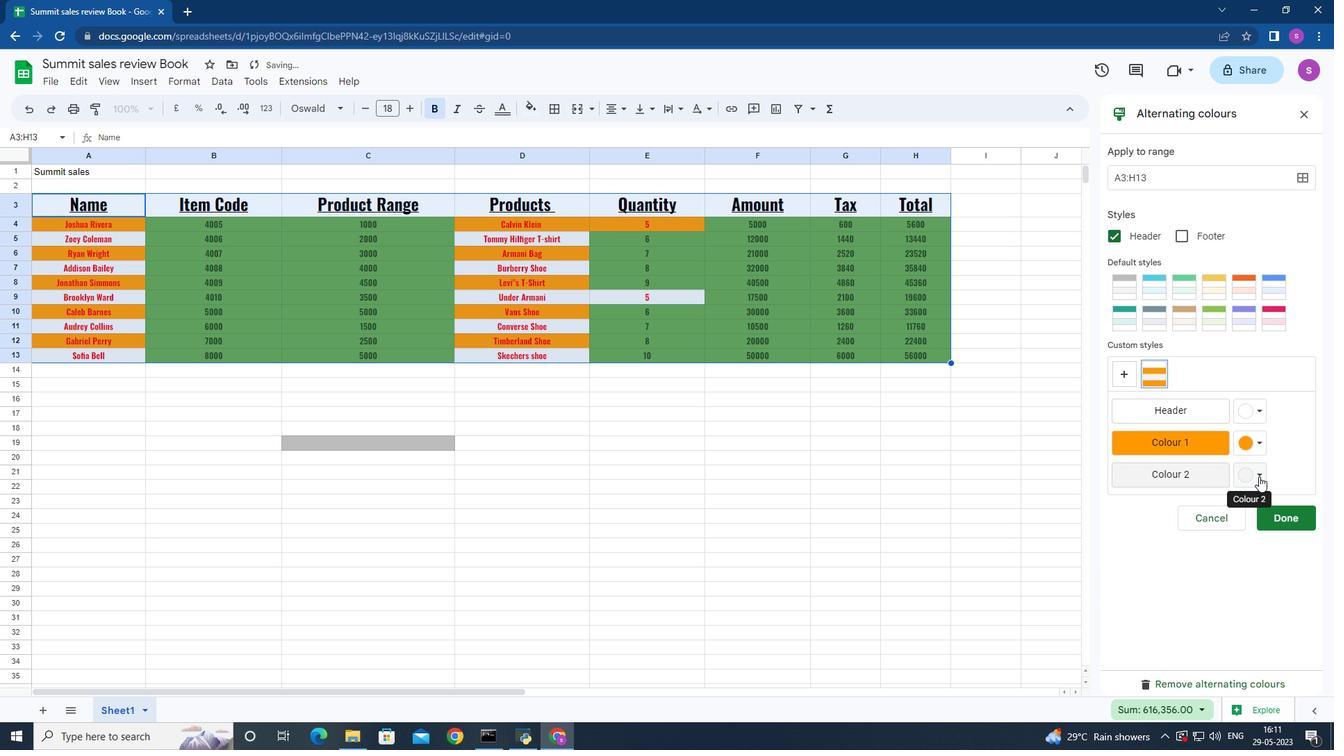 
Action: Mouse moved to (1251, 508)
Screenshot: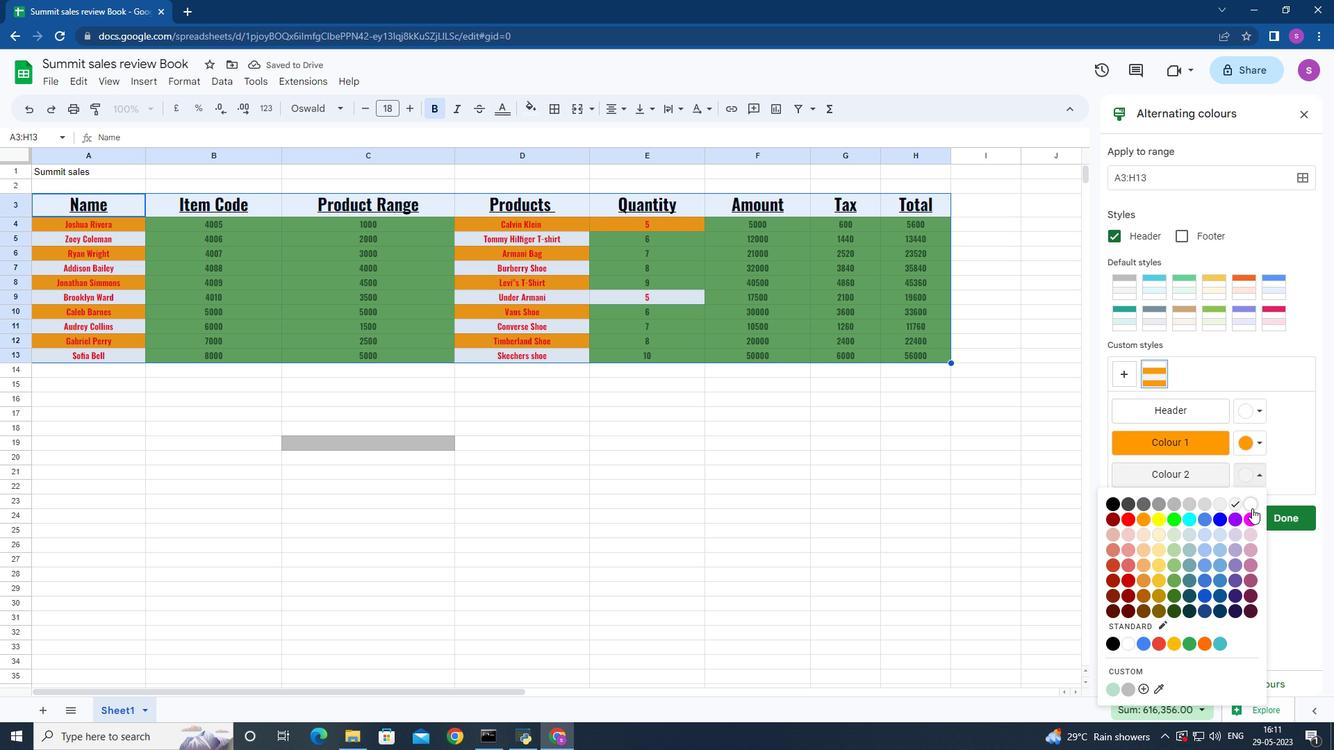 
Action: Mouse pressed left at (1251, 508)
Screenshot: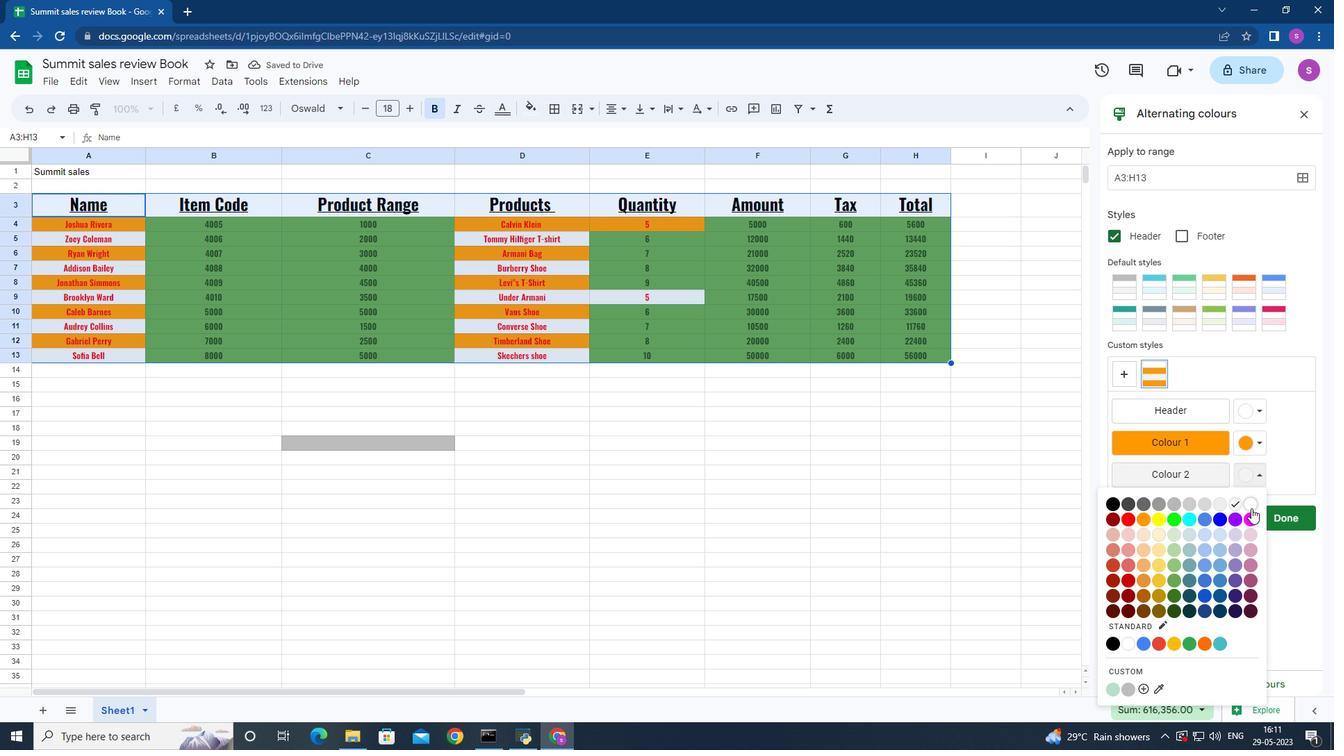 
Action: Mouse moved to (1282, 520)
Screenshot: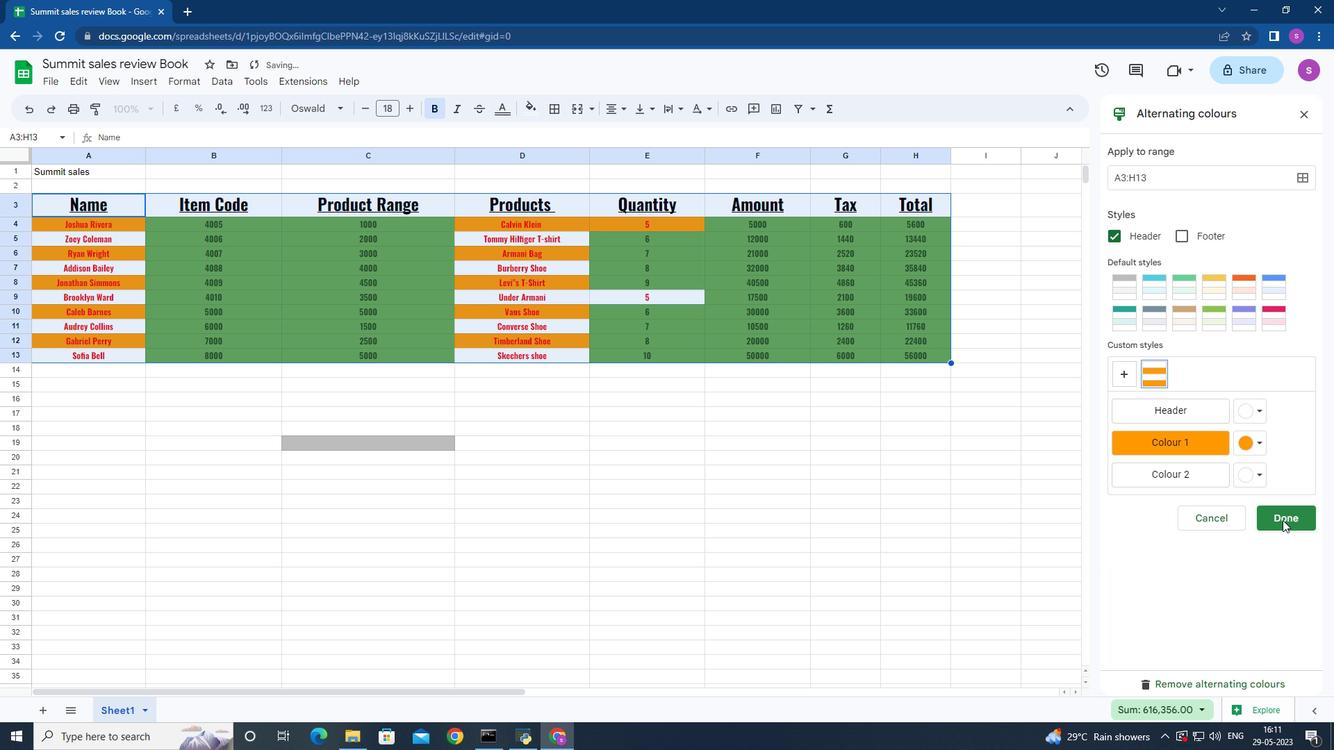 
Action: Mouse pressed left at (1282, 520)
Screenshot: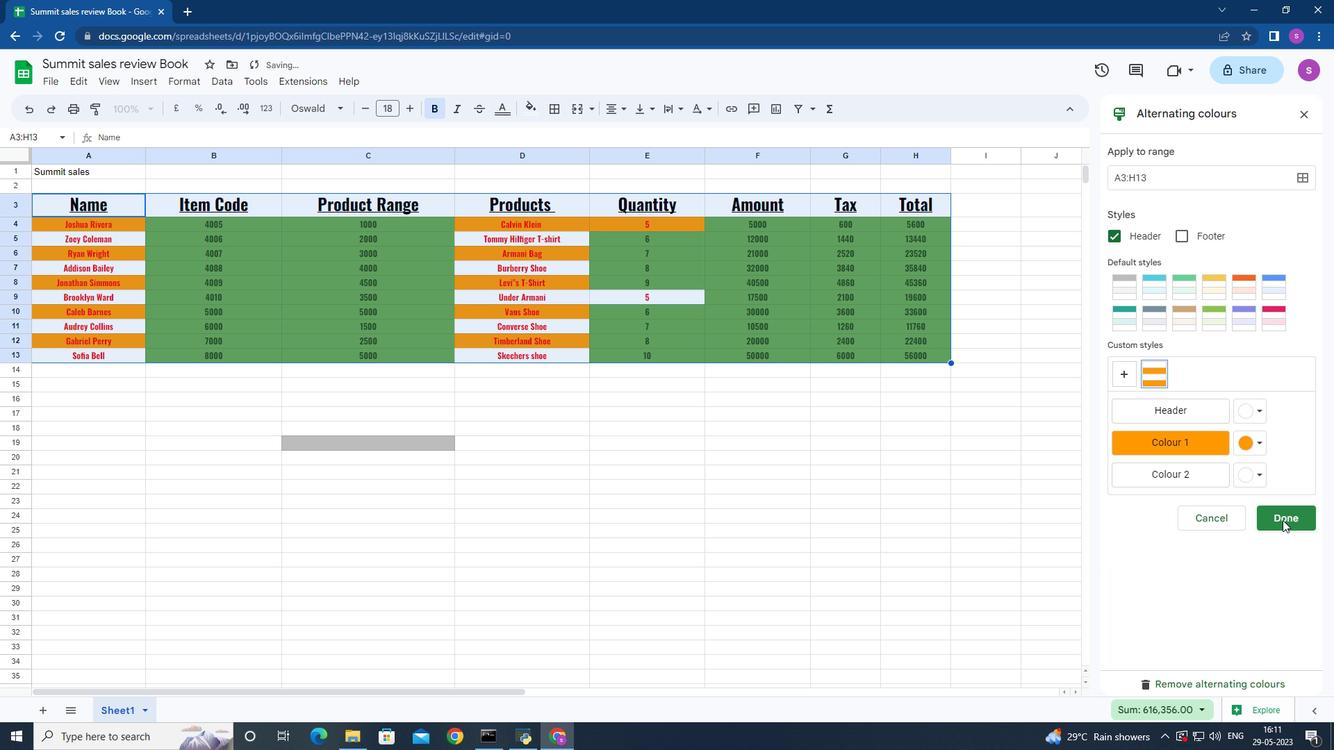 
Action: Mouse moved to (554, 111)
Screenshot: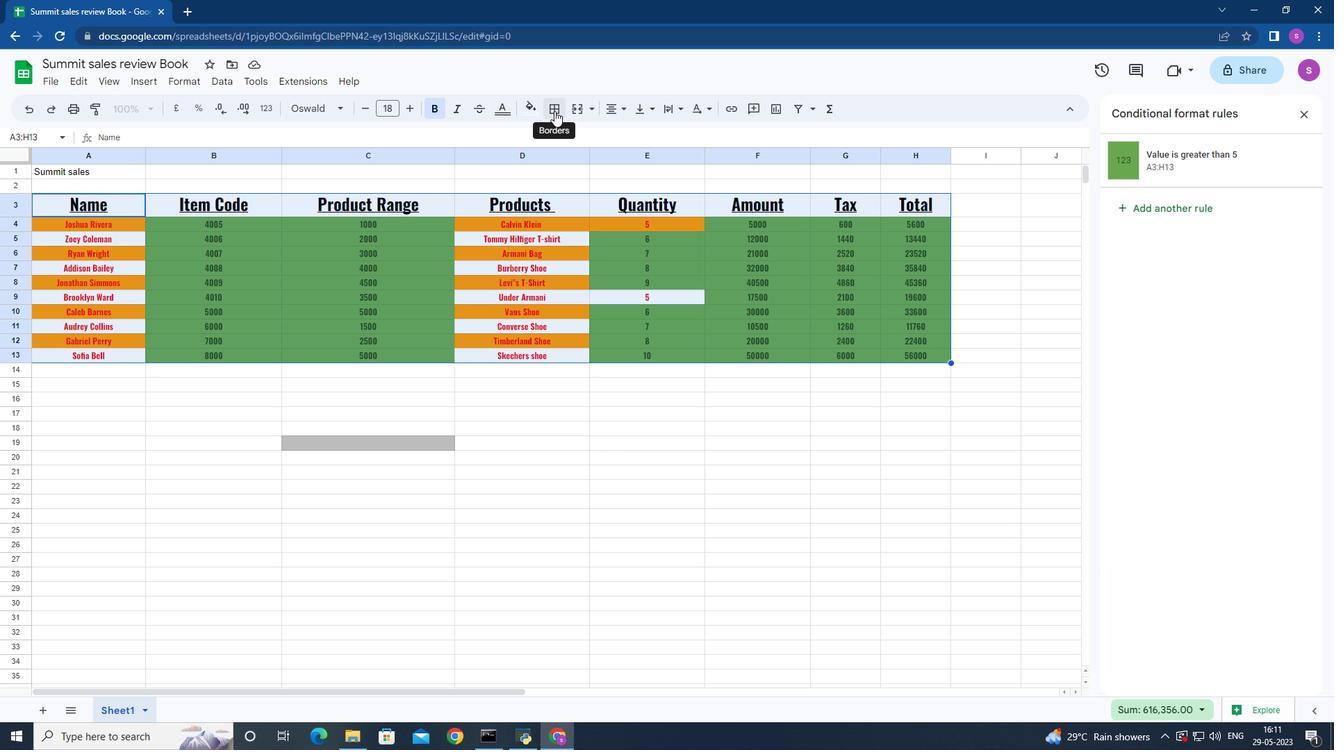
Action: Mouse pressed left at (554, 111)
Screenshot: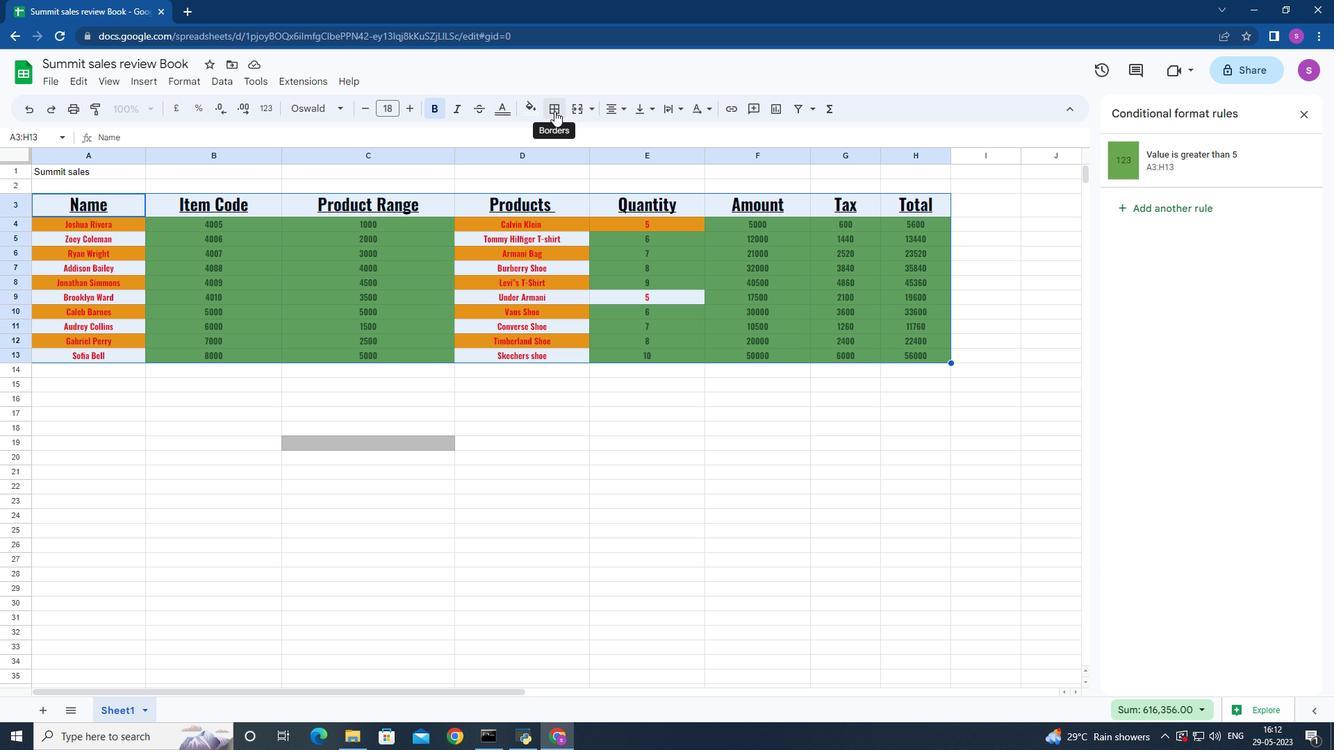 
Action: Mouse moved to (562, 139)
Screenshot: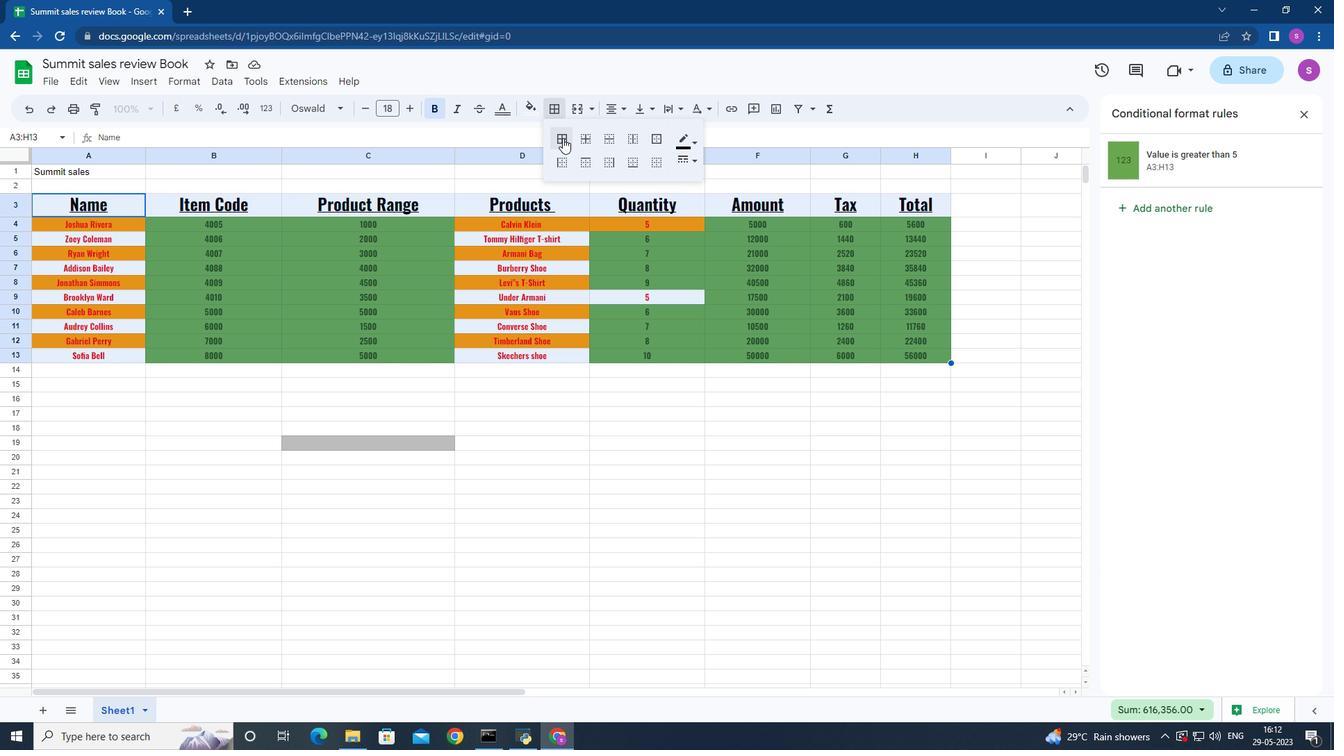 
Action: Mouse pressed left at (562, 139)
Screenshot: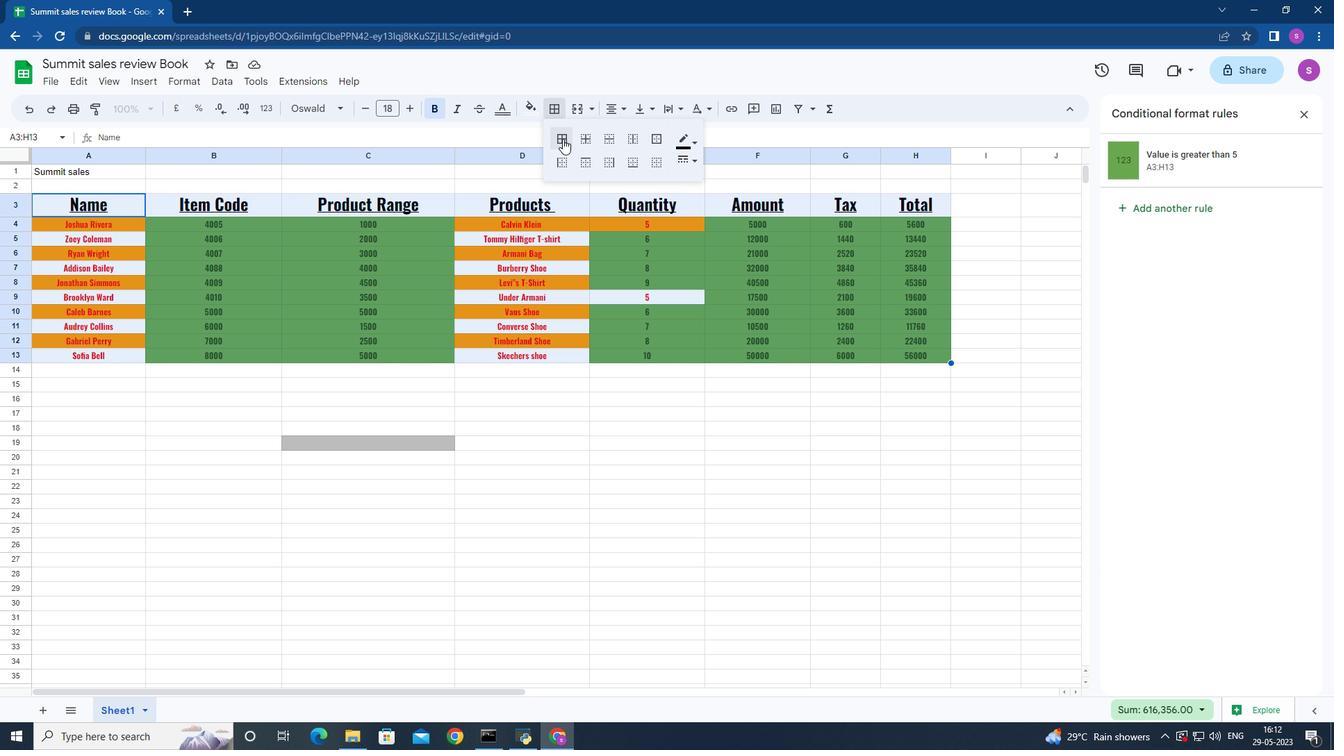 
Action: Mouse moved to (695, 159)
Screenshot: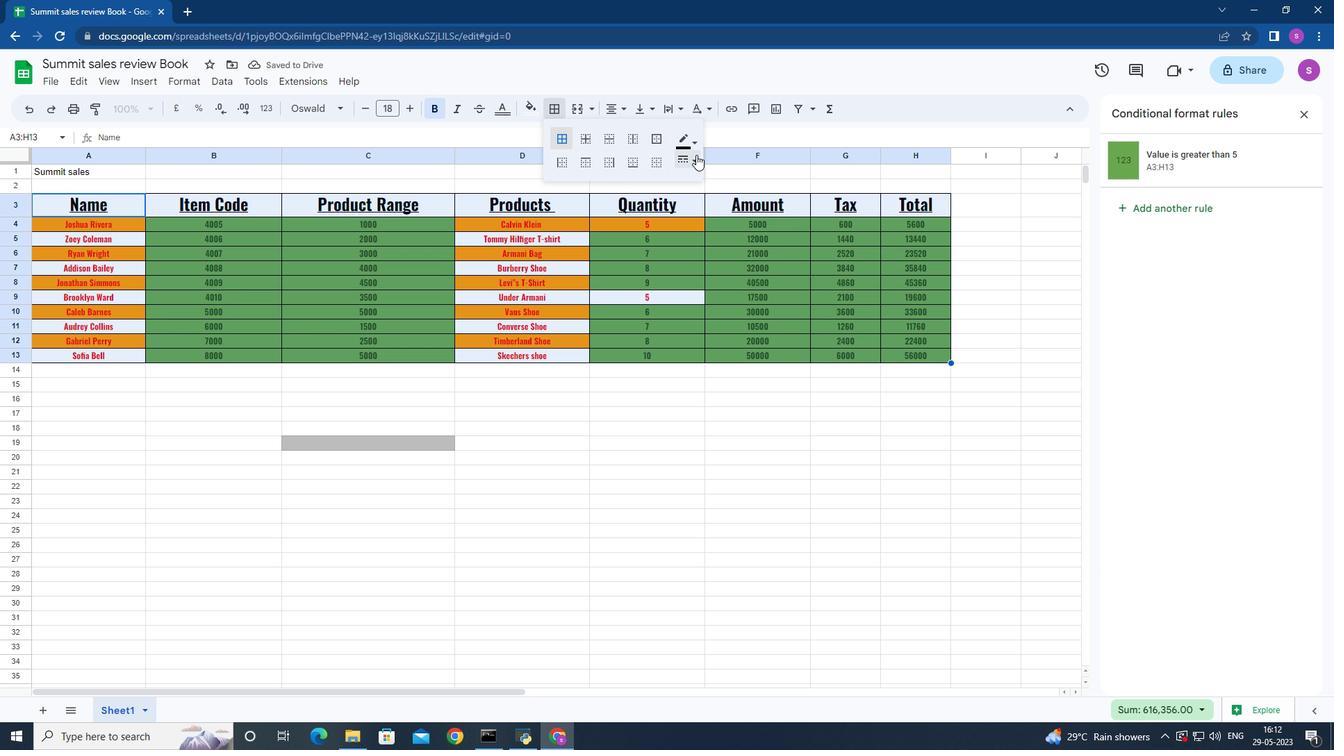 
Action: Mouse pressed left at (695, 159)
Screenshot: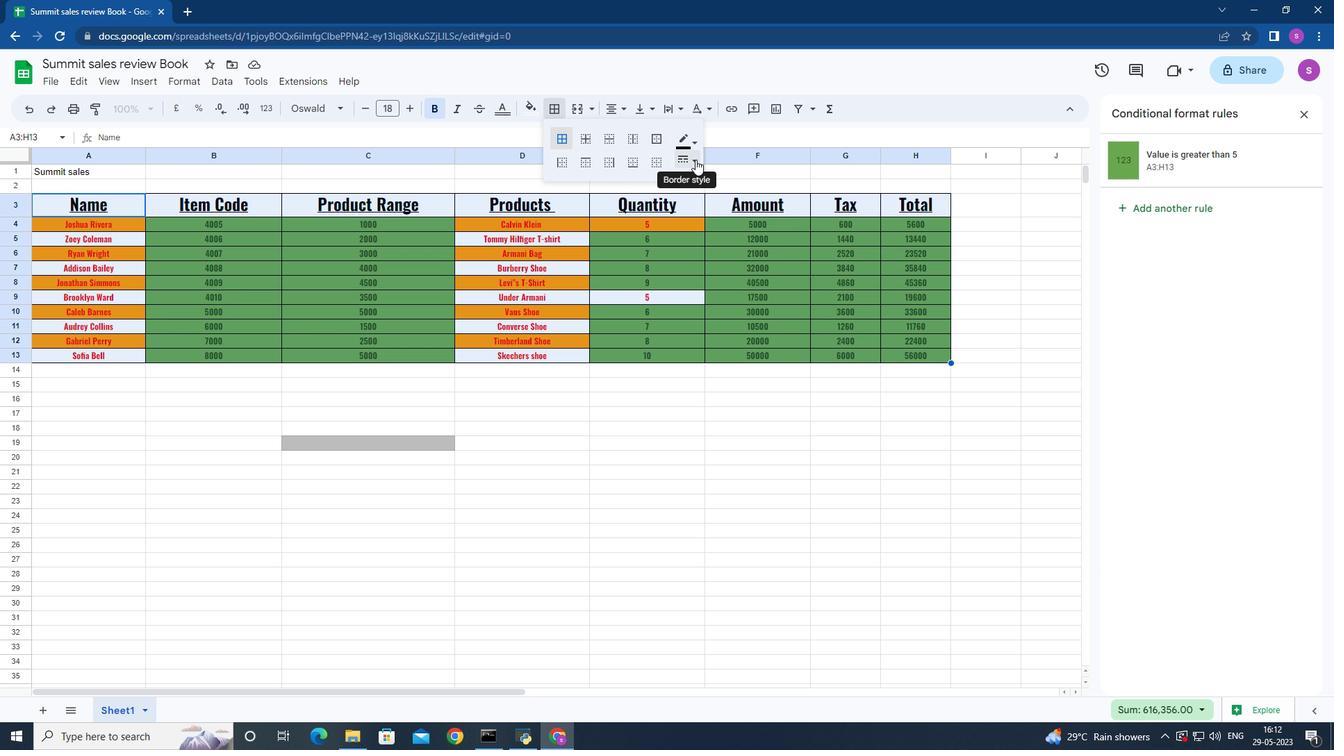 
Action: Mouse moved to (712, 214)
Screenshot: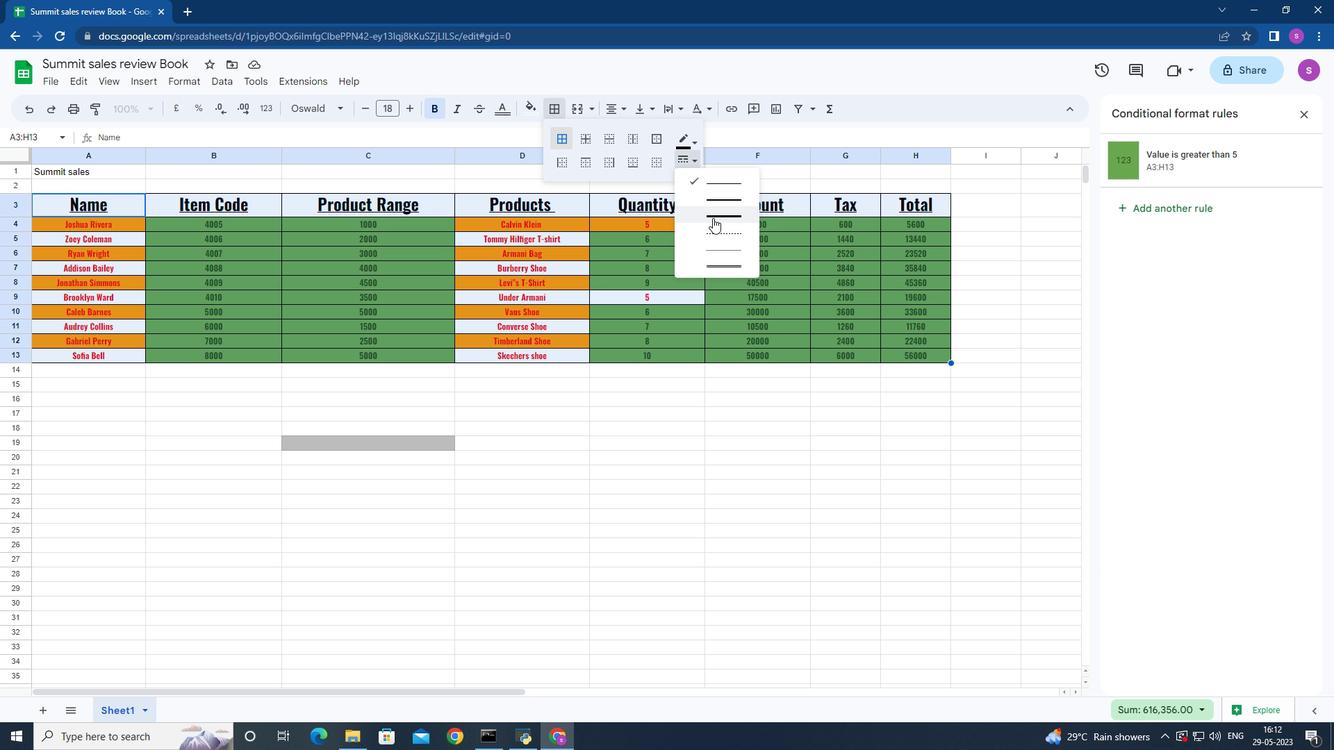 
Action: Mouse pressed left at (712, 214)
Screenshot: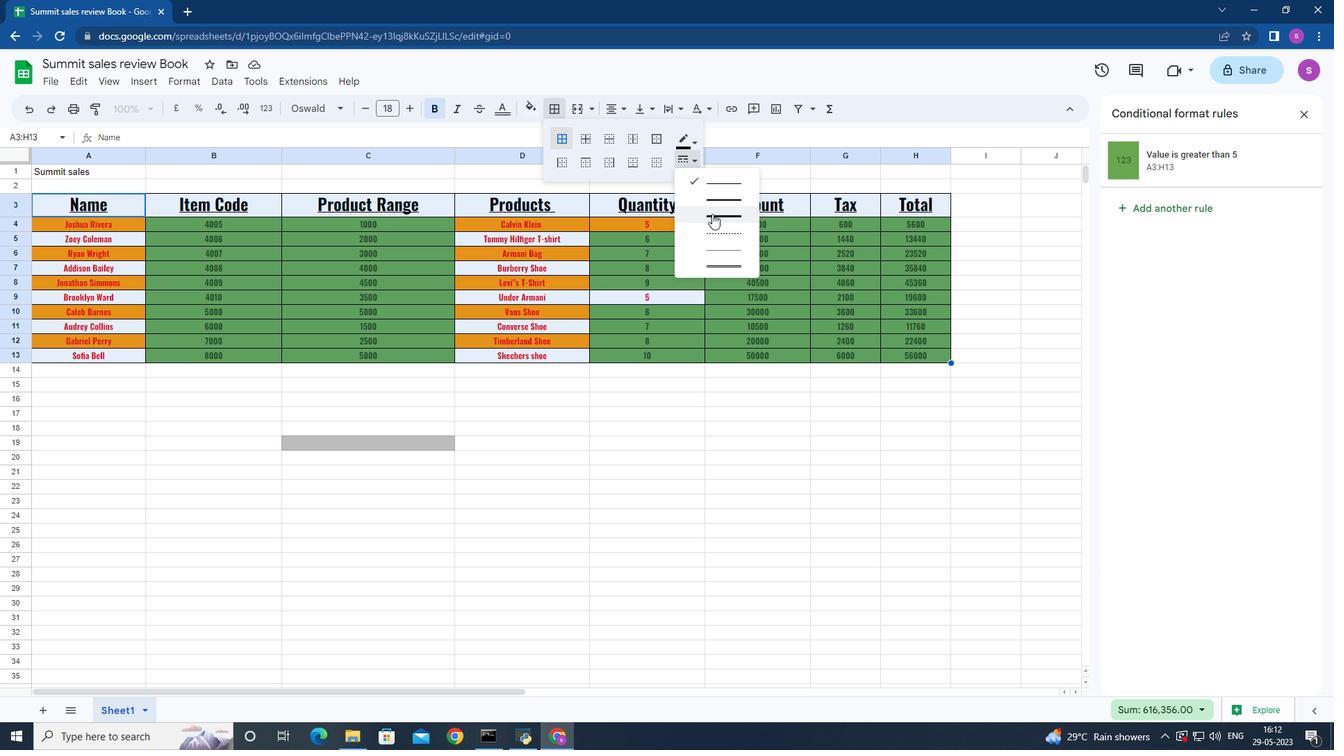 
Action: Mouse moved to (19, 157)
Screenshot: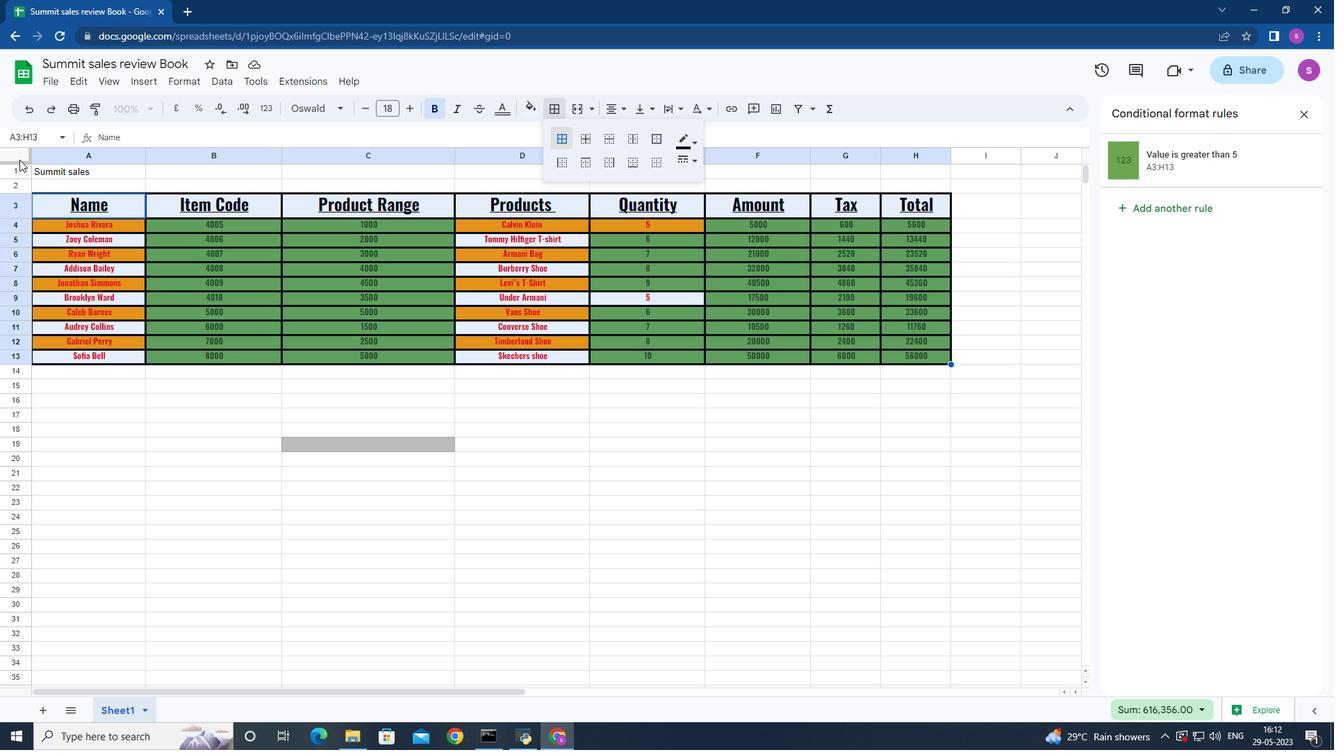 
Action: Mouse pressed left at (19, 157)
Screenshot: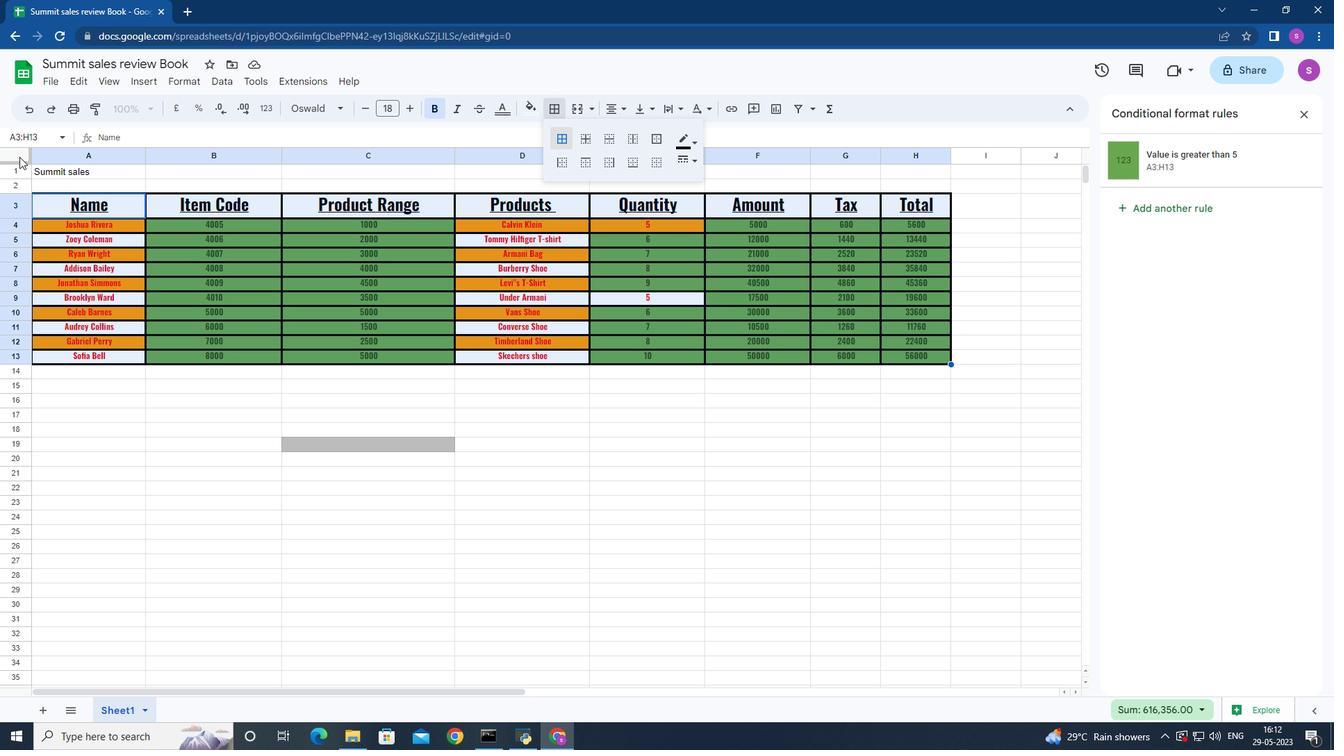 
Action: Mouse moved to (144, 161)
Screenshot: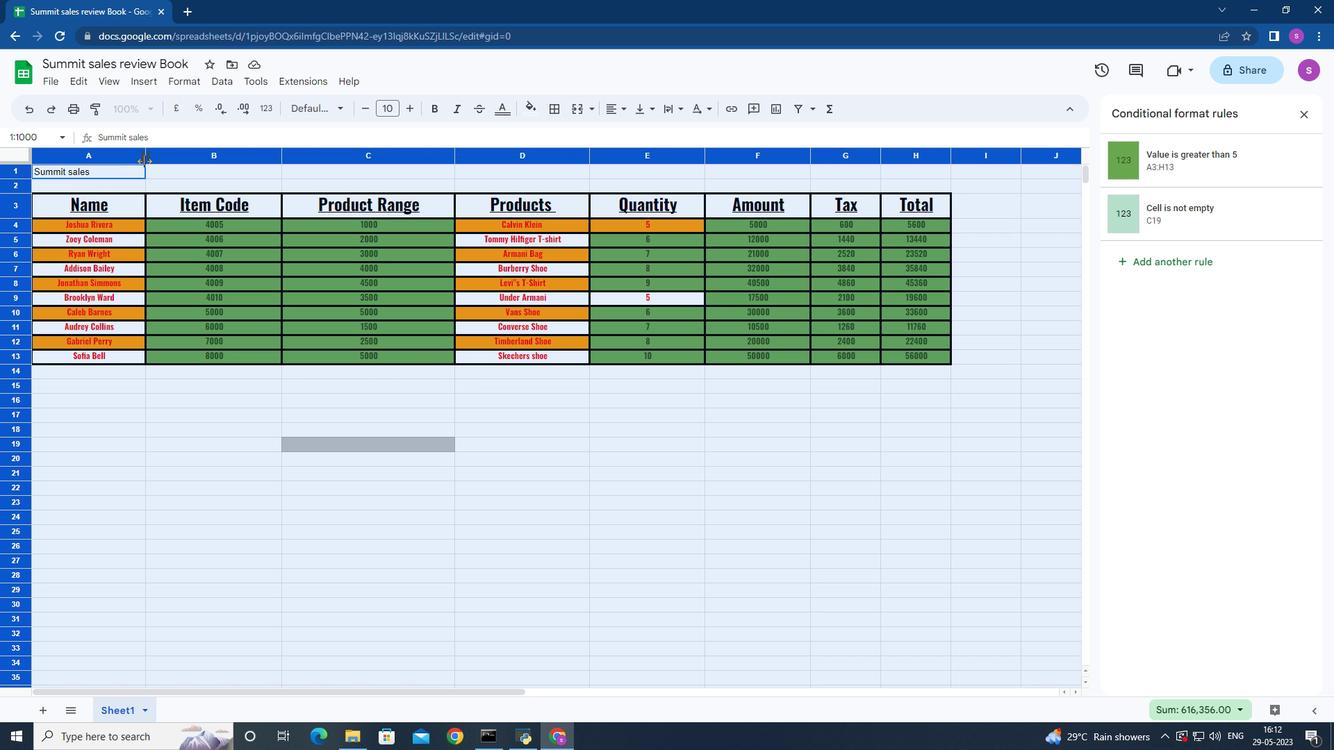
Action: Mouse pressed left at (144, 161)
Screenshot: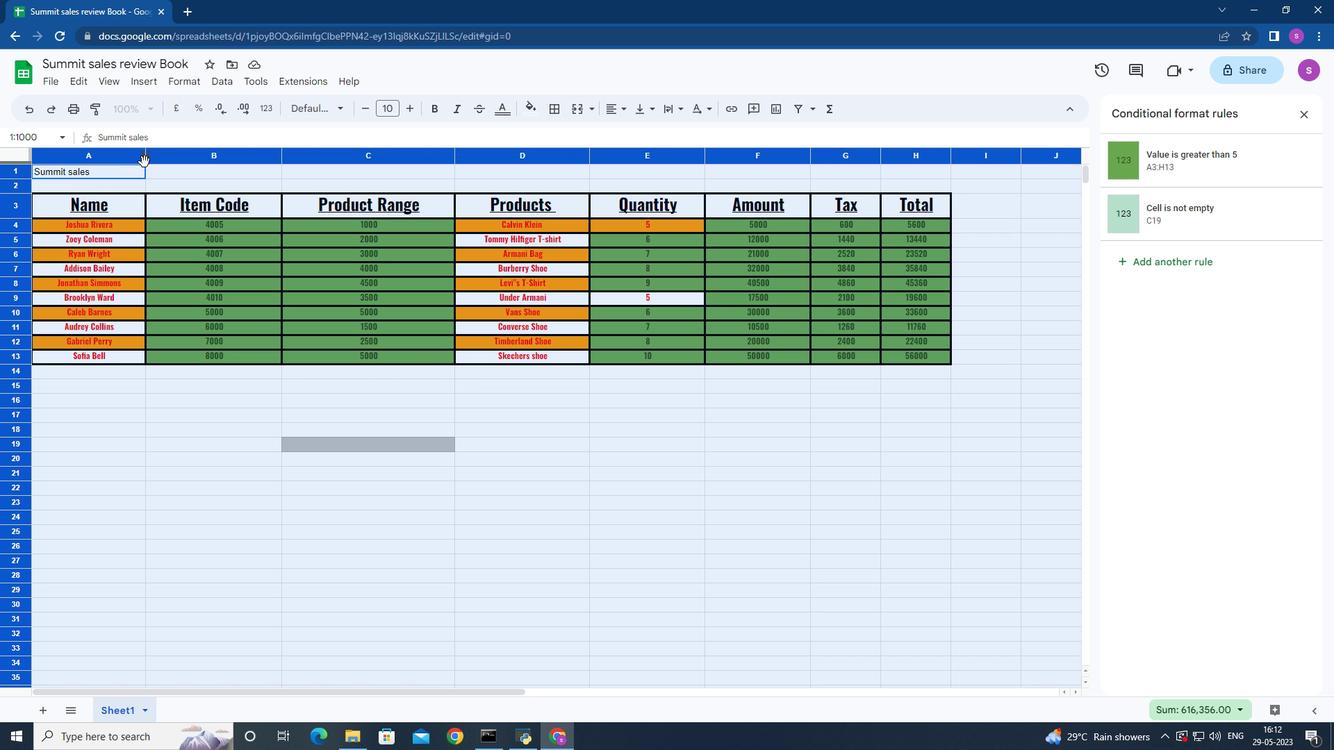 
Action: Mouse moved to (148, 157)
Screenshot: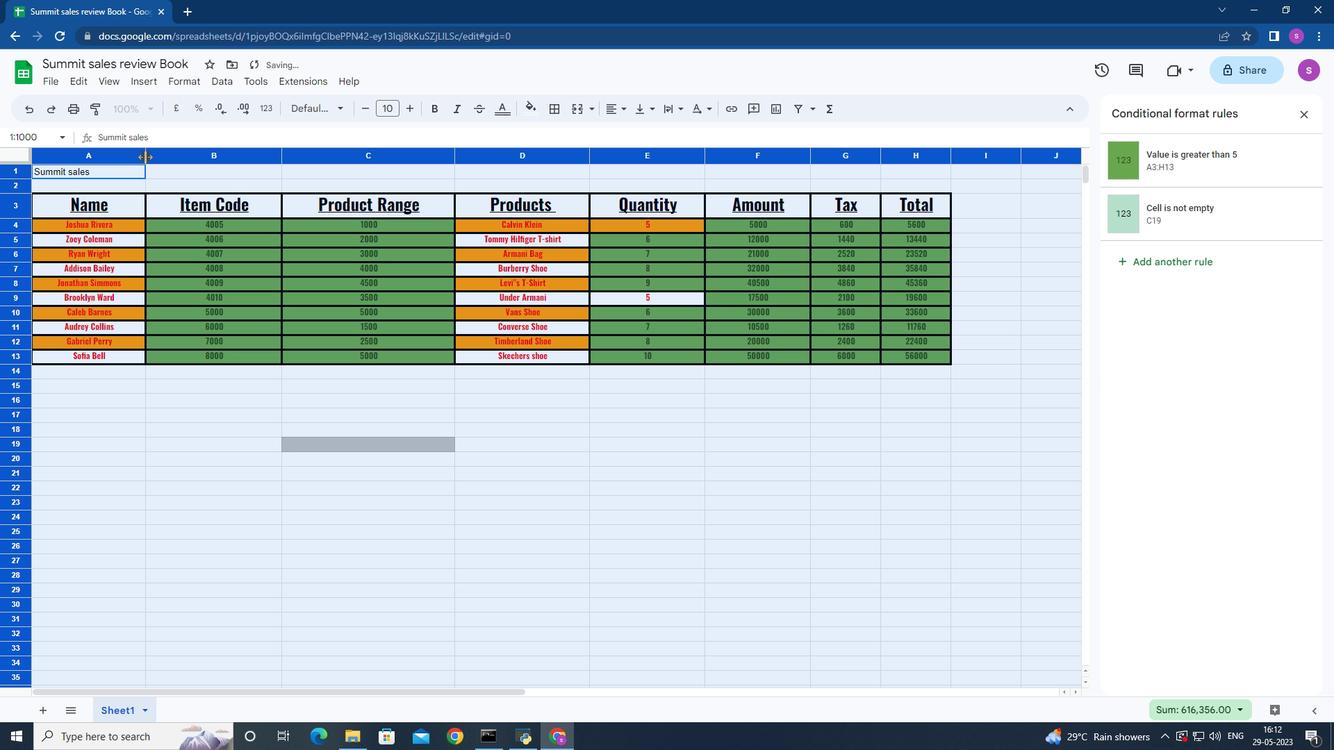 
Action: Mouse pressed left at (148, 157)
Screenshot: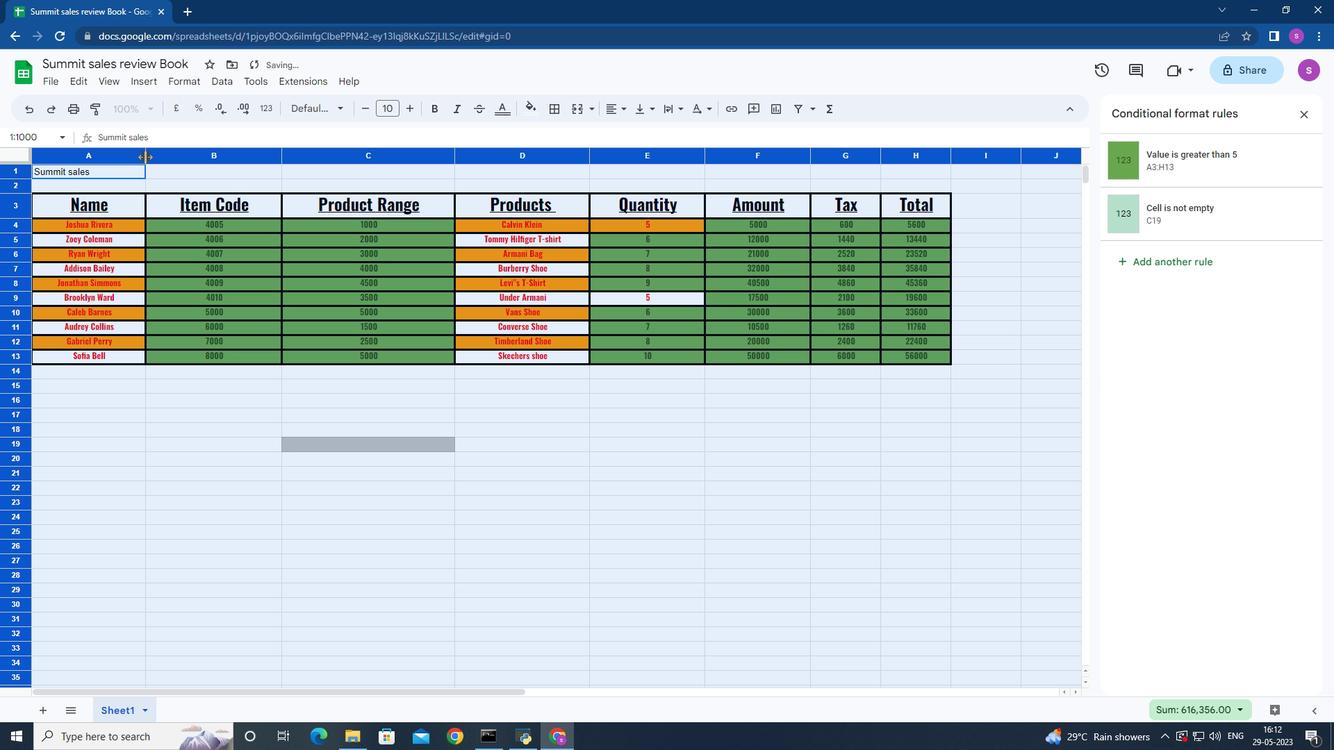 
Action: Mouse moved to (154, 158)
Screenshot: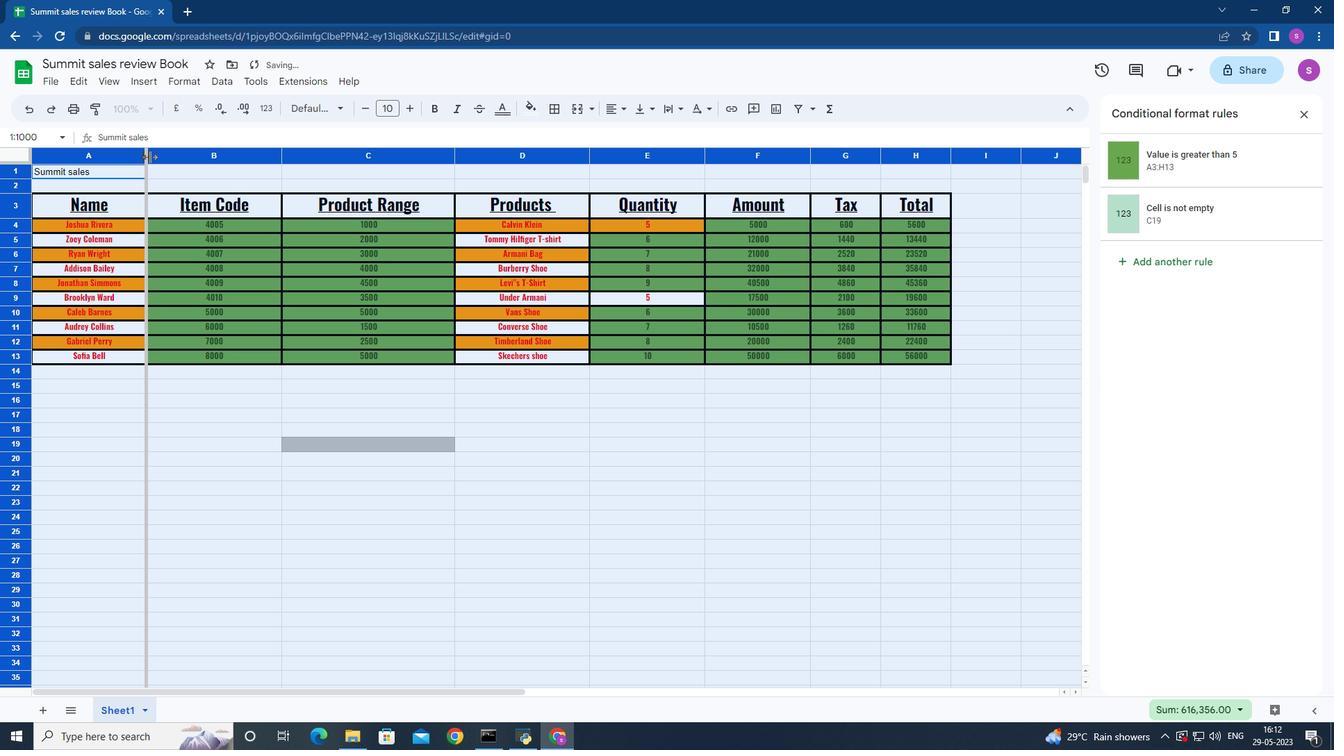 
Action: Mouse pressed left at (154, 158)
Screenshot: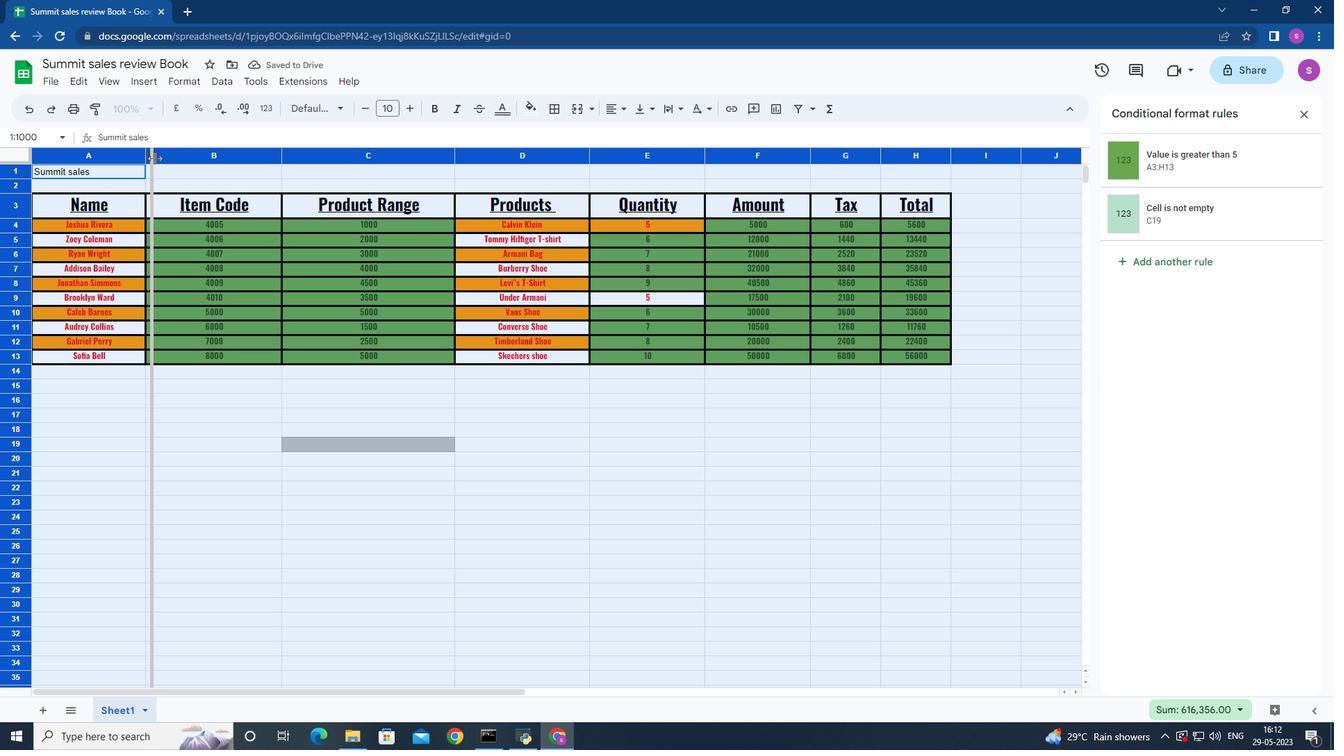 
Action: Mouse pressed left at (154, 158)
Screenshot: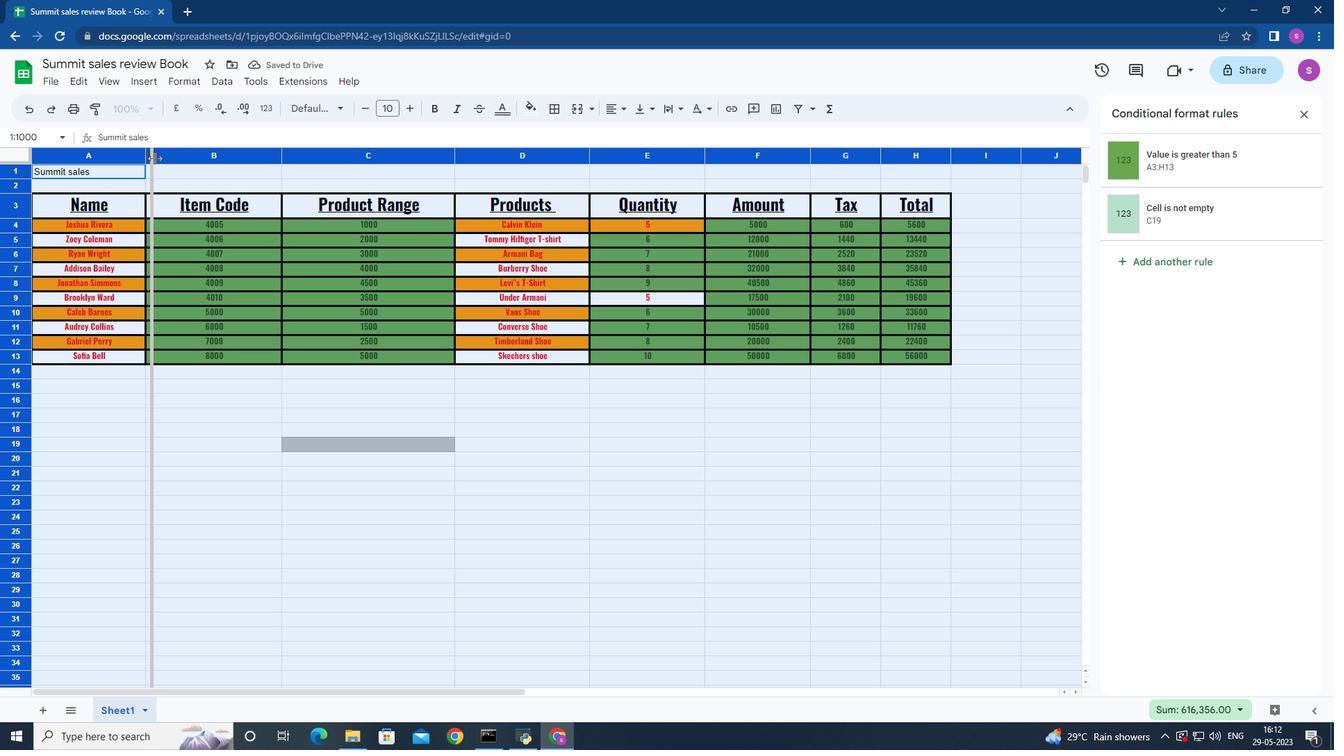 
Action: Mouse moved to (237, 365)
Screenshot: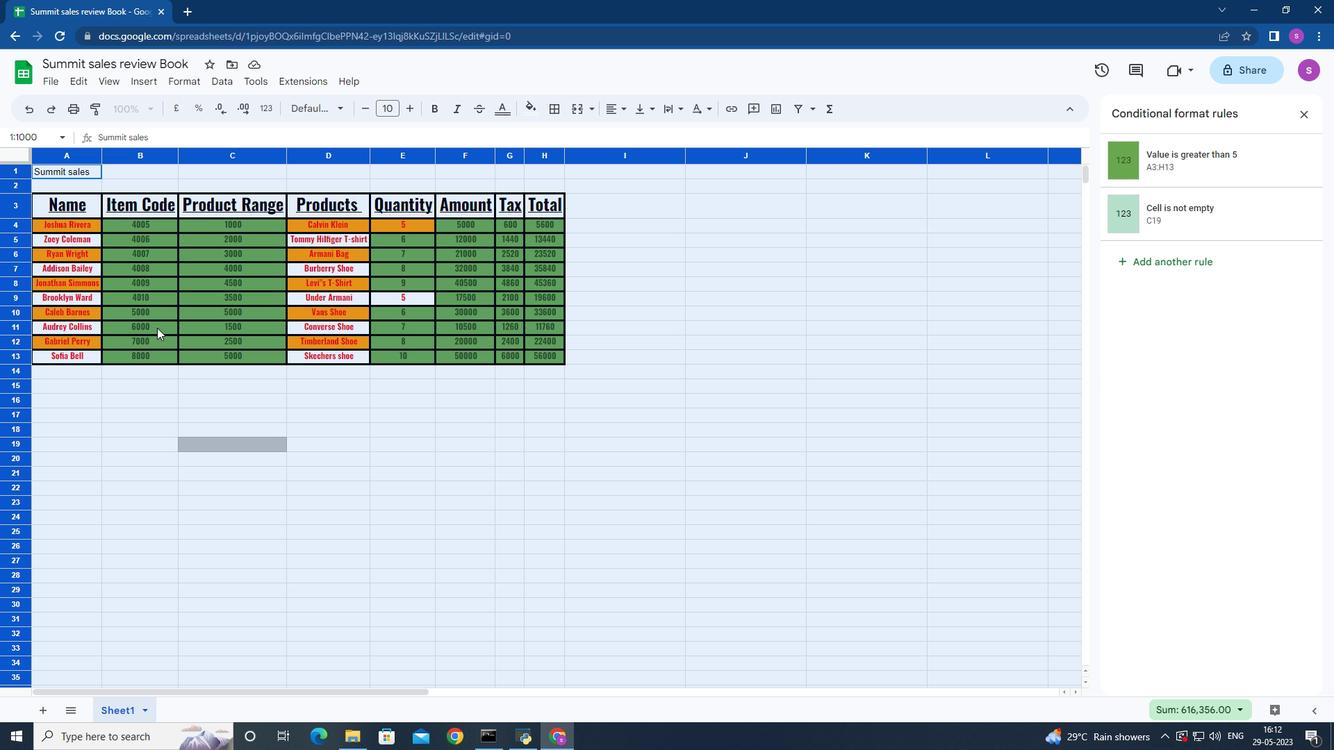 
Action: Mouse scrolled (237, 366) with delta (0, 0)
Screenshot: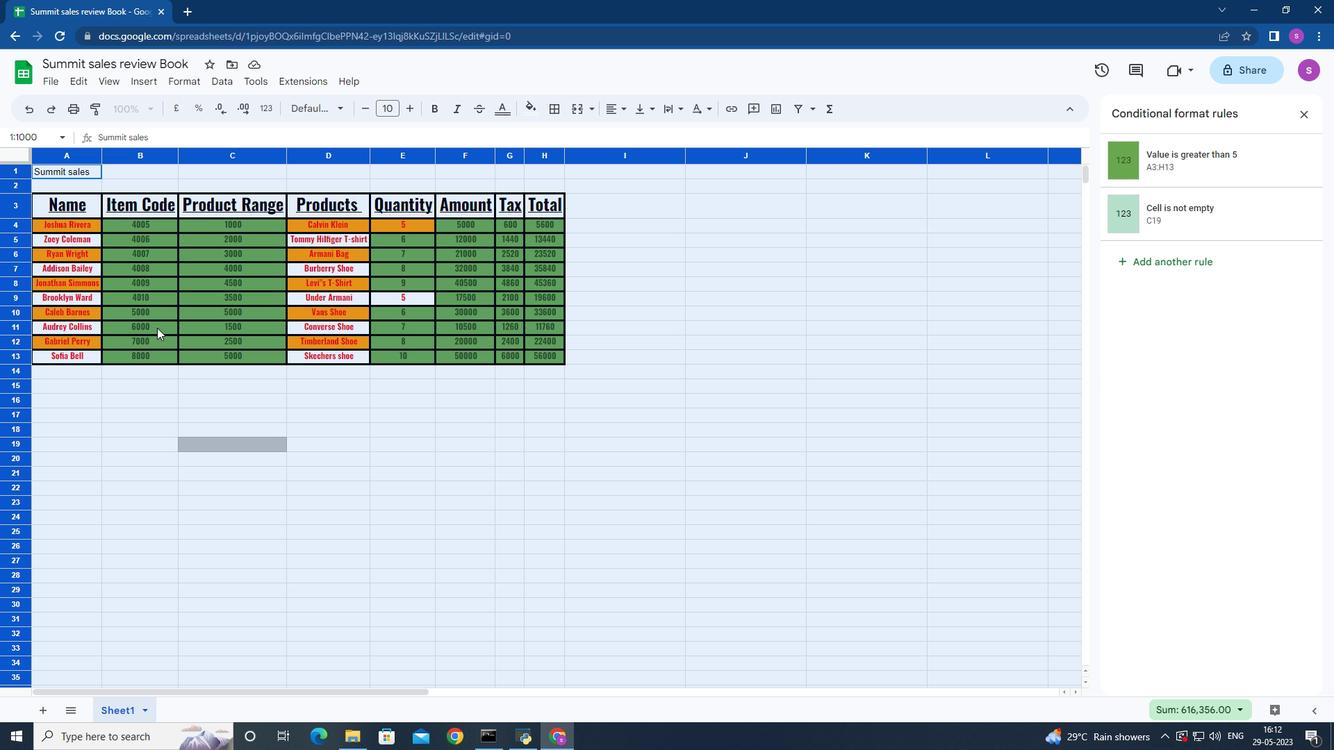 
Action: Mouse moved to (306, 346)
Screenshot: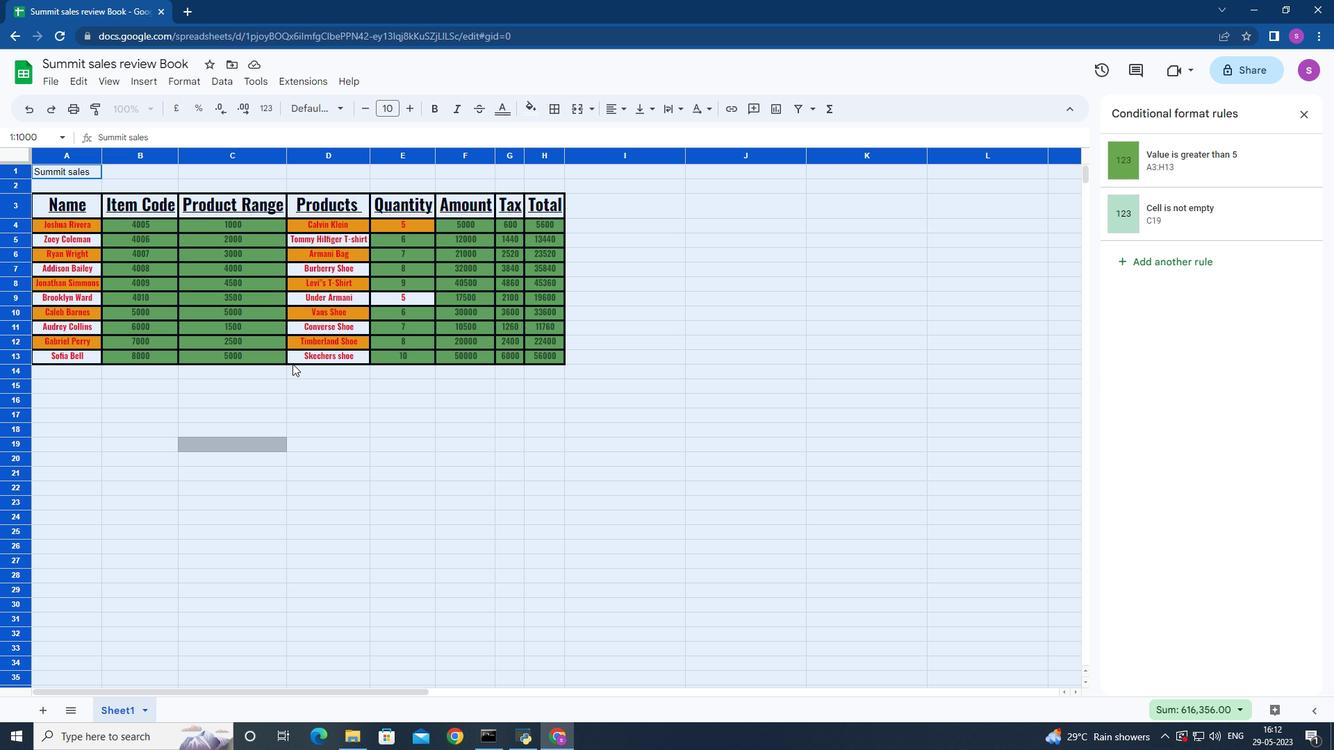 
Action: Mouse scrolled (305, 345) with delta (0, 0)
Screenshot: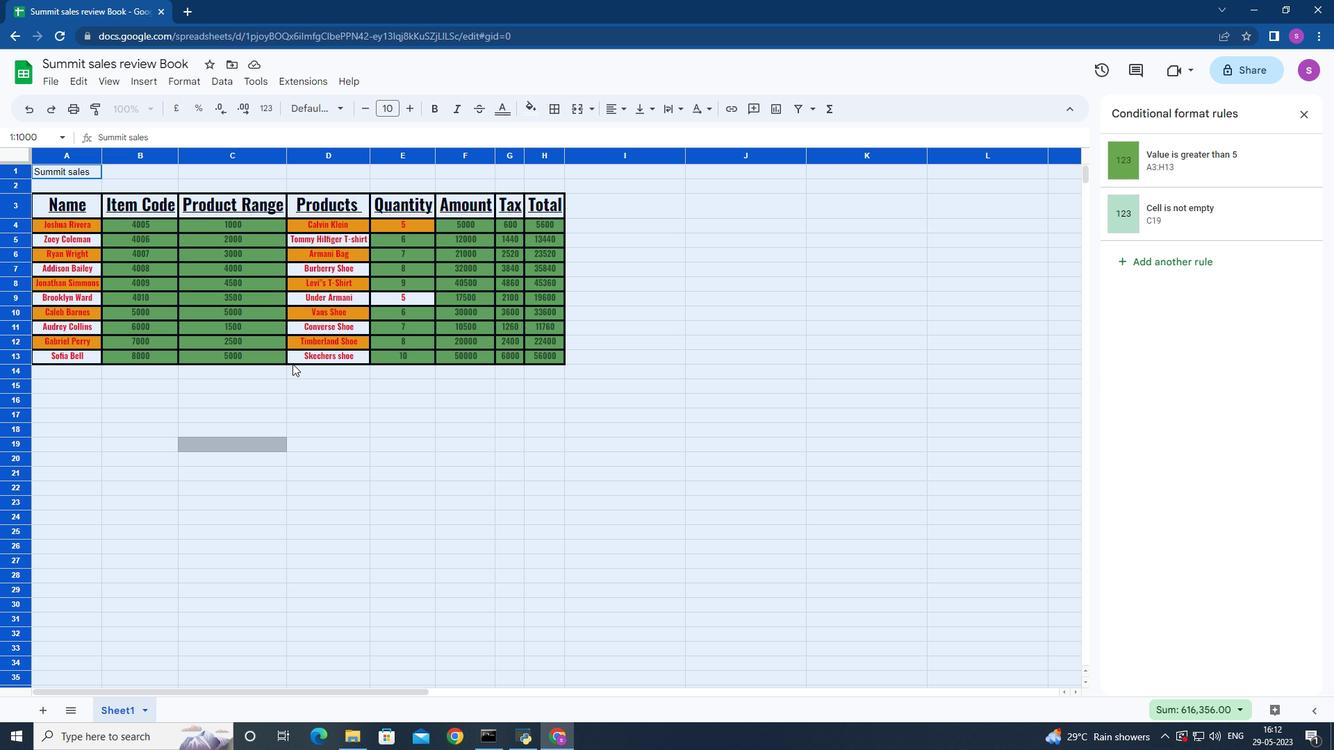 
Action: Mouse moved to (307, 346)
Screenshot: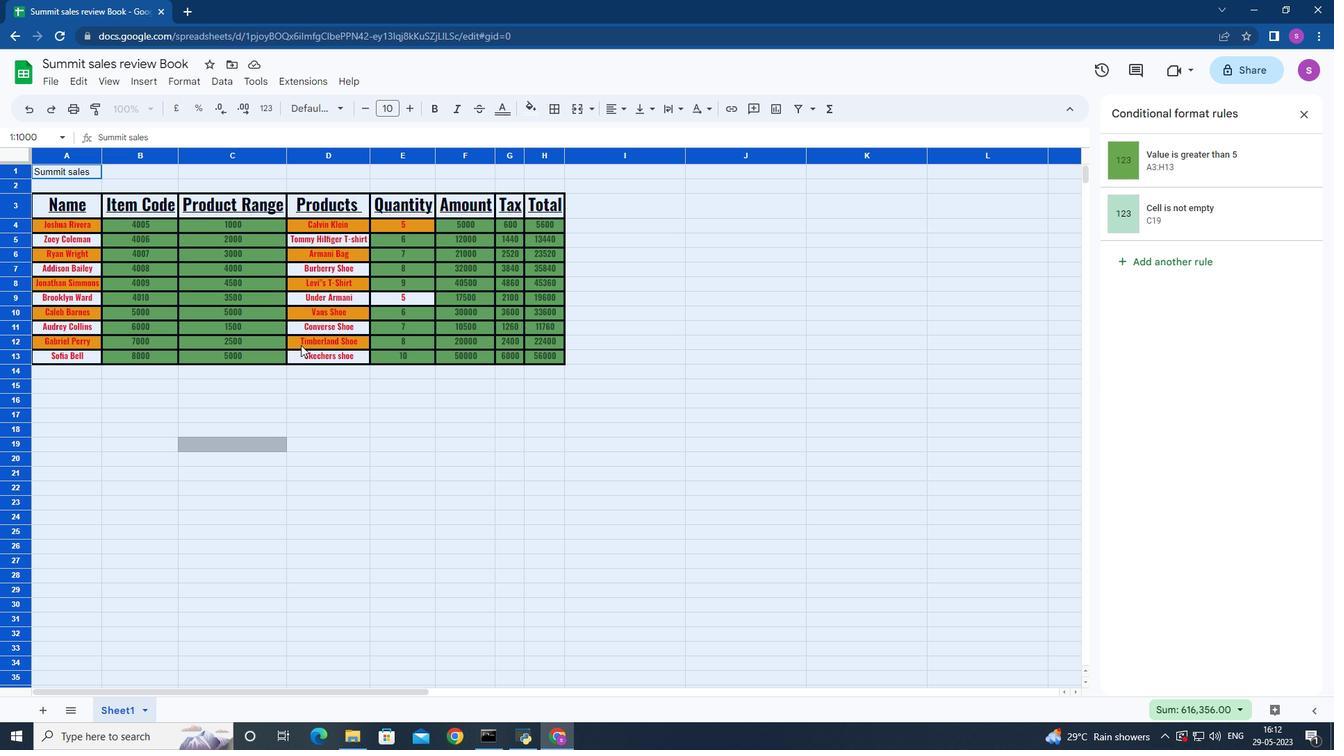 
Action: Mouse scrolled (307, 346) with delta (0, 0)
Screenshot: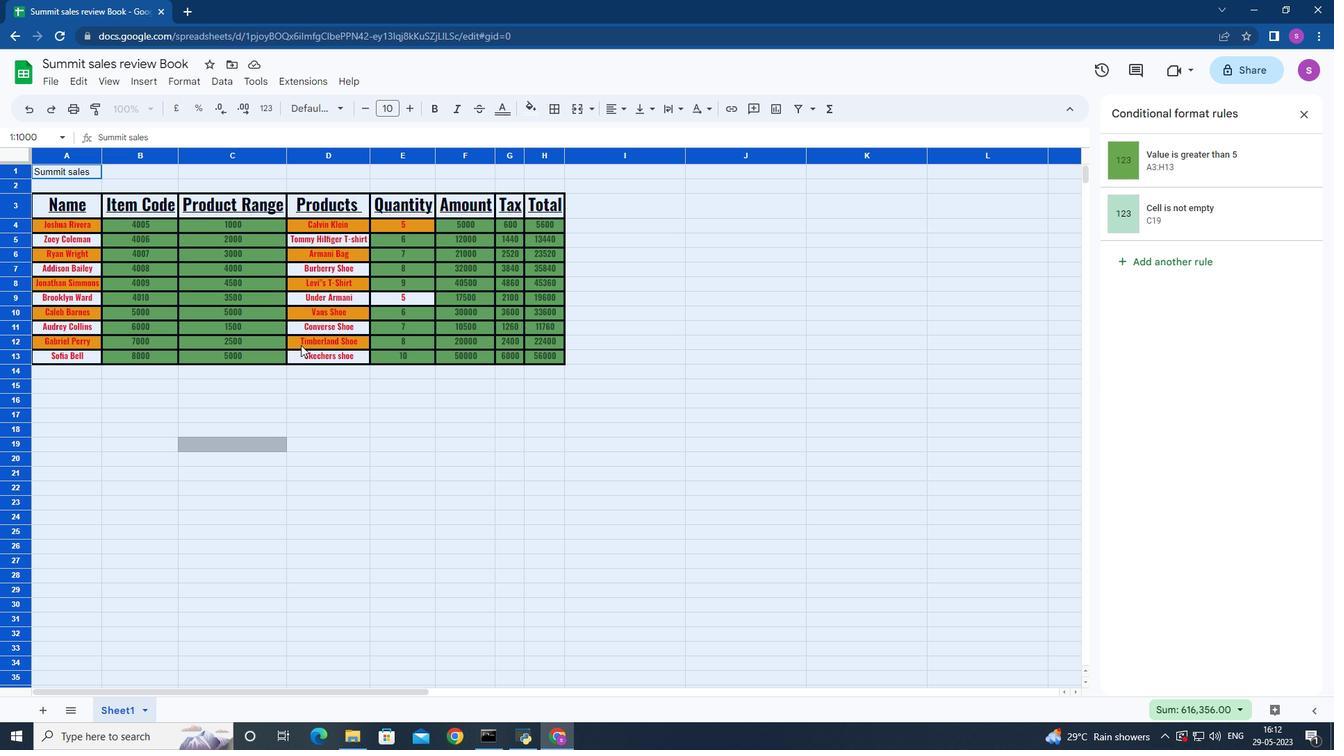 
Action: Mouse scrolled (307, 346) with delta (0, 0)
Screenshot: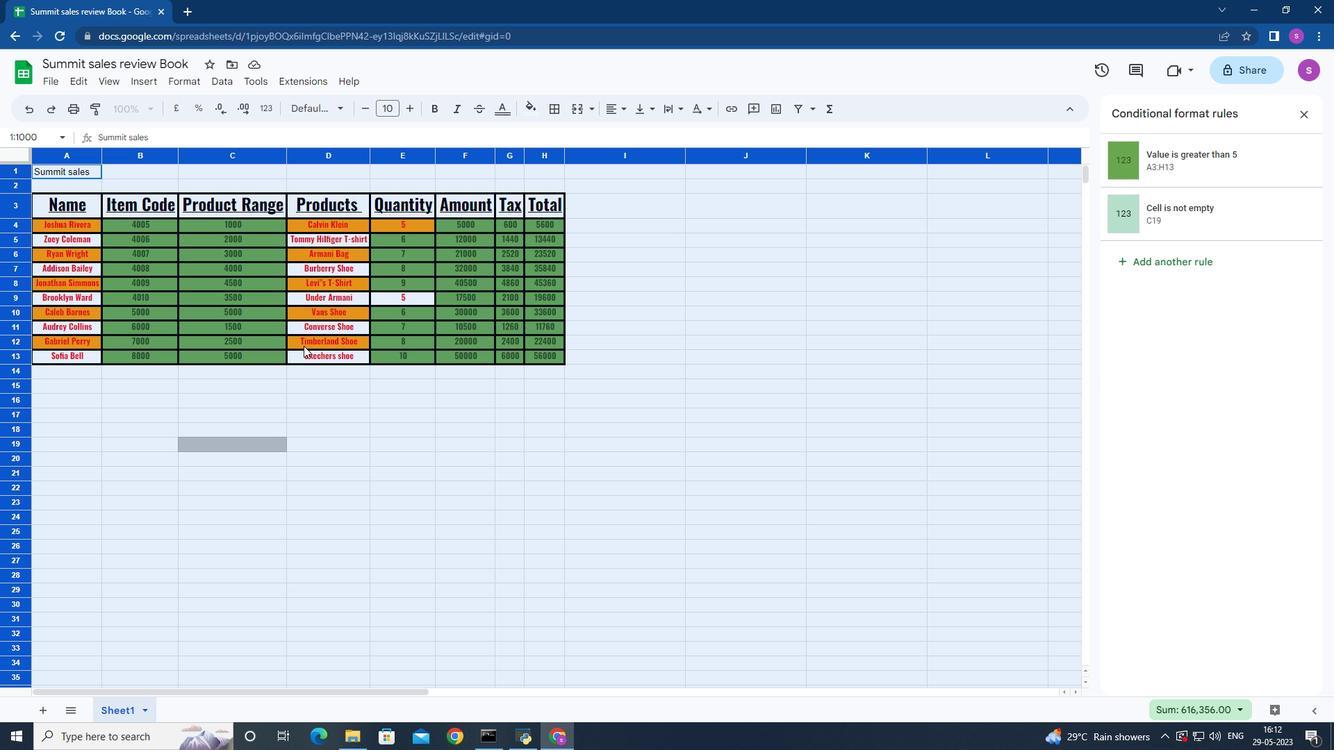 
Action: Mouse moved to (310, 342)
Screenshot: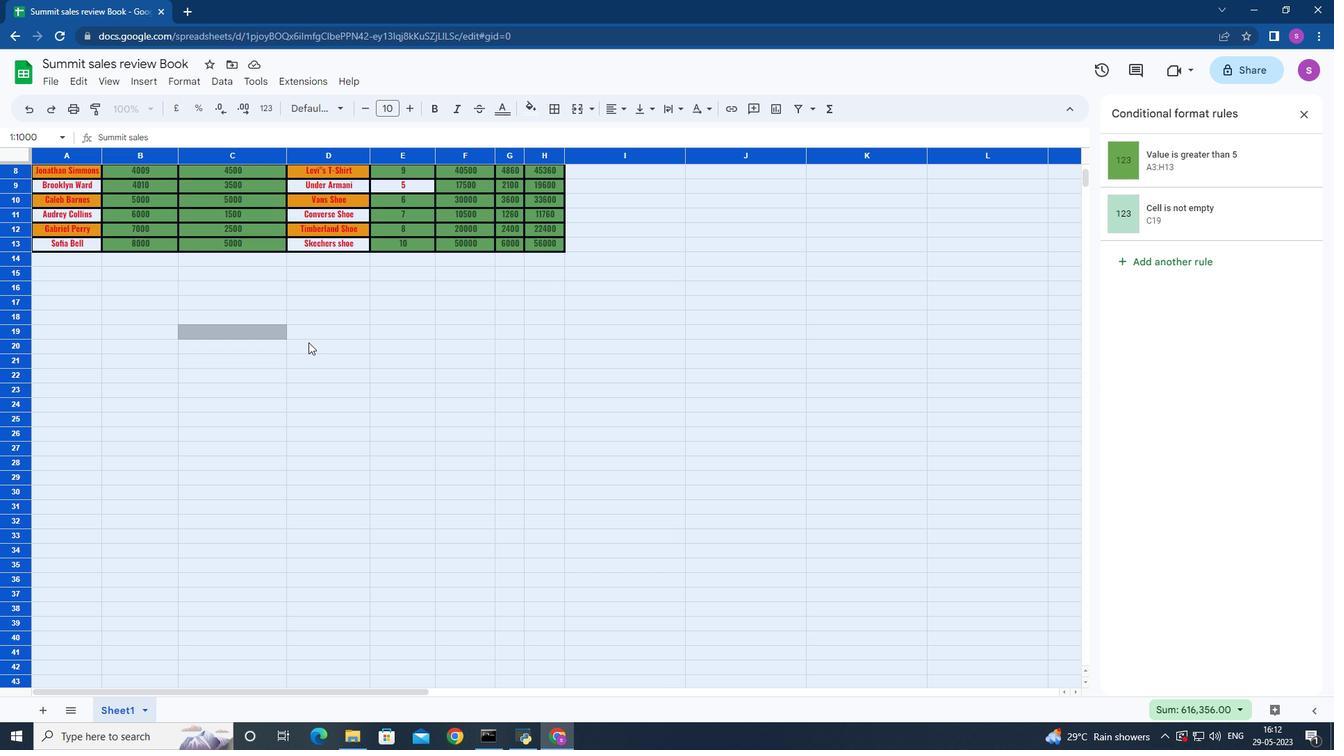 
Action: Mouse scrolled (310, 343) with delta (0, 0)
Screenshot: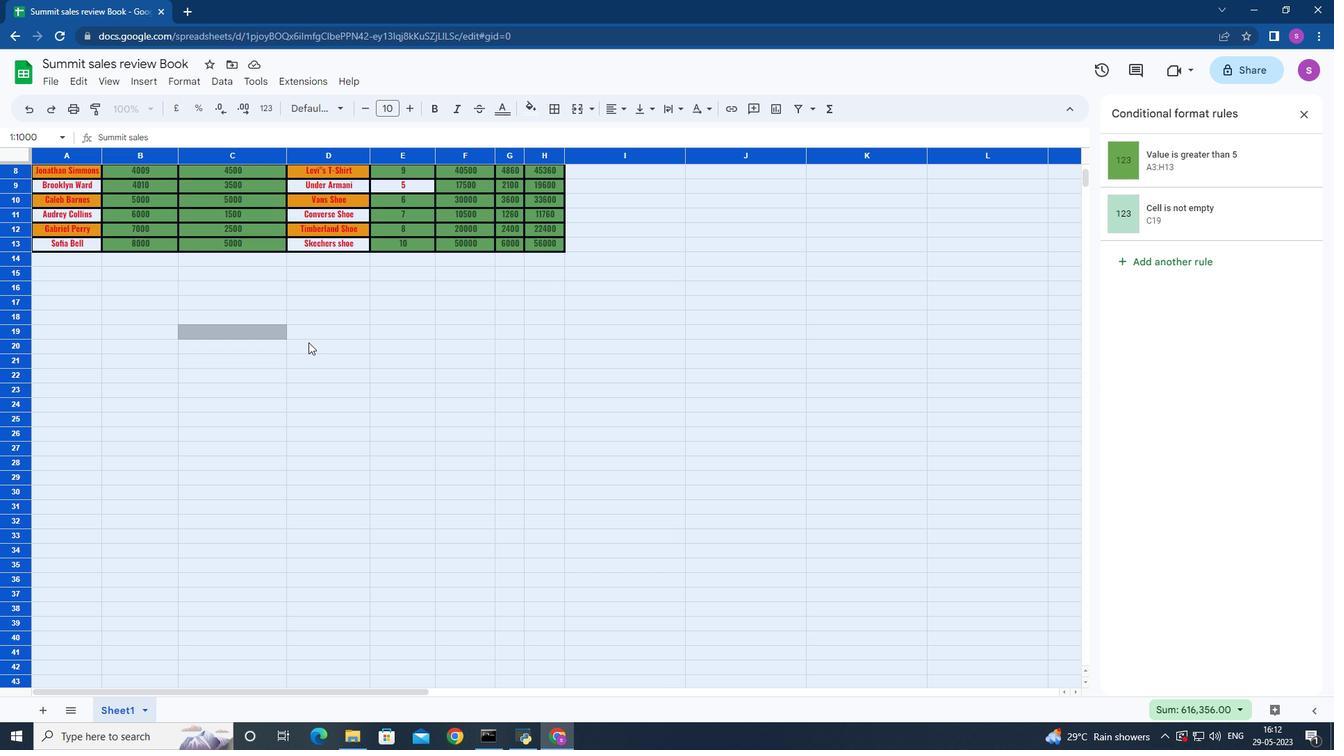 
Action: Mouse scrolled (310, 343) with delta (0, 0)
Screenshot: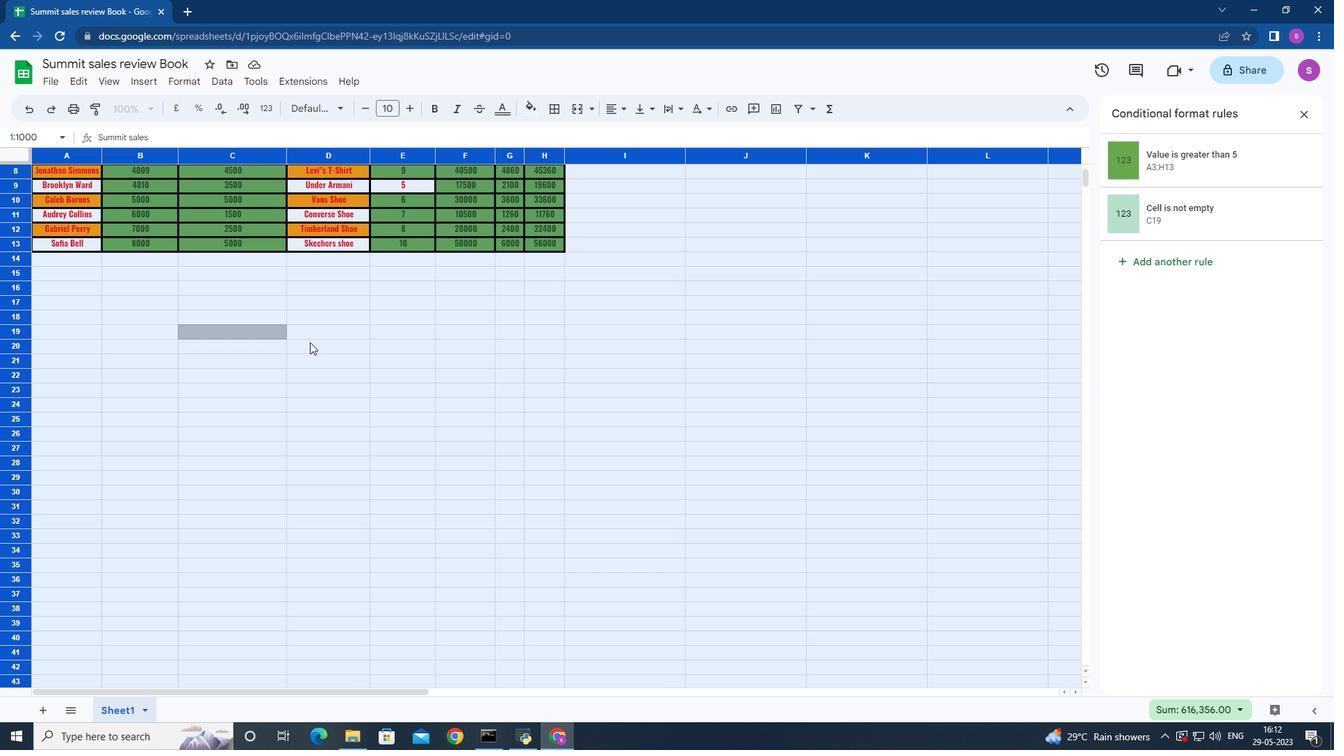 
Action: Mouse moved to (321, 359)
Screenshot: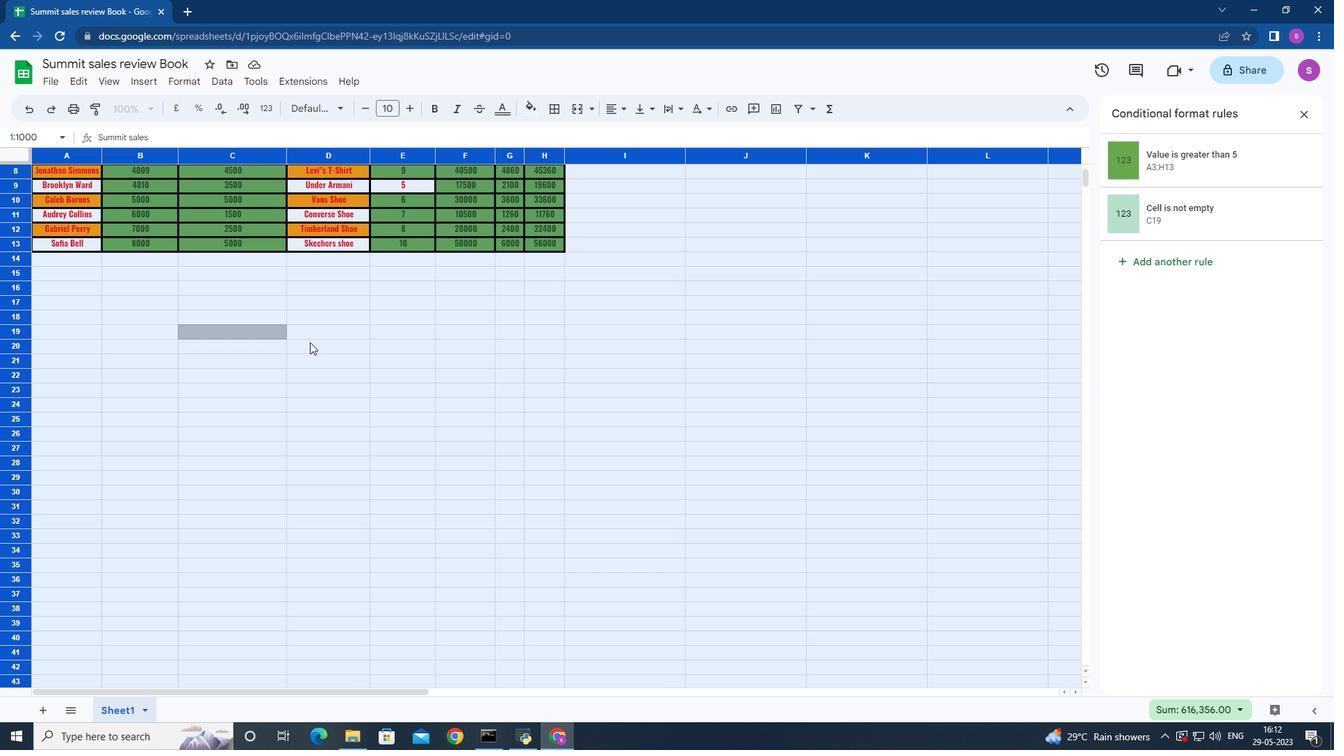 
Action: Mouse scrolled (321, 360) with delta (0, 0)
Screenshot: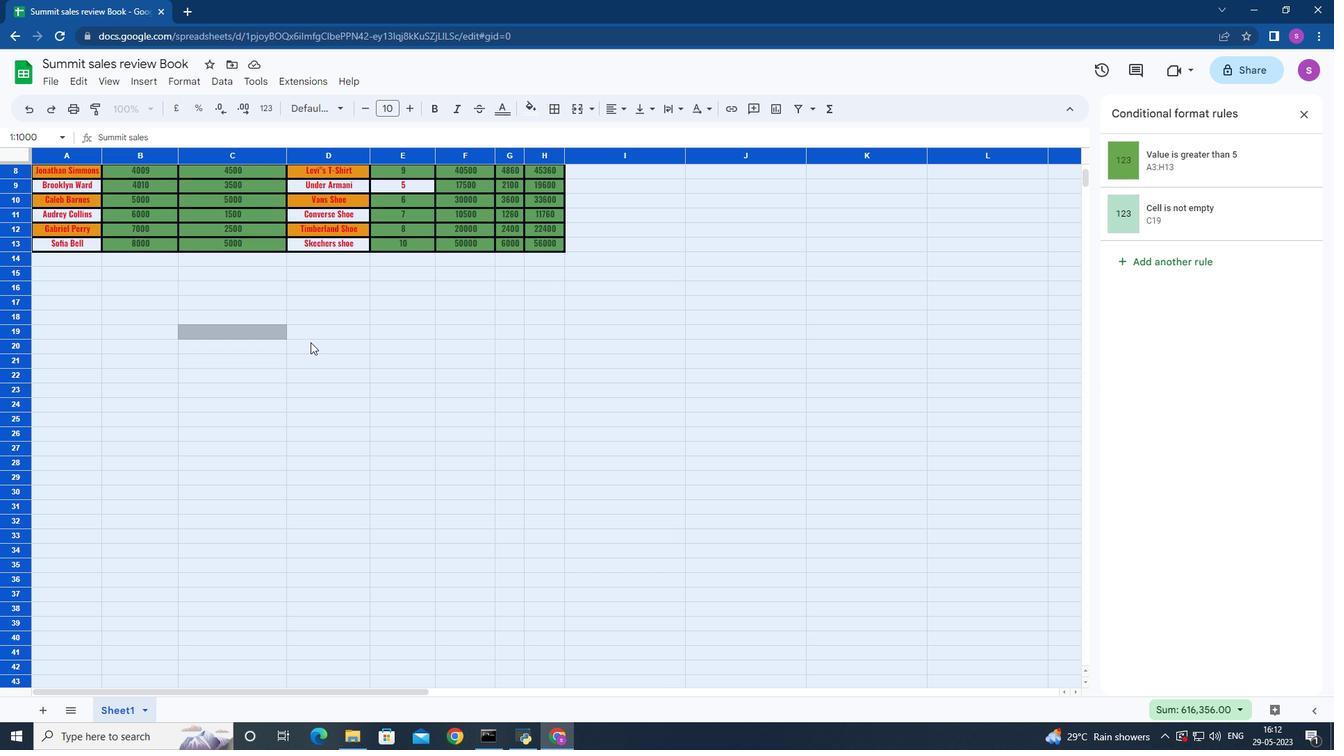 
Action: Mouse moved to (354, 398)
Screenshot: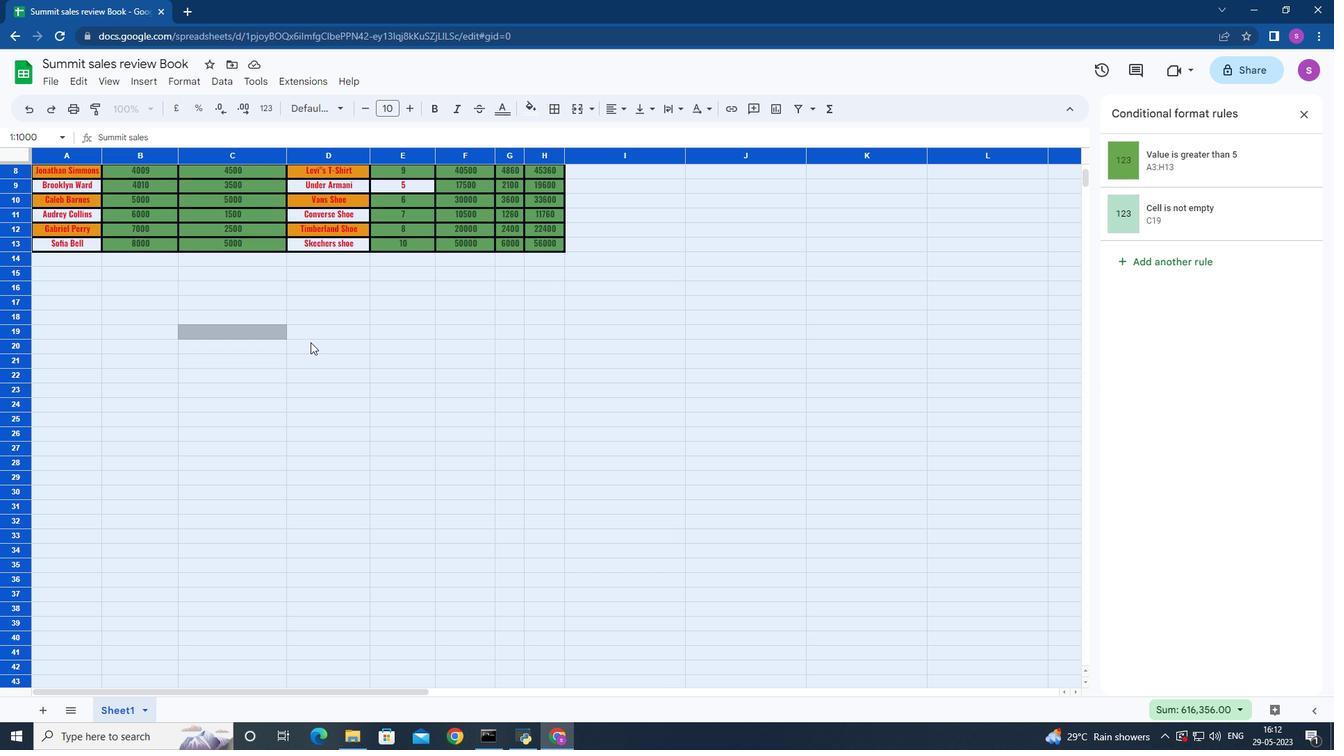 
Action: Mouse scrolled (354, 399) with delta (0, 0)
Screenshot: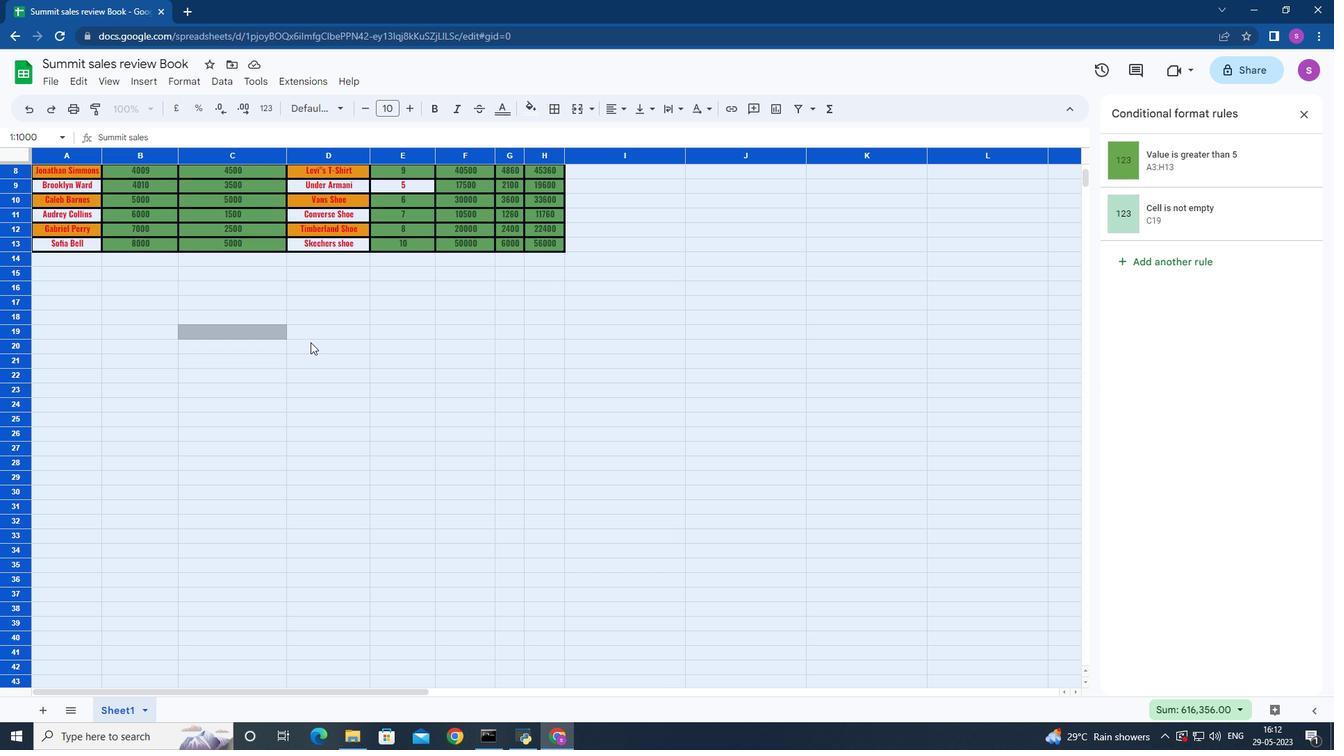 
Action: Mouse moved to (469, 439)
Screenshot: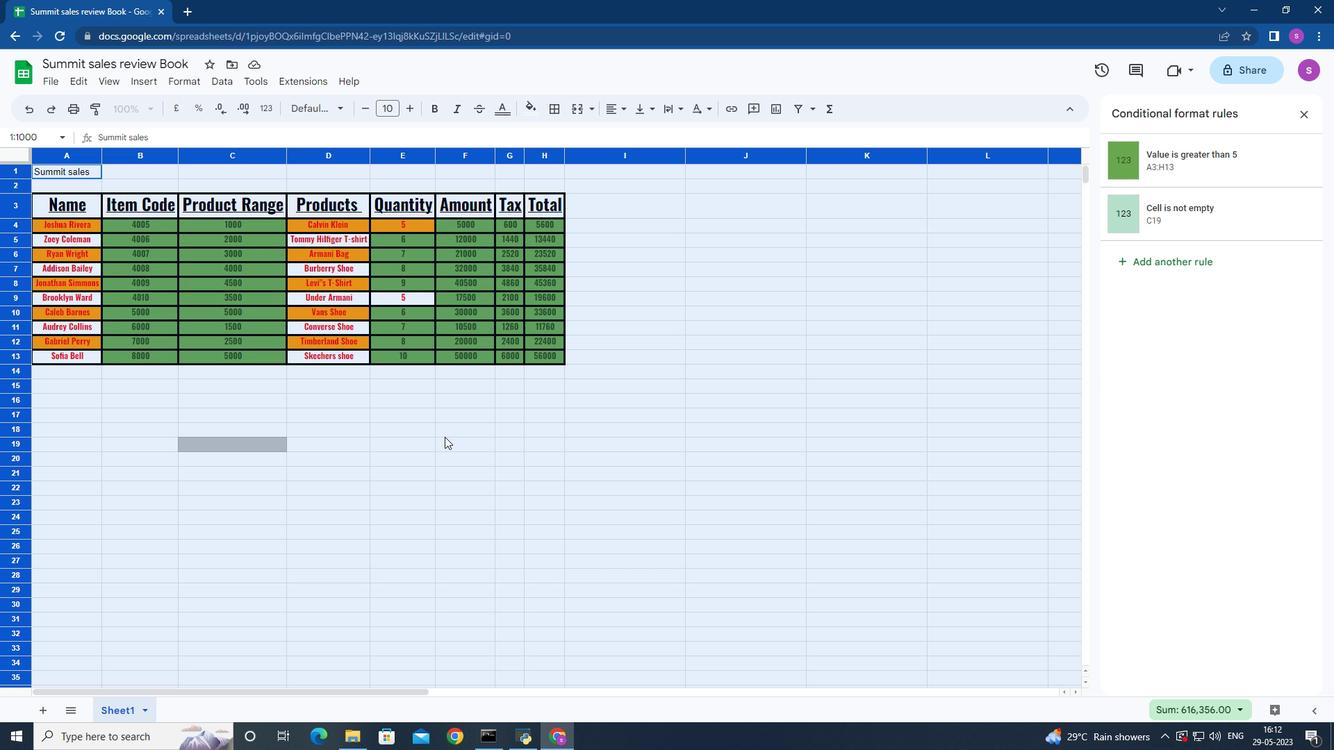 
Action: Mouse scrolled (469, 439) with delta (0, 0)
Screenshot: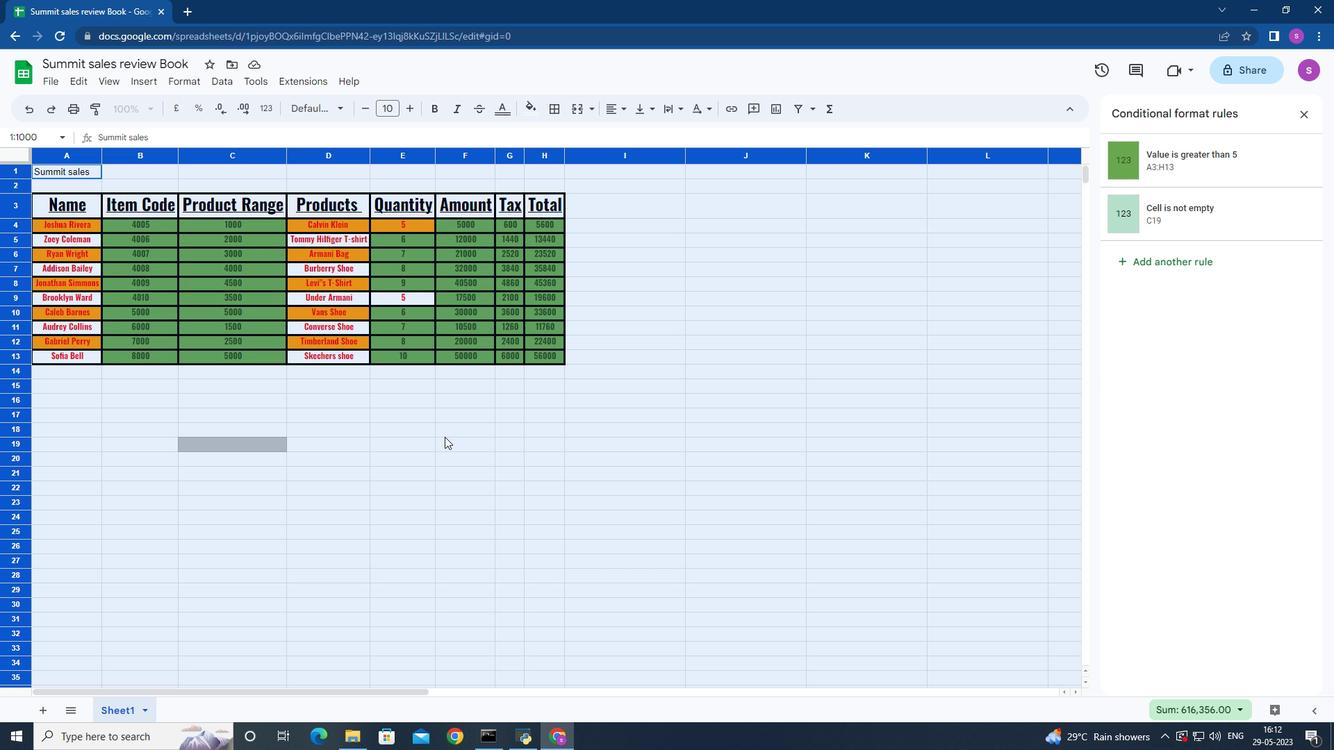 
Action: Mouse moved to (475, 448)
Screenshot: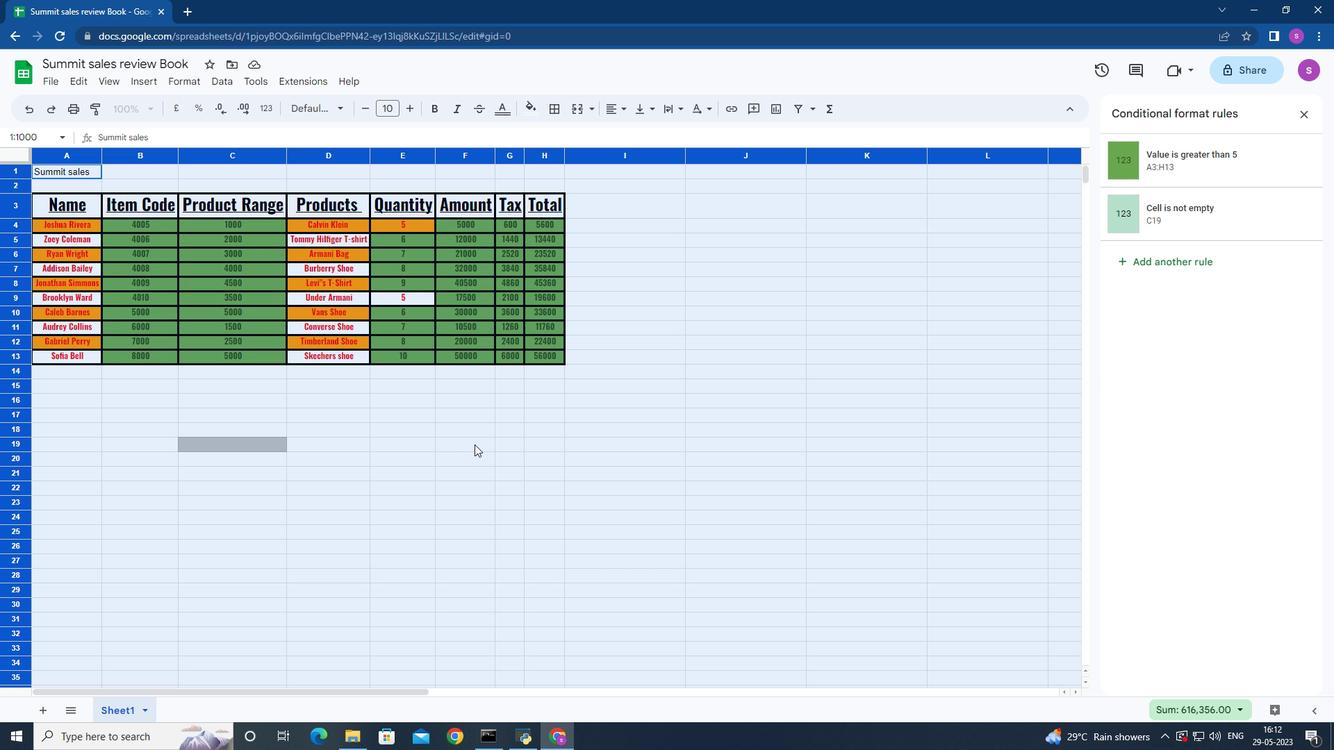 
Action: Mouse scrolled (475, 448) with delta (0, 0)
Screenshot: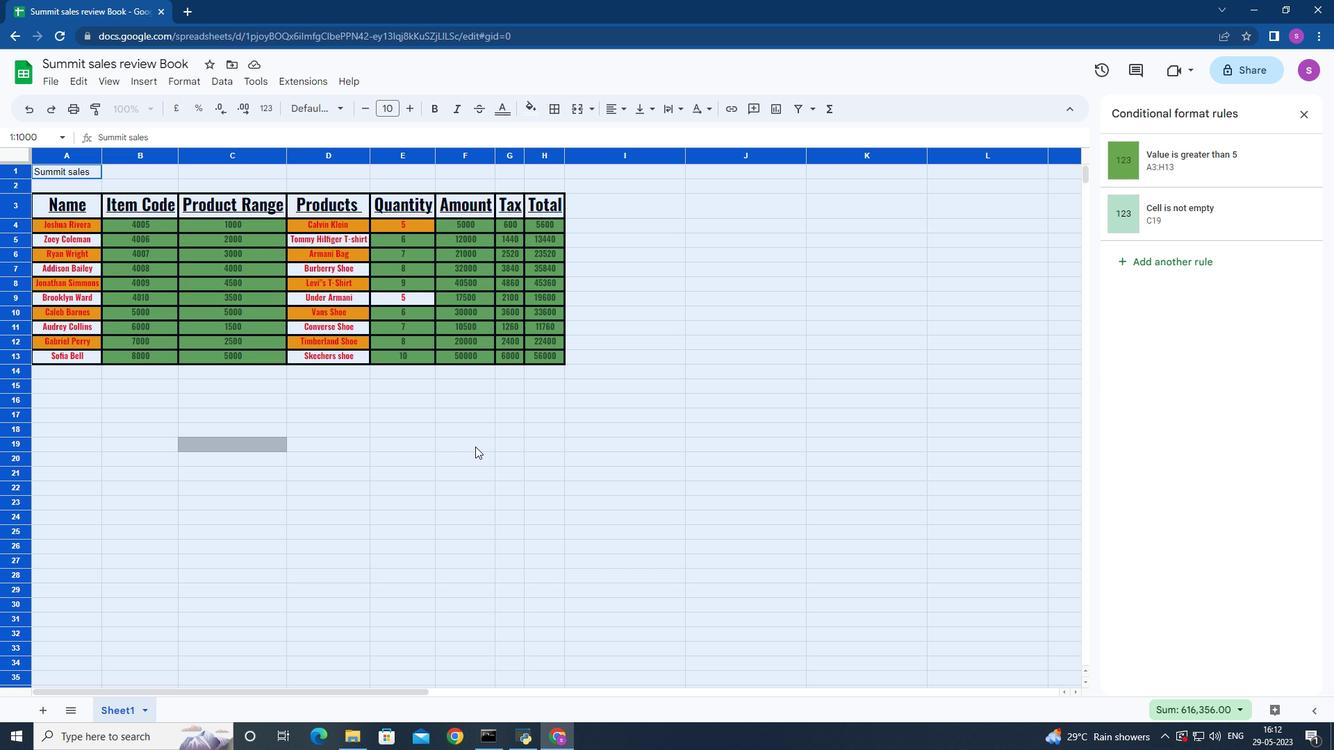 
Action: Mouse moved to (476, 453)
Screenshot: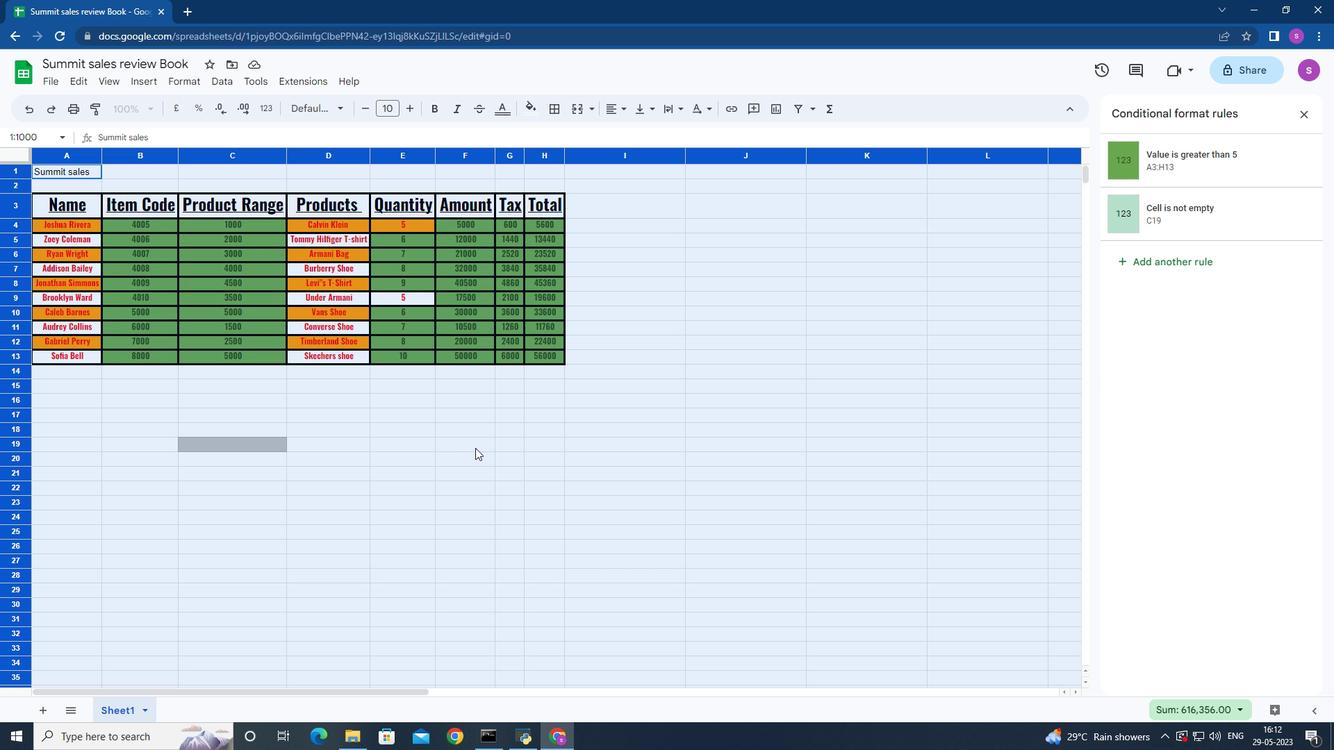 
Action: Mouse scrolled (476, 452) with delta (0, 0)
Screenshot: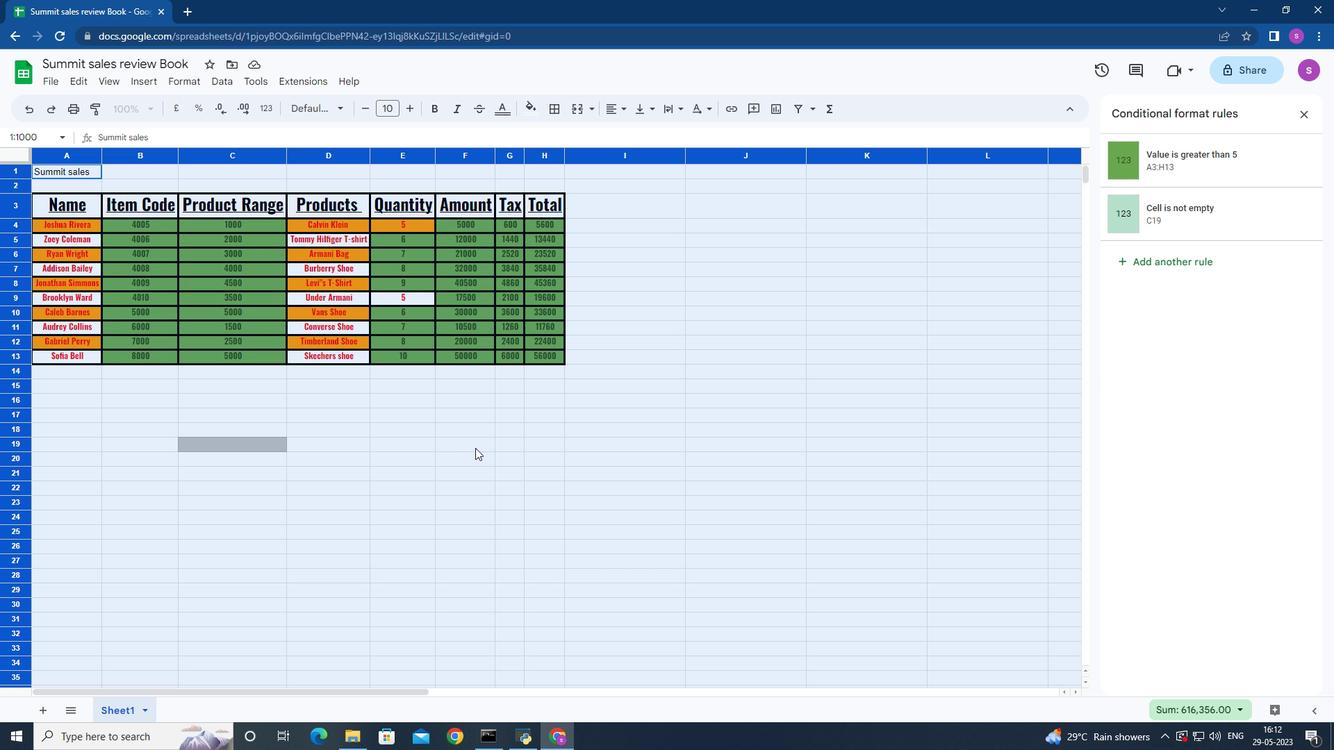 
Action: Mouse moved to (477, 453)
Screenshot: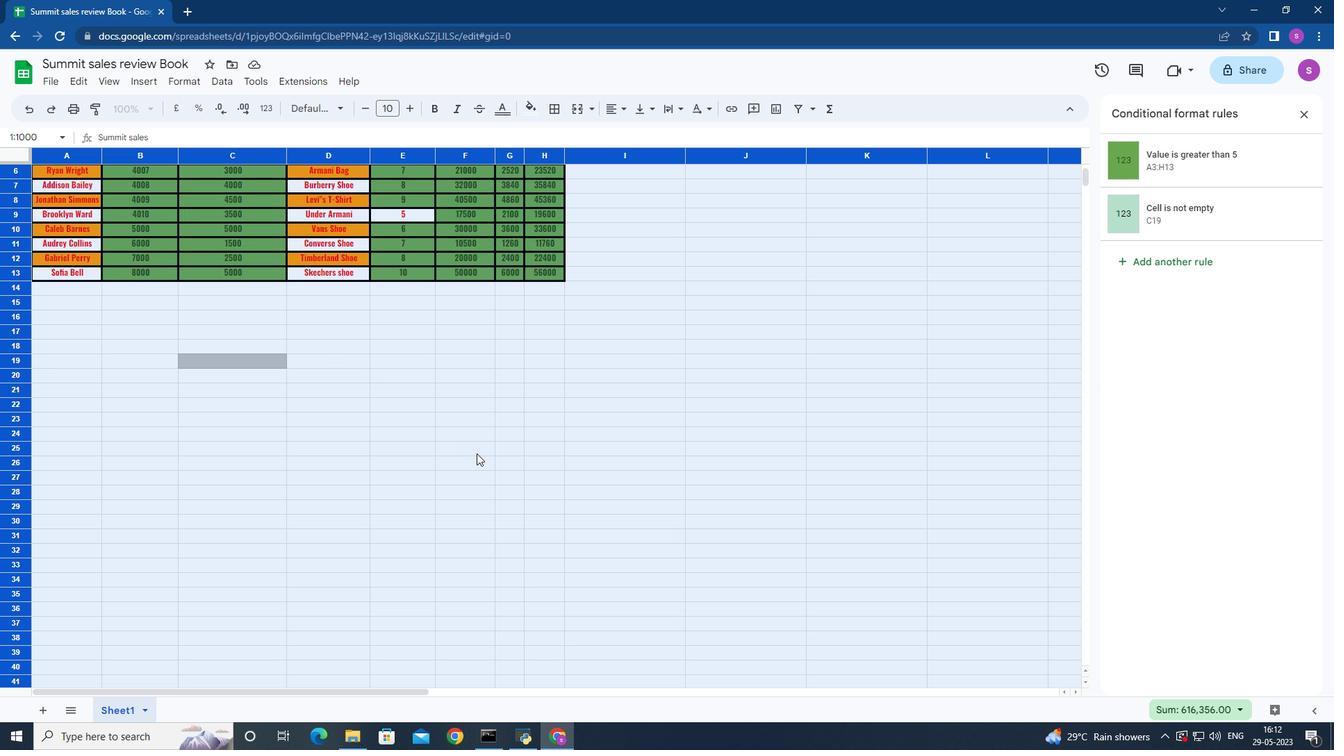 
Action: Mouse scrolled (477, 454) with delta (0, 0)
Screenshot: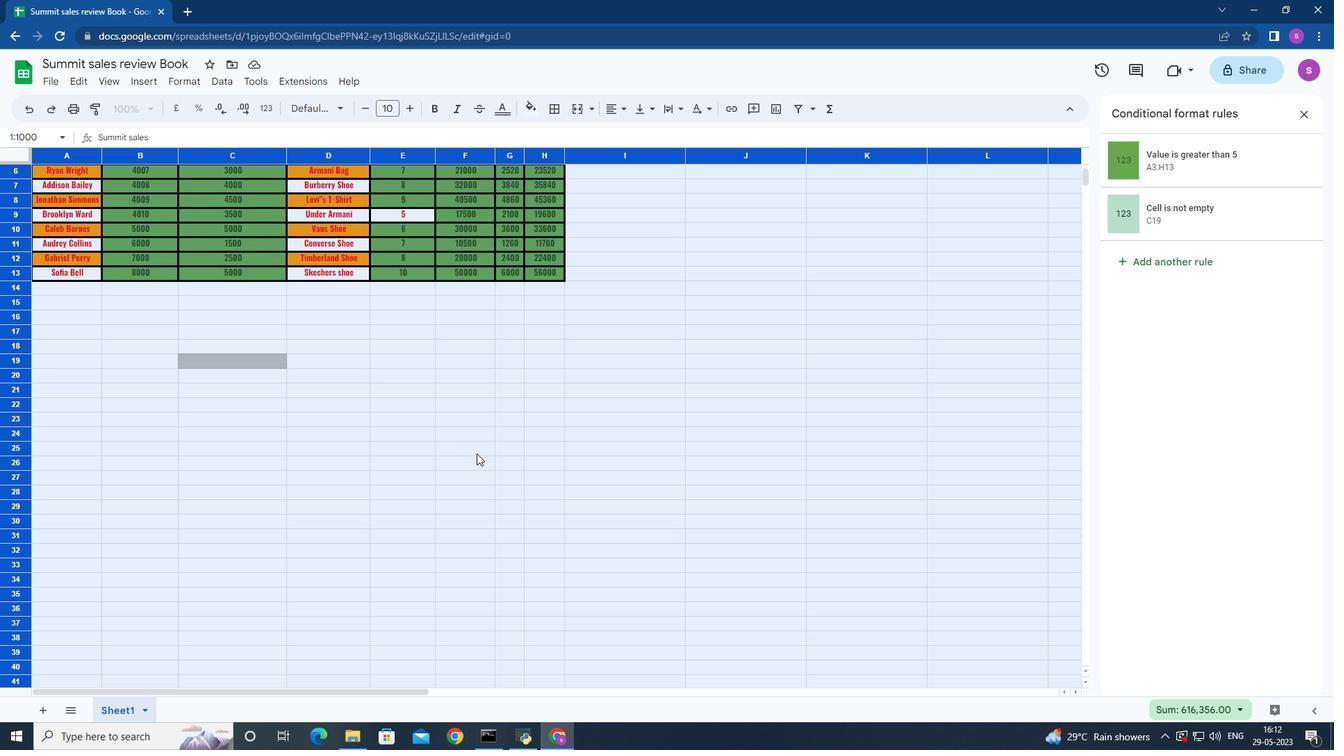 
Action: Mouse scrolled (477, 454) with delta (0, 0)
Screenshot: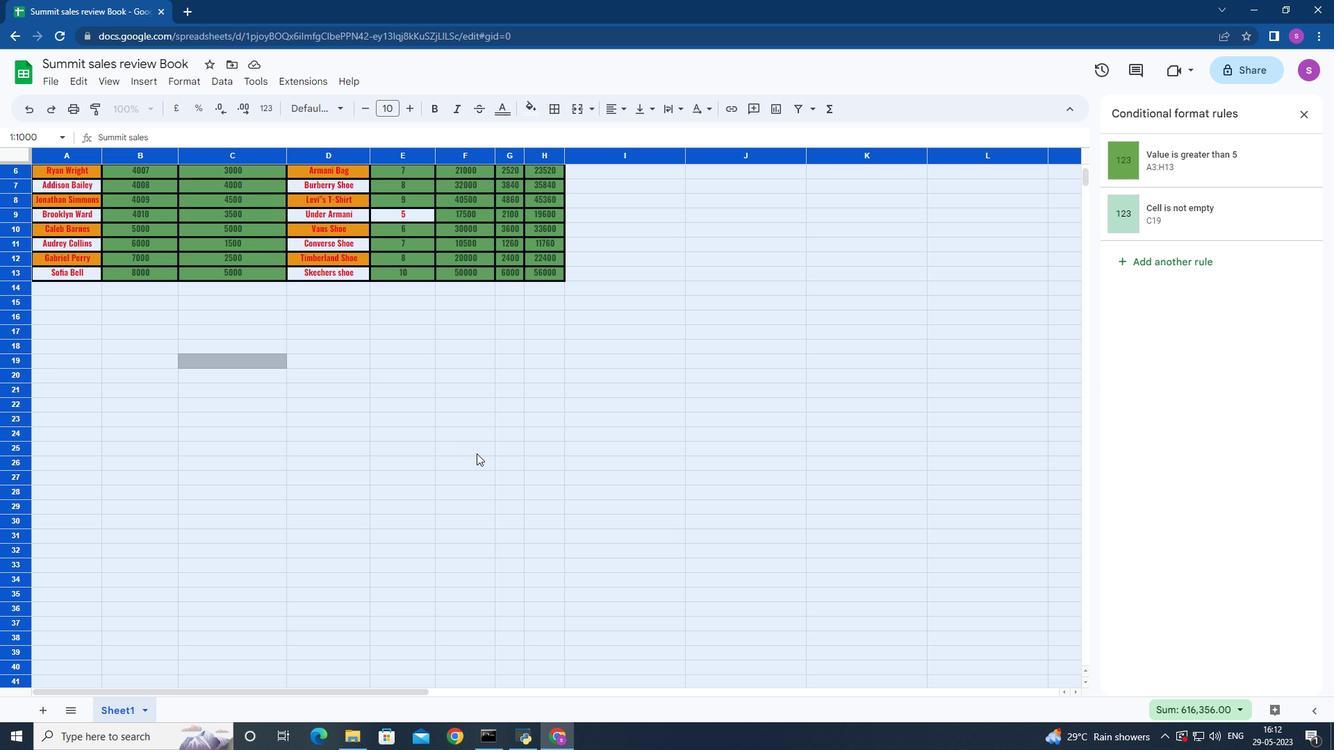 
Action: Mouse scrolled (477, 454) with delta (0, 0)
Screenshot: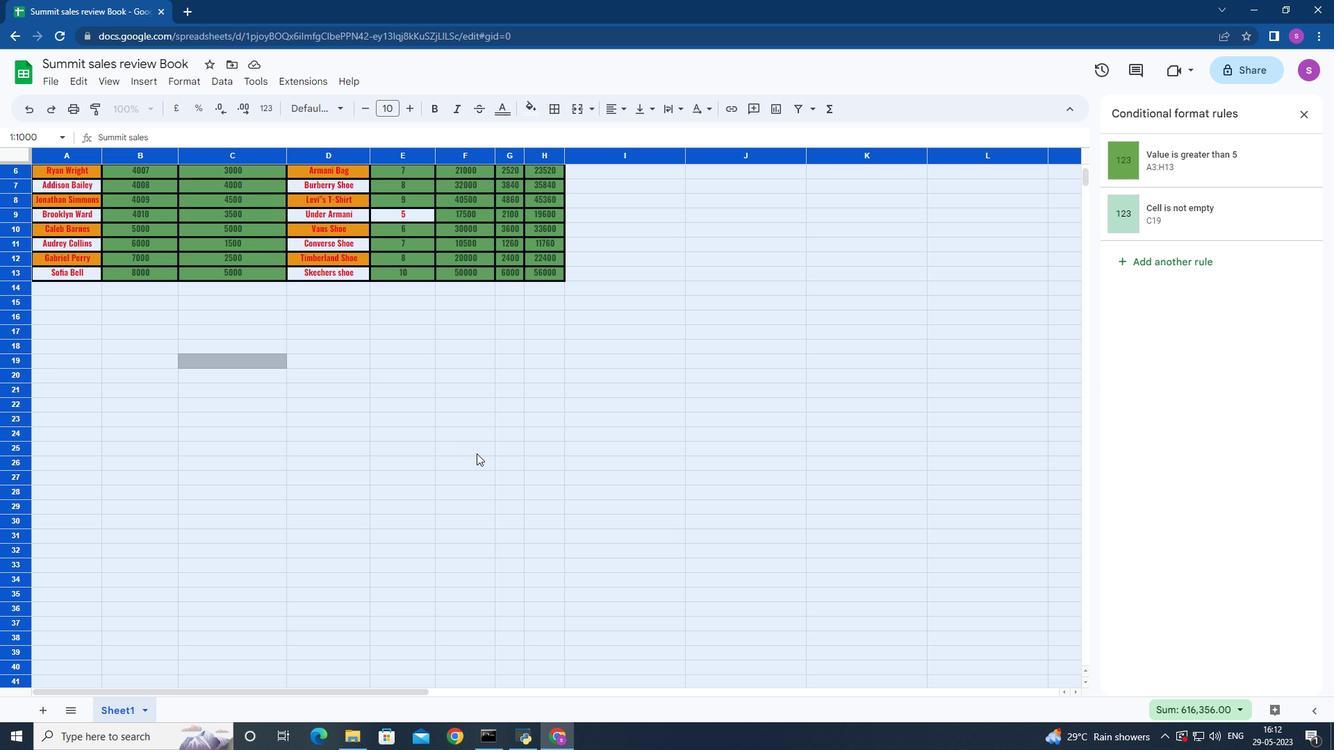 
Action: Mouse scrolled (477, 454) with delta (0, 0)
Screenshot: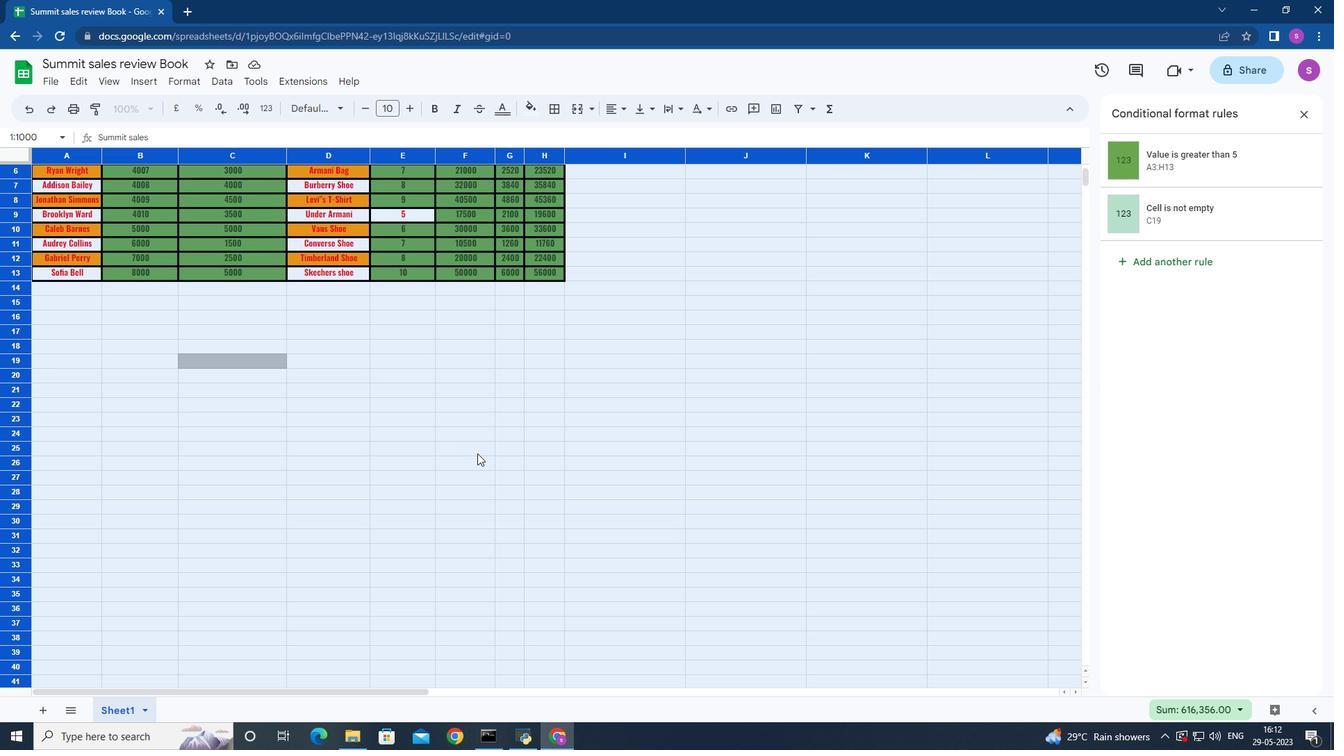 
Action: Mouse moved to (565, 299)
Screenshot: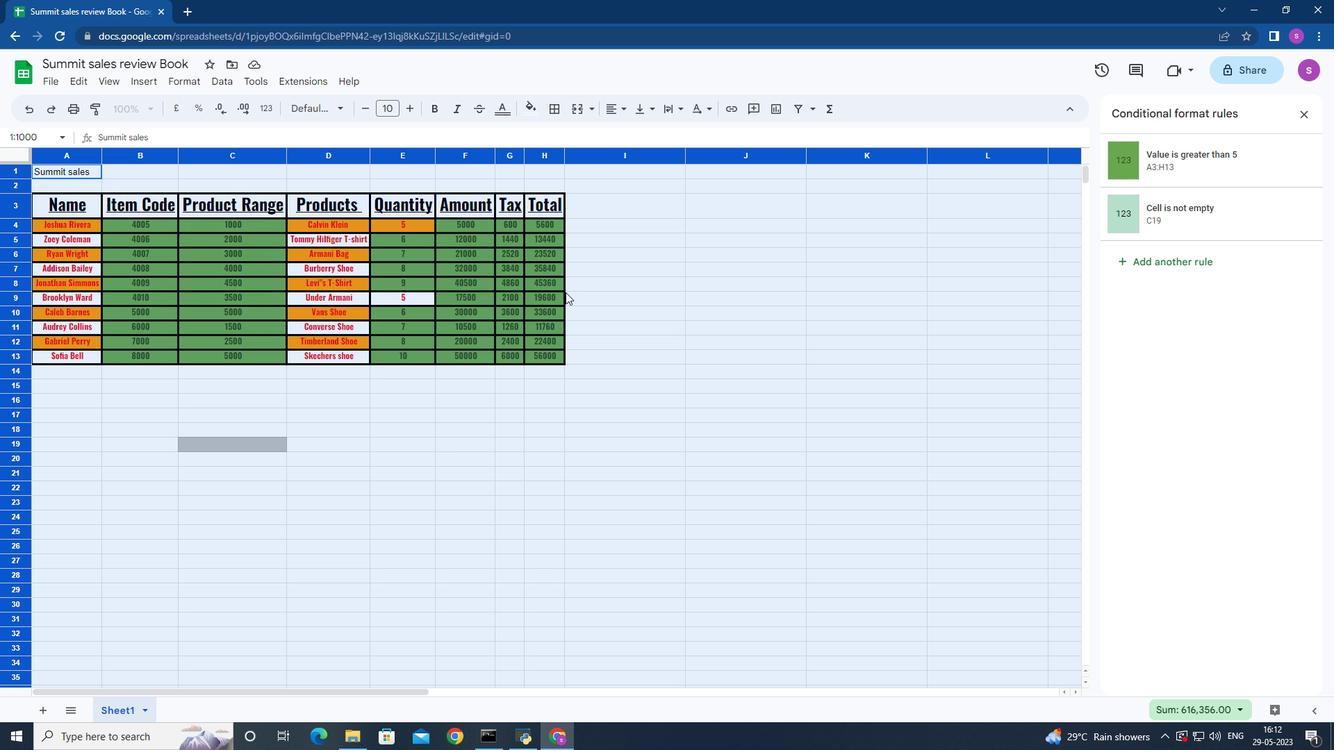 
Action: Mouse scrolled (565, 298) with delta (0, 0)
Screenshot: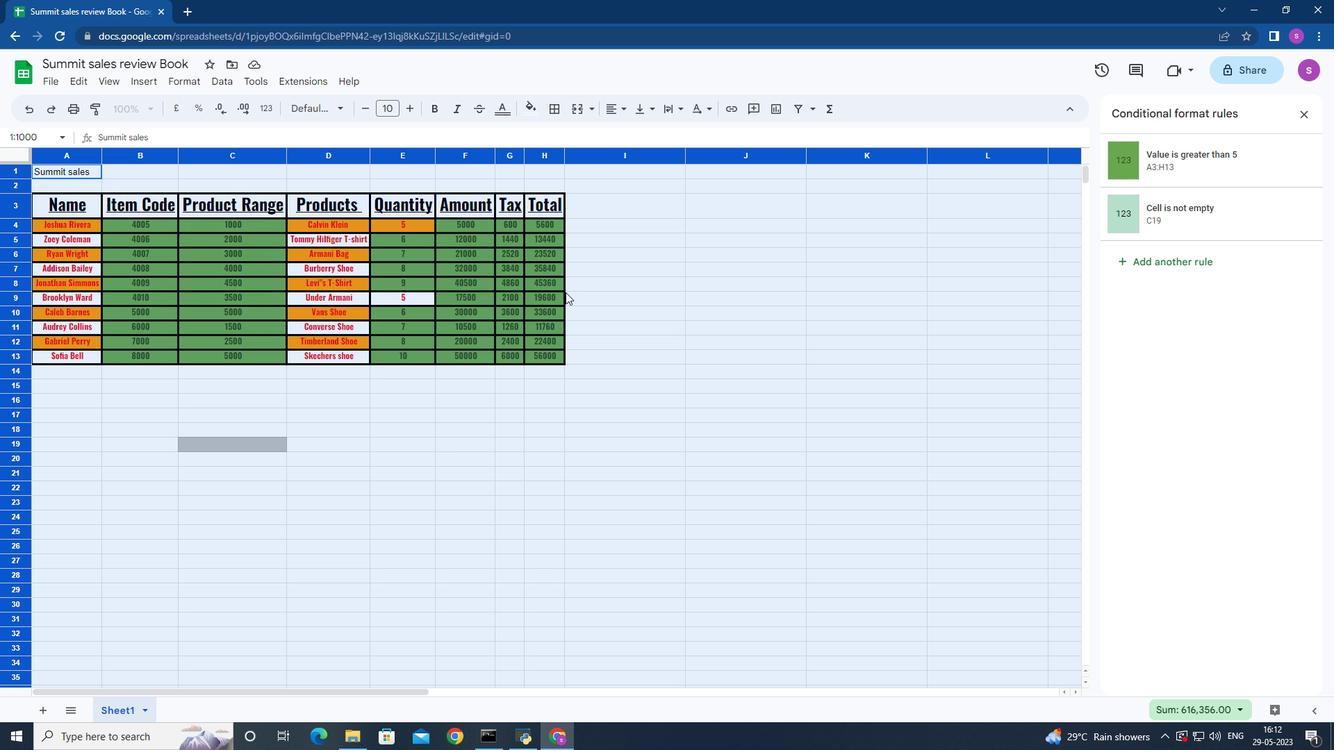 
Action: Mouse moved to (568, 300)
Screenshot: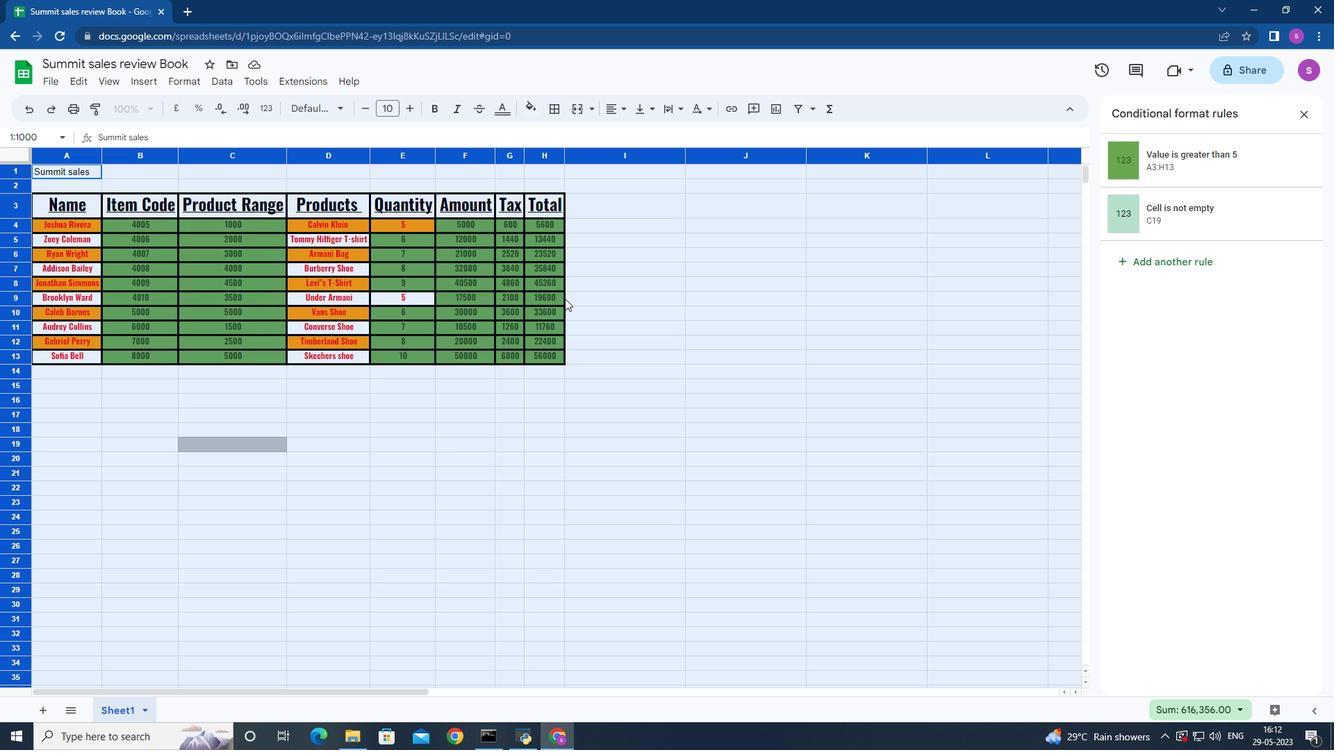 
Action: Mouse scrolled (568, 300) with delta (0, 0)
Screenshot: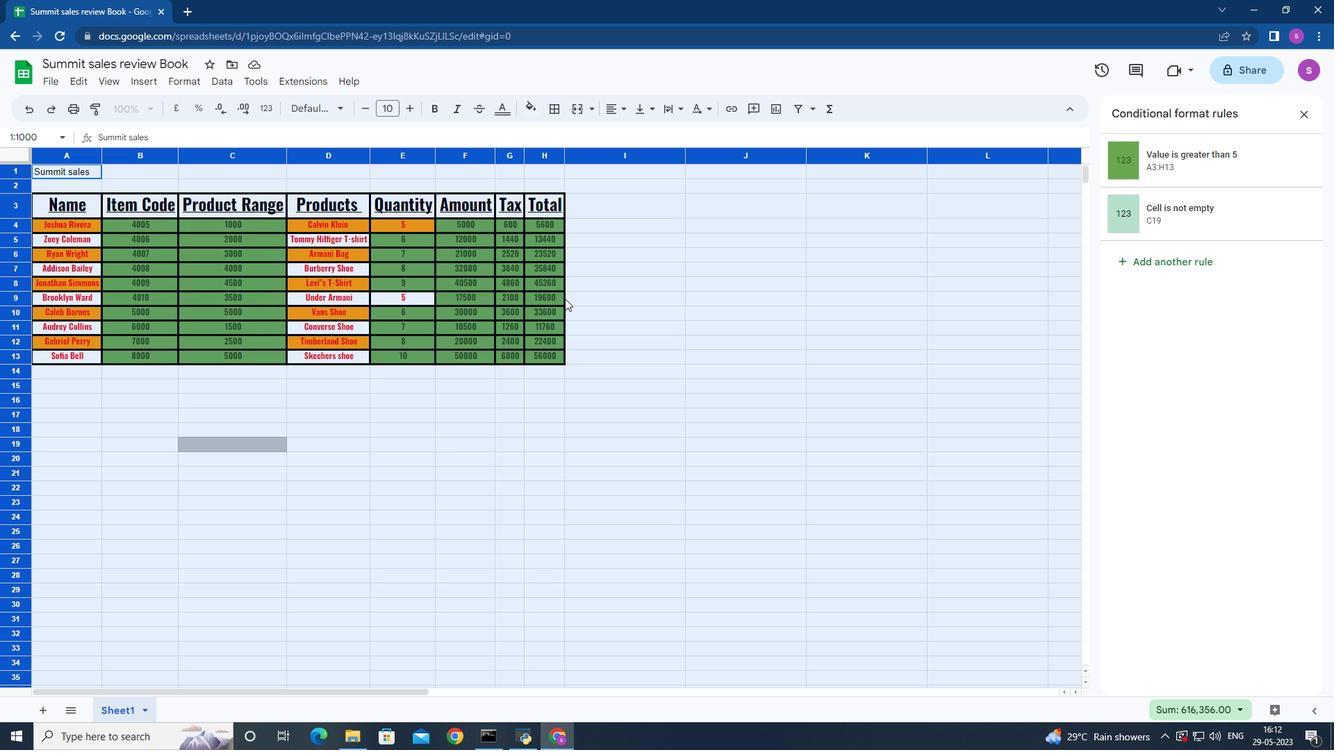 
Action: Mouse moved to (563, 317)
Screenshot: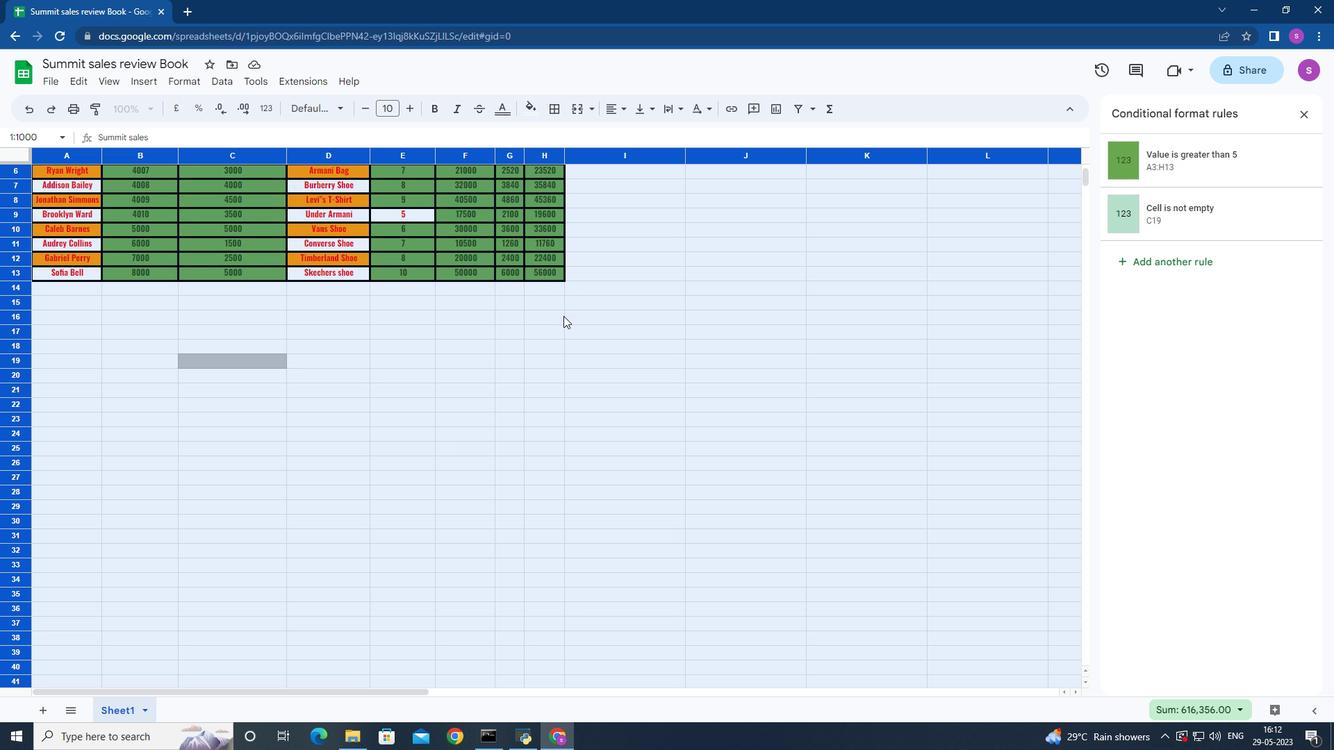 
Action: Mouse scrolled (563, 318) with delta (0, 0)
Screenshot: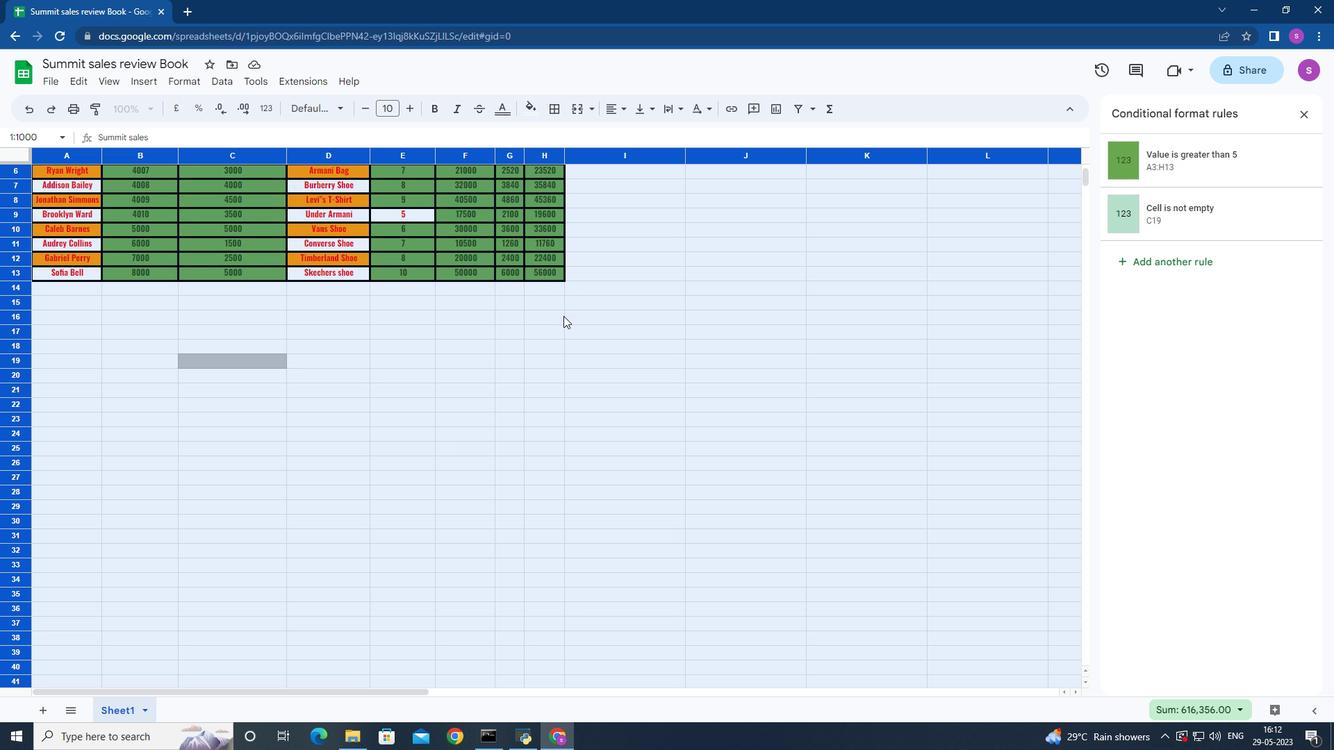 
Action: Mouse moved to (563, 317)
Screenshot: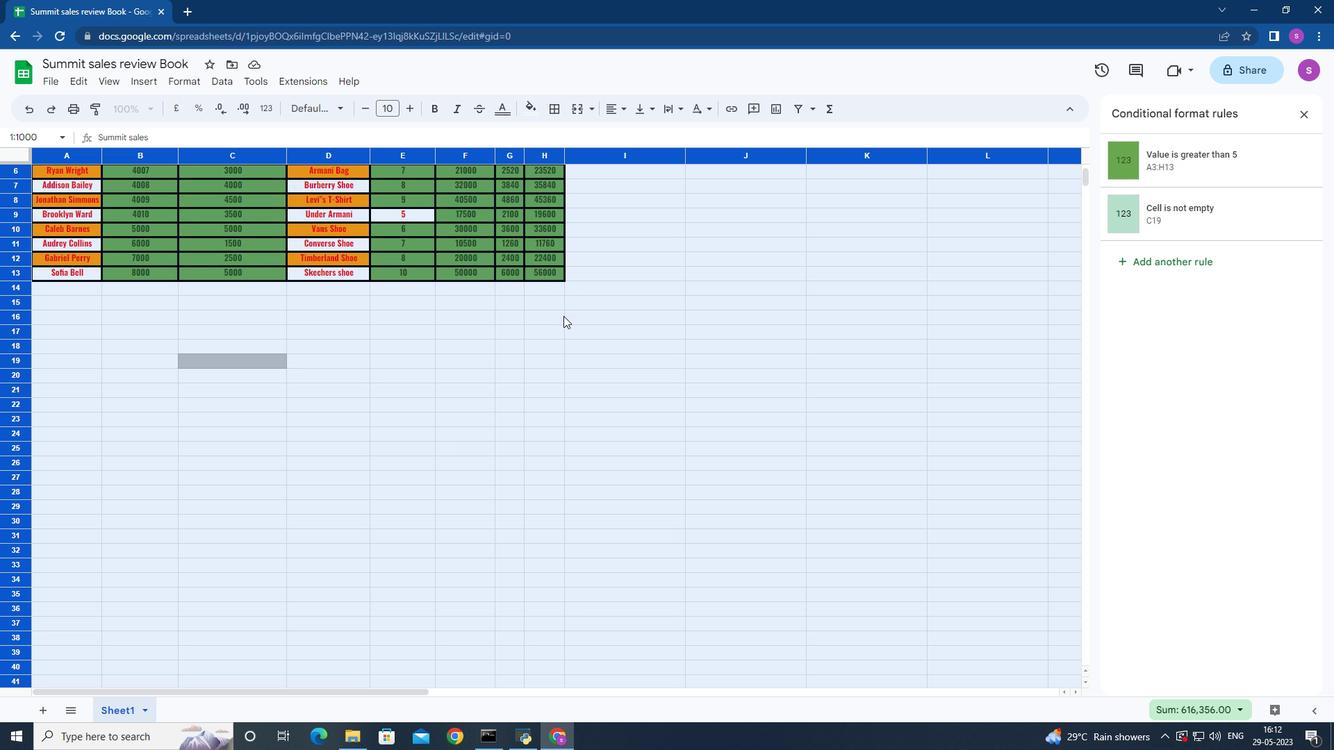 
Action: Mouse scrolled (563, 318) with delta (0, 0)
Screenshot: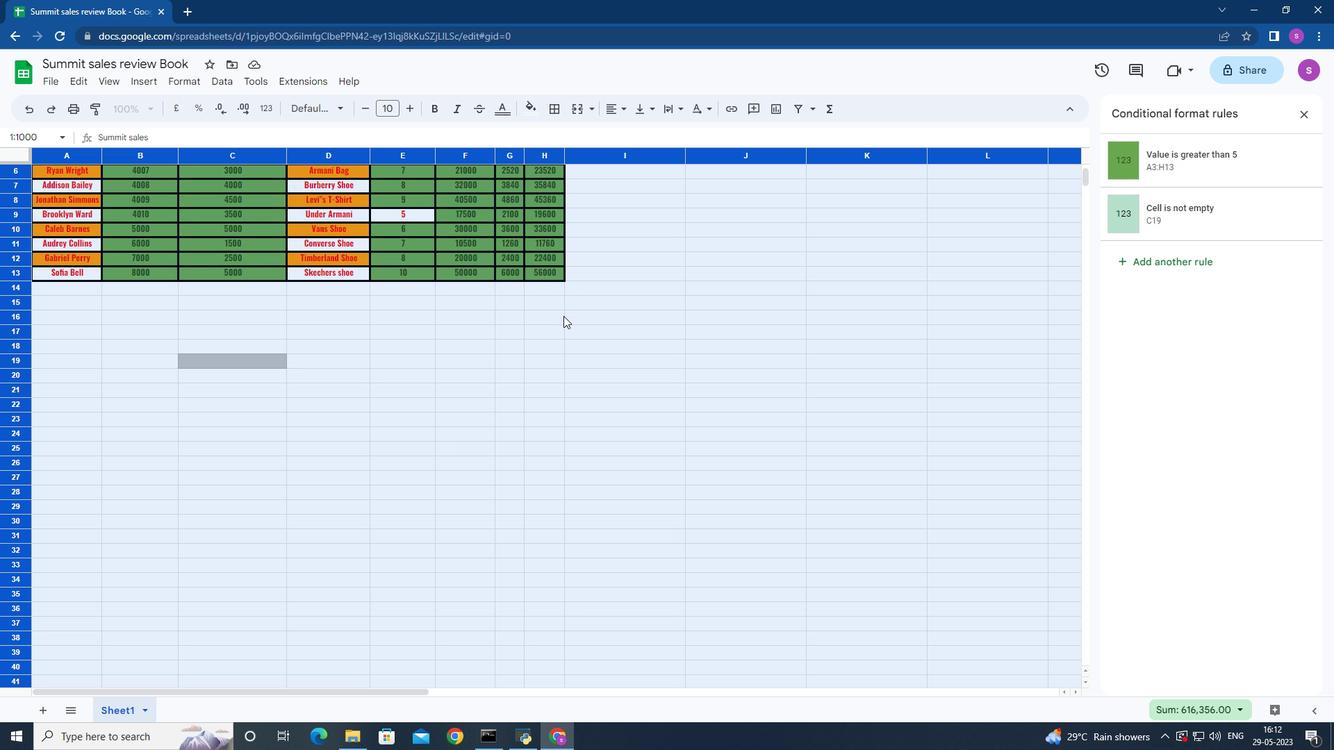 
Action: Mouse moved to (566, 321)
Screenshot: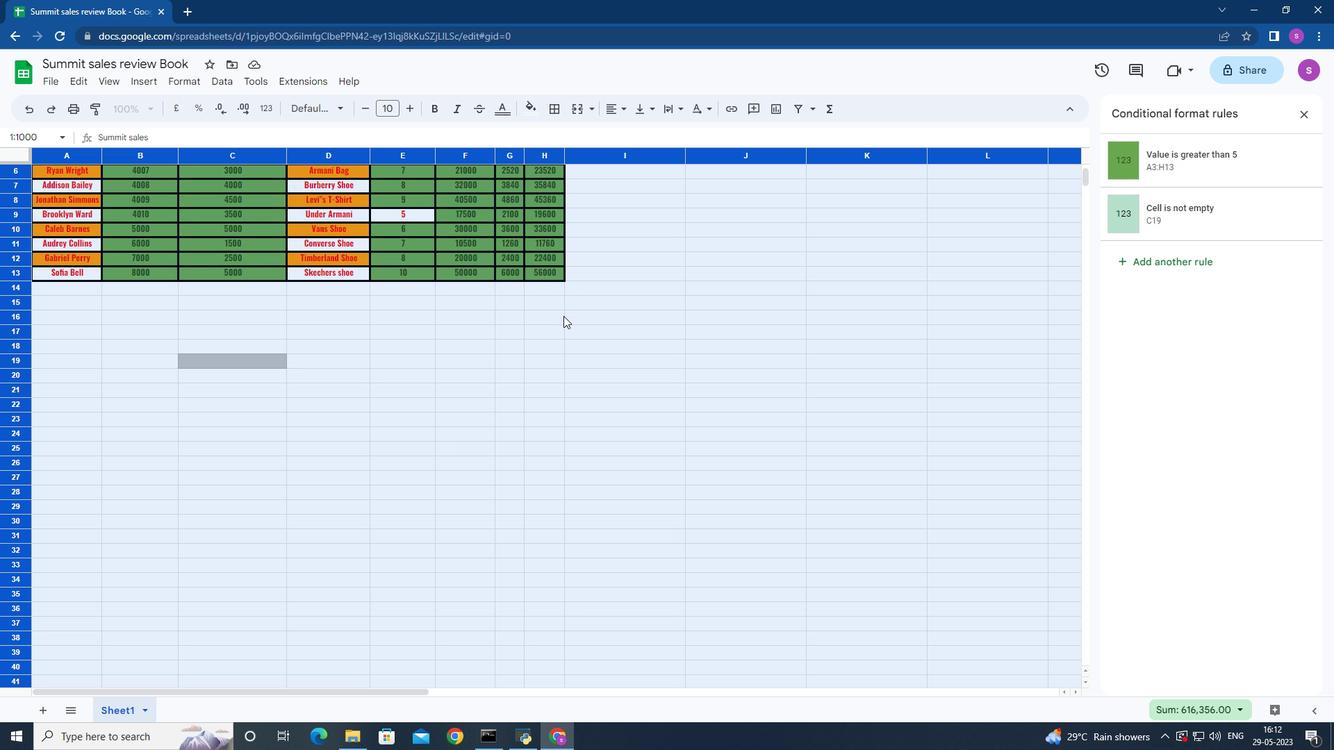
Action: Mouse scrolled (566, 321) with delta (0, 0)
Screenshot: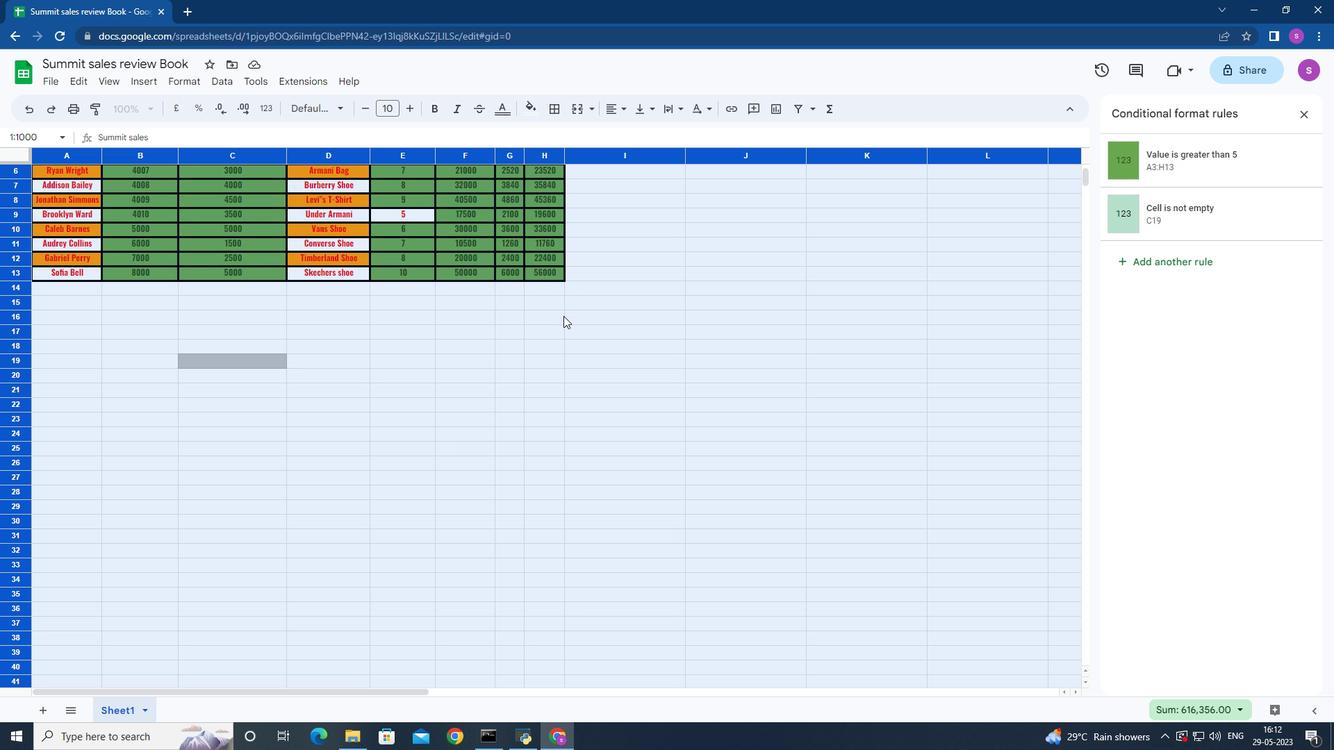 
Action: Mouse moved to (568, 323)
Screenshot: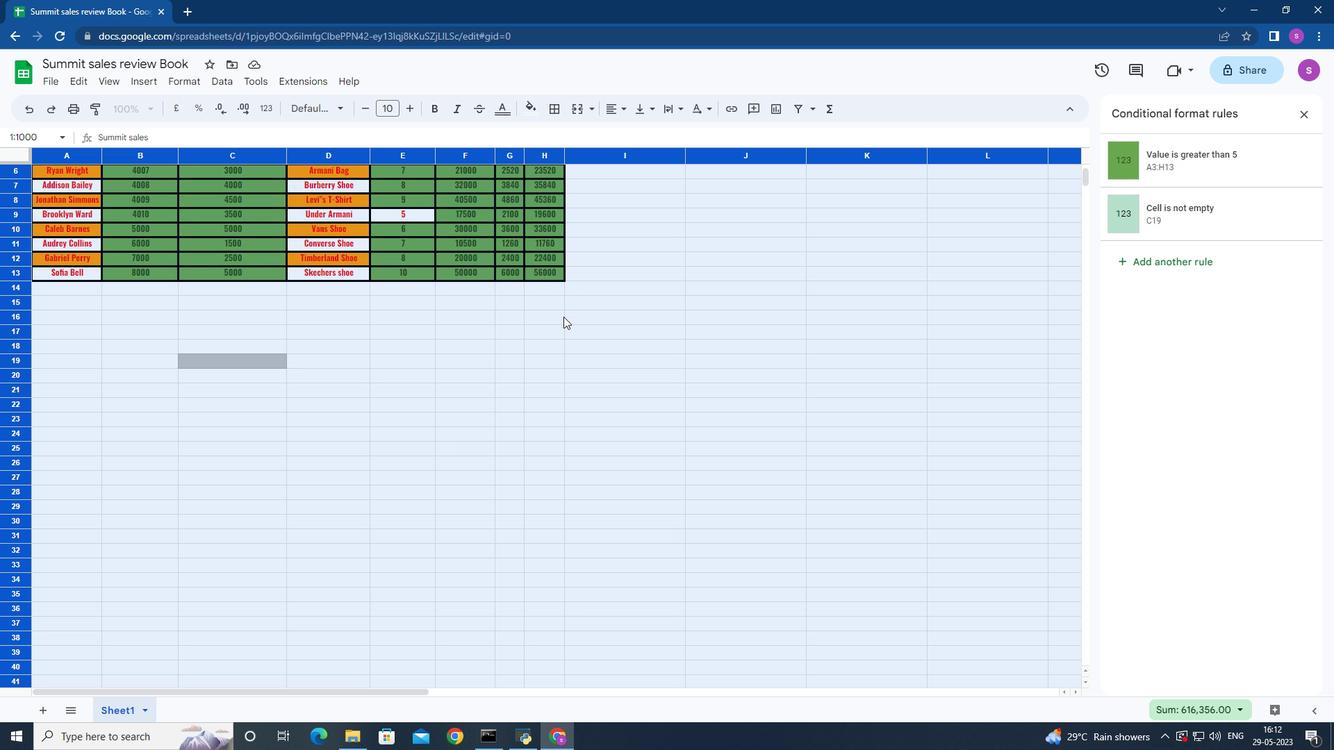 
Action: Mouse scrolled (568, 324) with delta (0, 0)
Screenshot: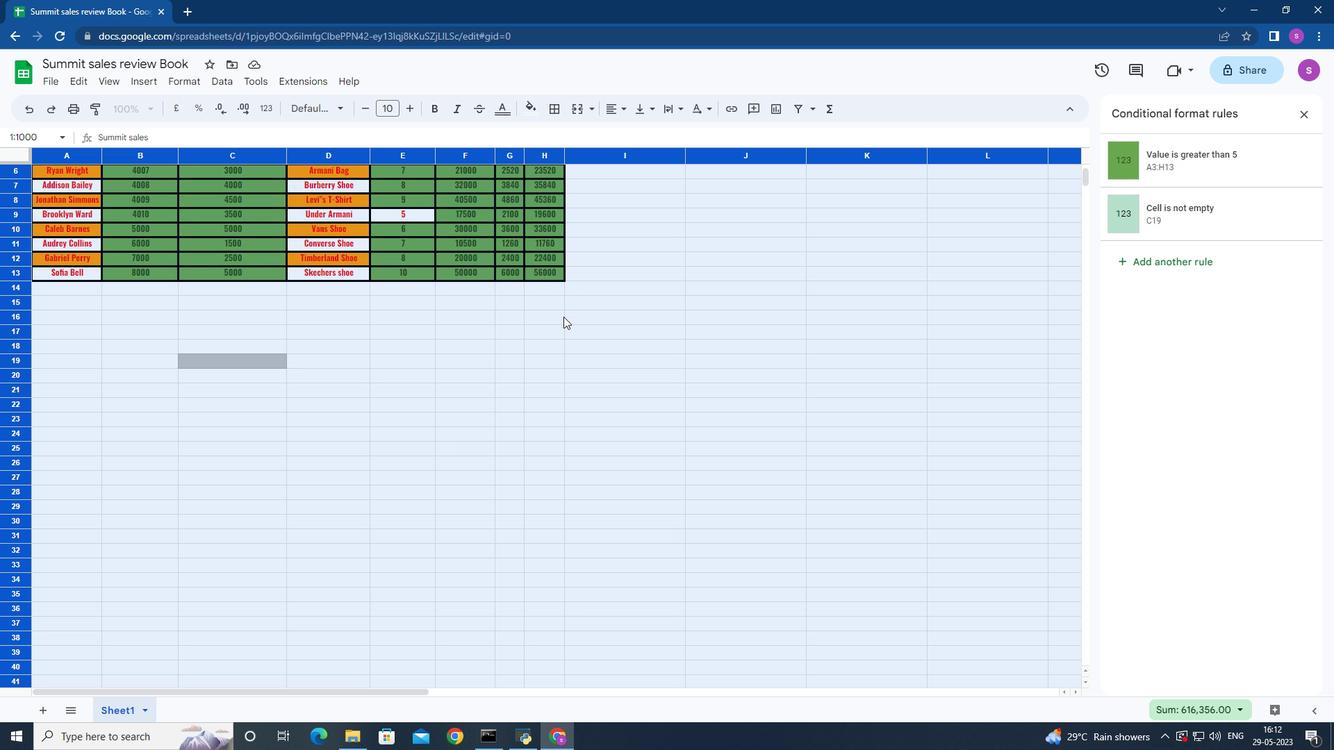 
Action: Mouse moved to (569, 325)
Screenshot: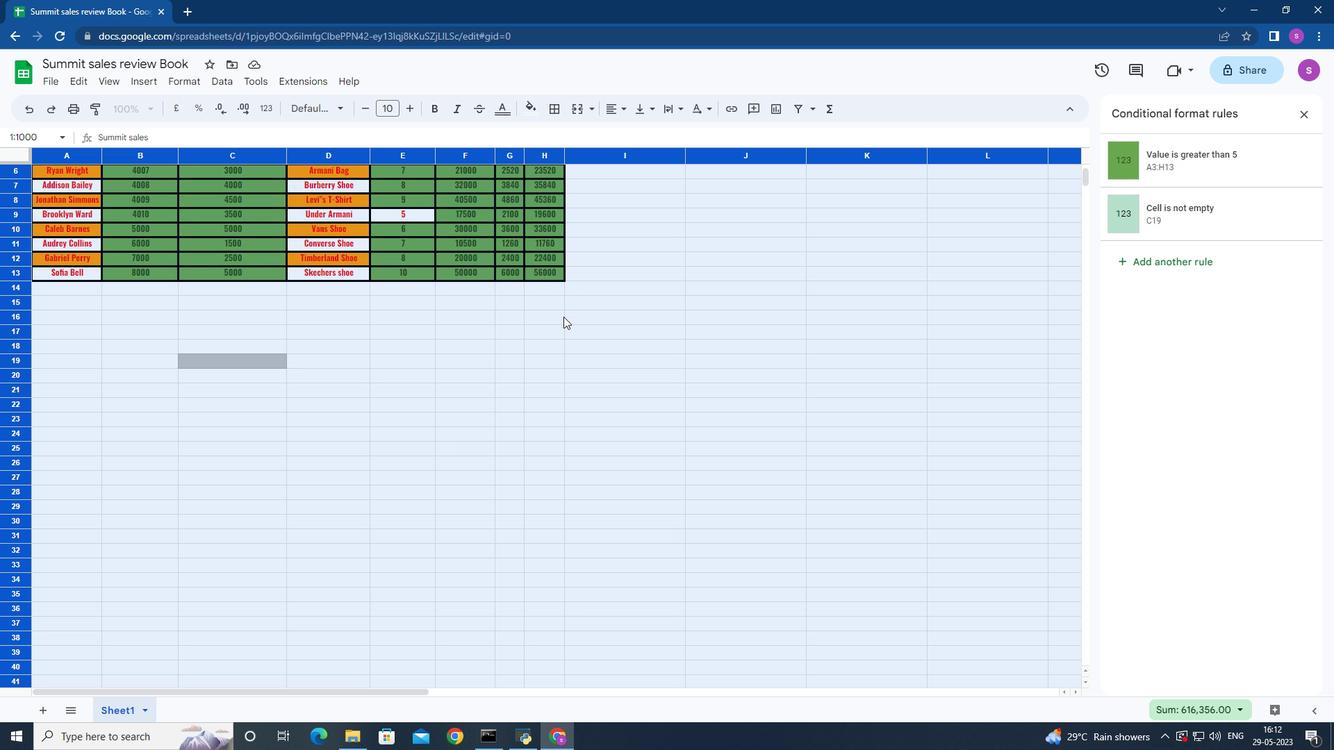 
Action: Mouse scrolled (569, 325) with delta (0, 0)
Screenshot: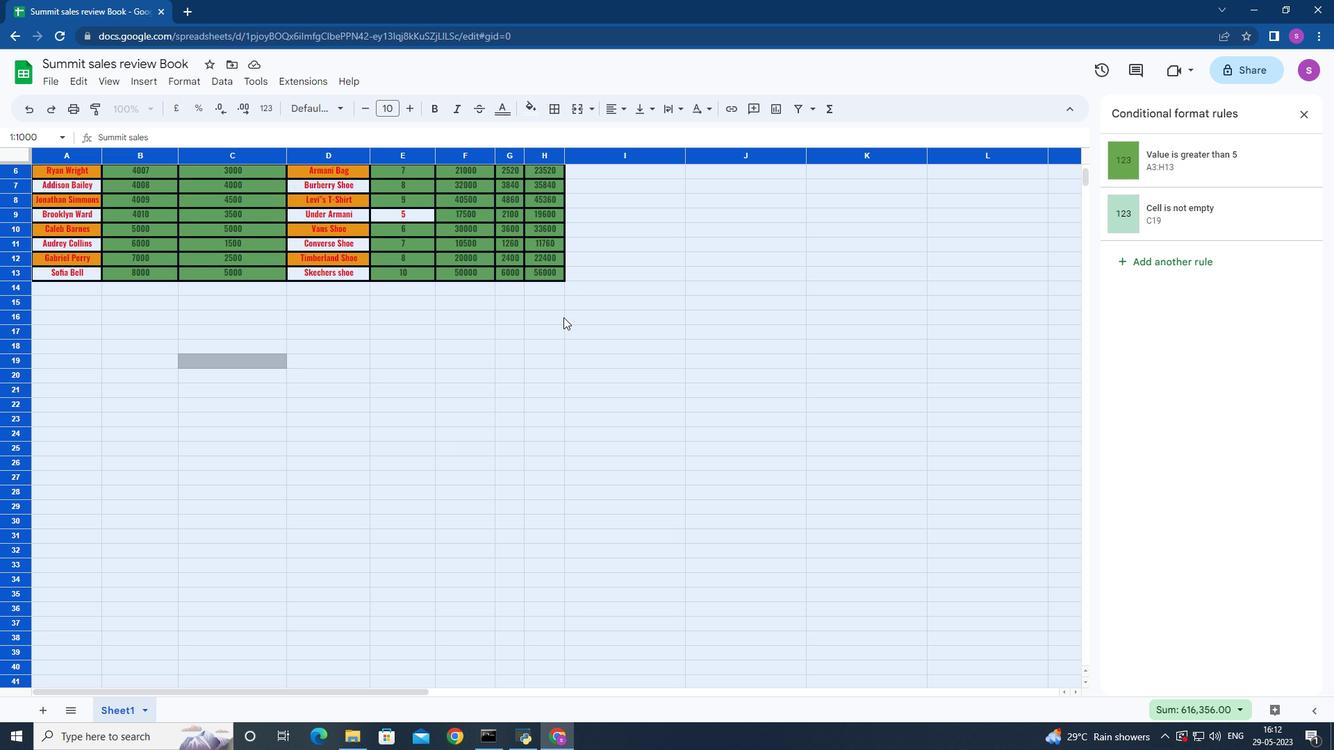 
Action: Mouse moved to (569, 323)
Screenshot: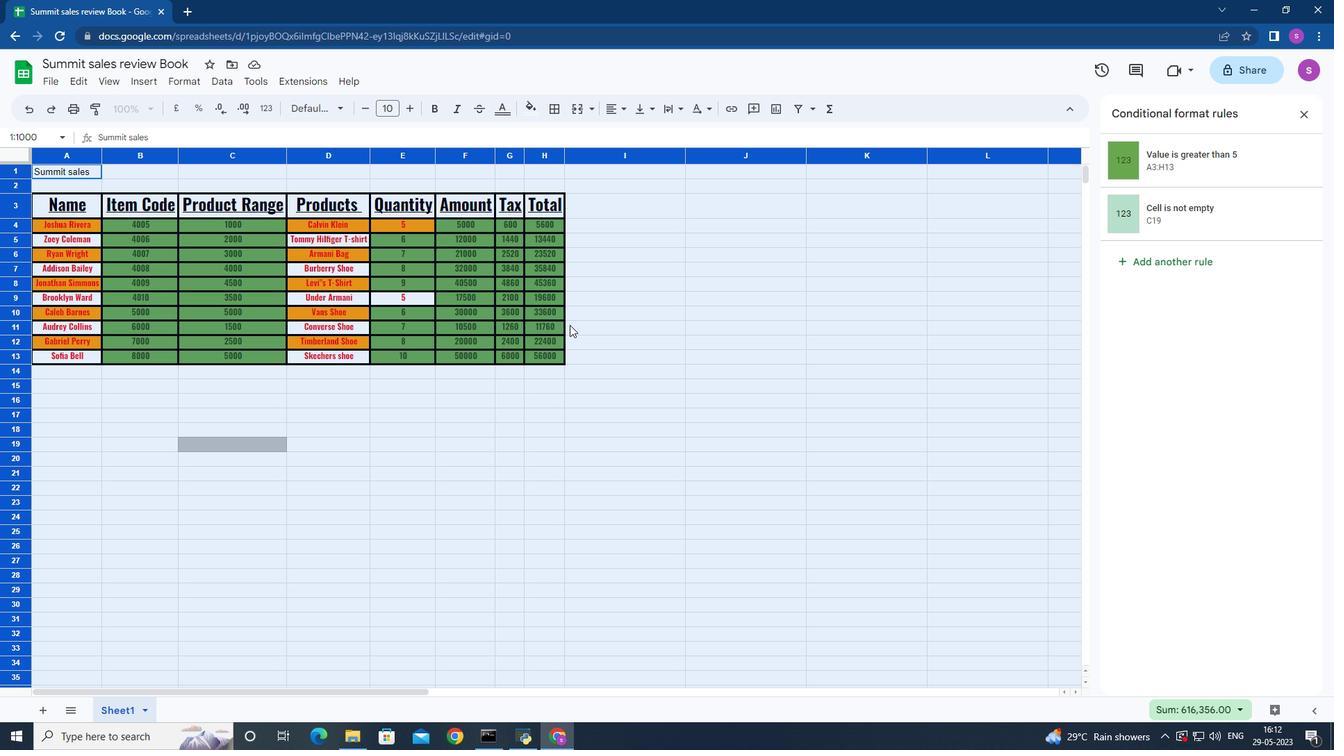 
